 Task: Look for space in Jiangmen, China from 12th  August, 2023 to 15th August, 2023 for 3 adults in price range Rs.12000 to Rs.16000. Place can be entire place with 2 bedrooms having 3 beds and 1 bathroom. Property type can be house, flat, guest house. Booking option can be shelf check-in. Required host language is Chinese (Simplified).
Action: Mouse moved to (444, 209)
Screenshot: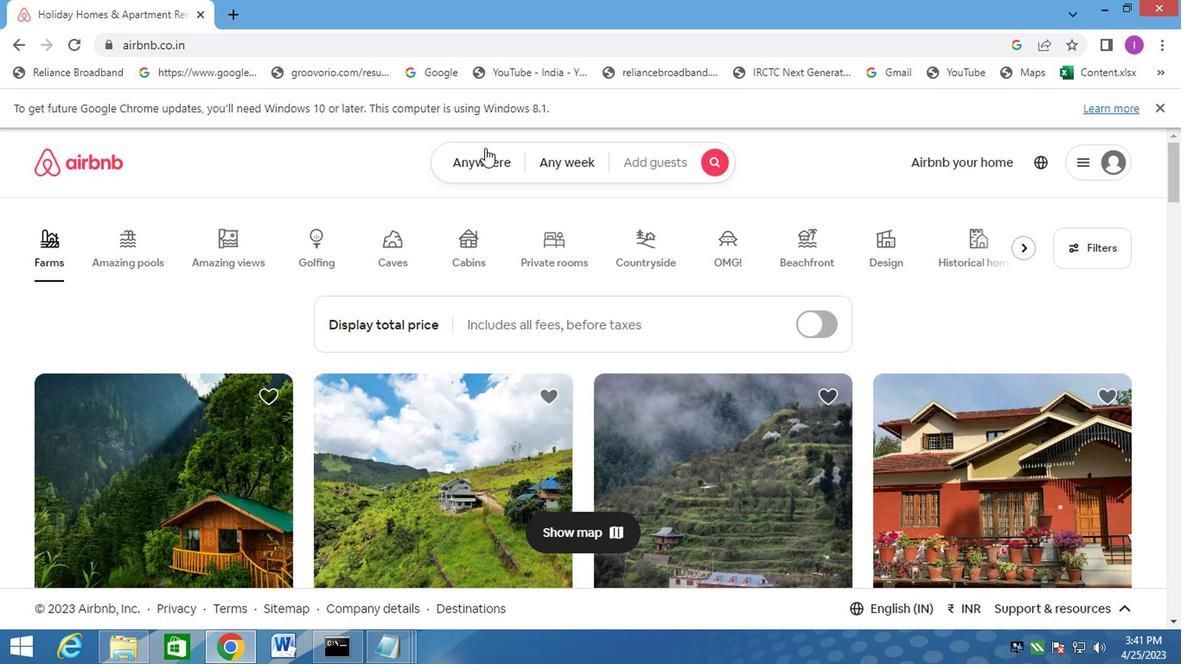 
Action: Mouse pressed left at (444, 209)
Screenshot: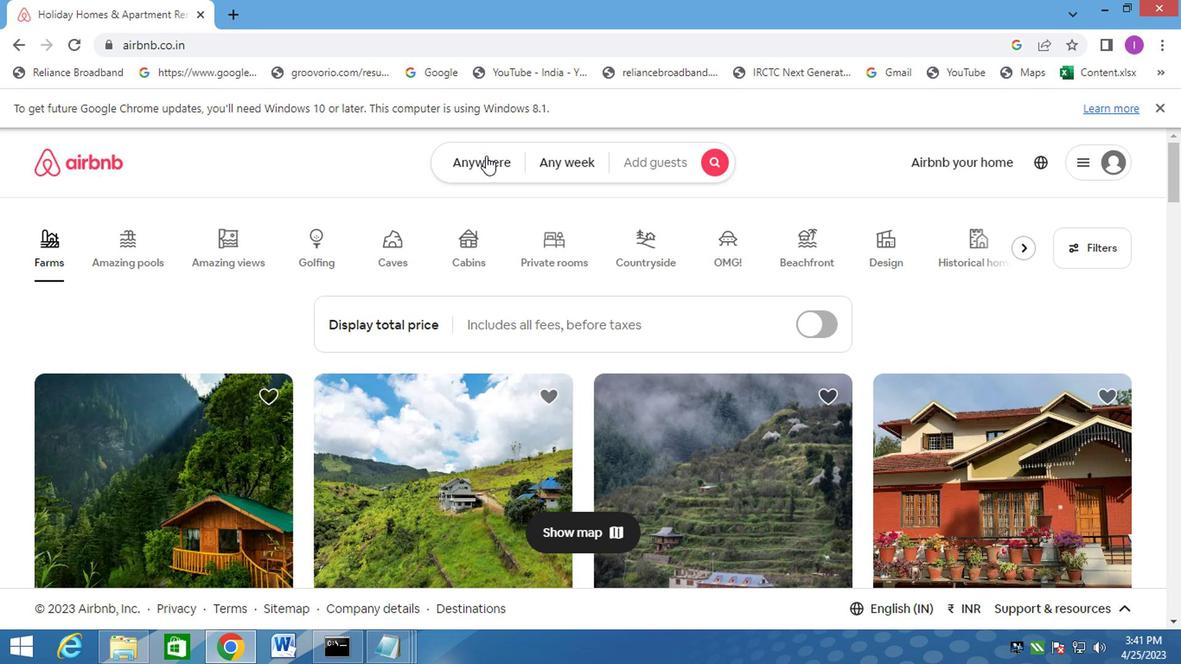 
Action: Mouse moved to (302, 259)
Screenshot: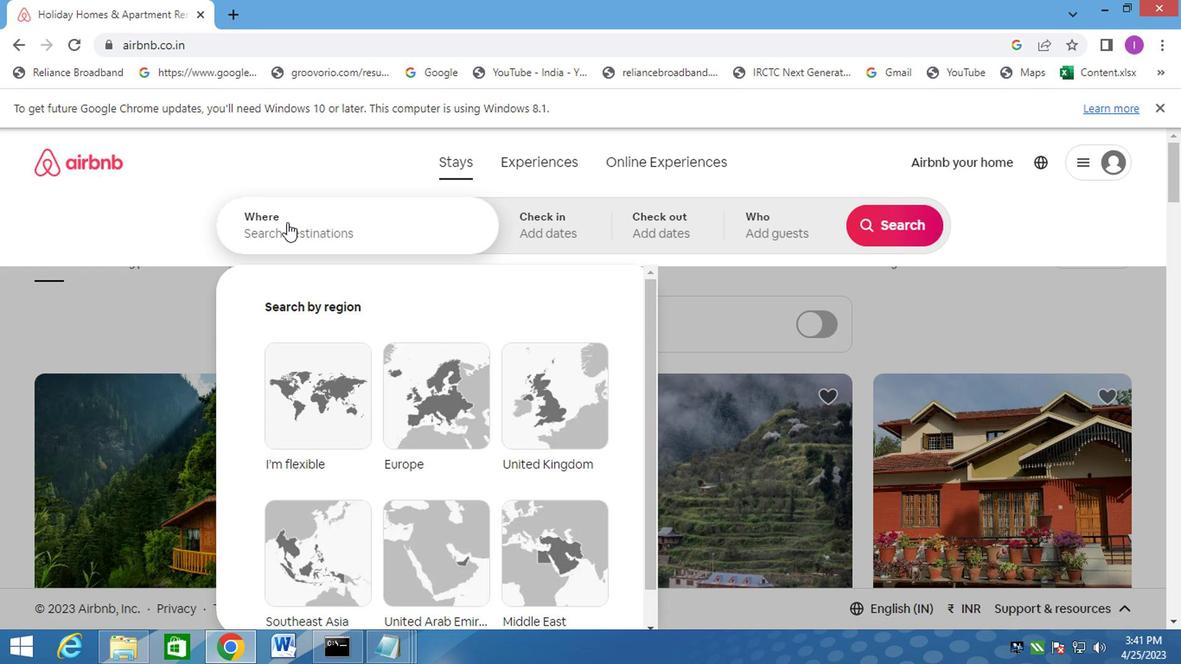 
Action: Mouse pressed left at (302, 259)
Screenshot: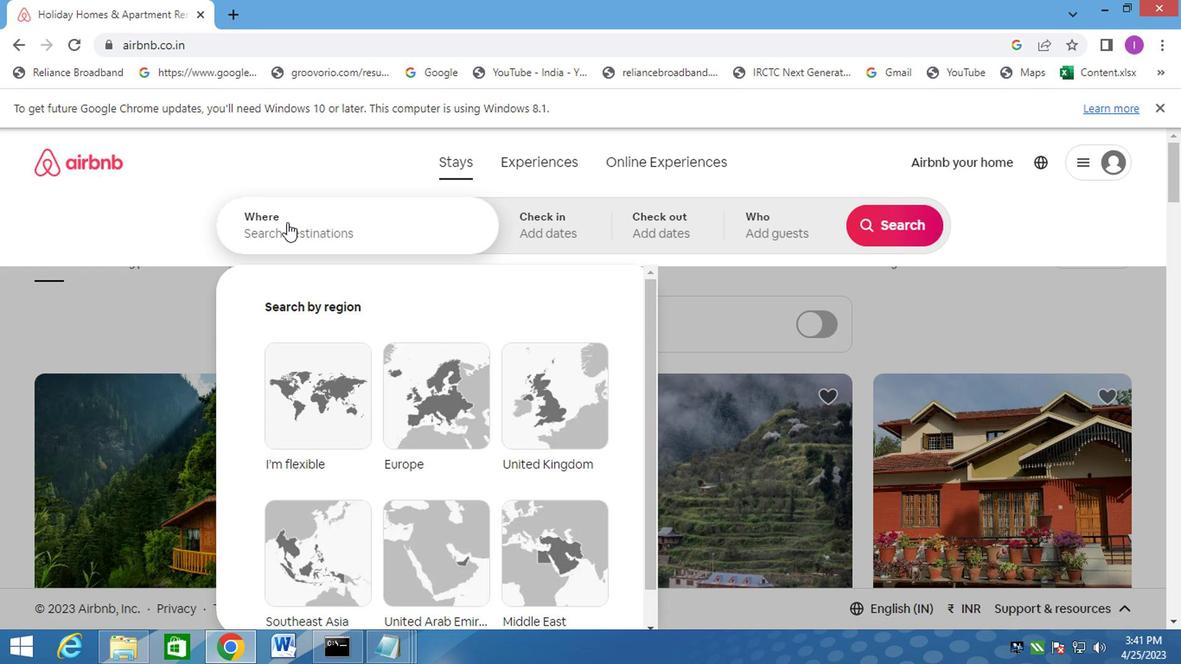 
Action: Mouse moved to (310, 268)
Screenshot: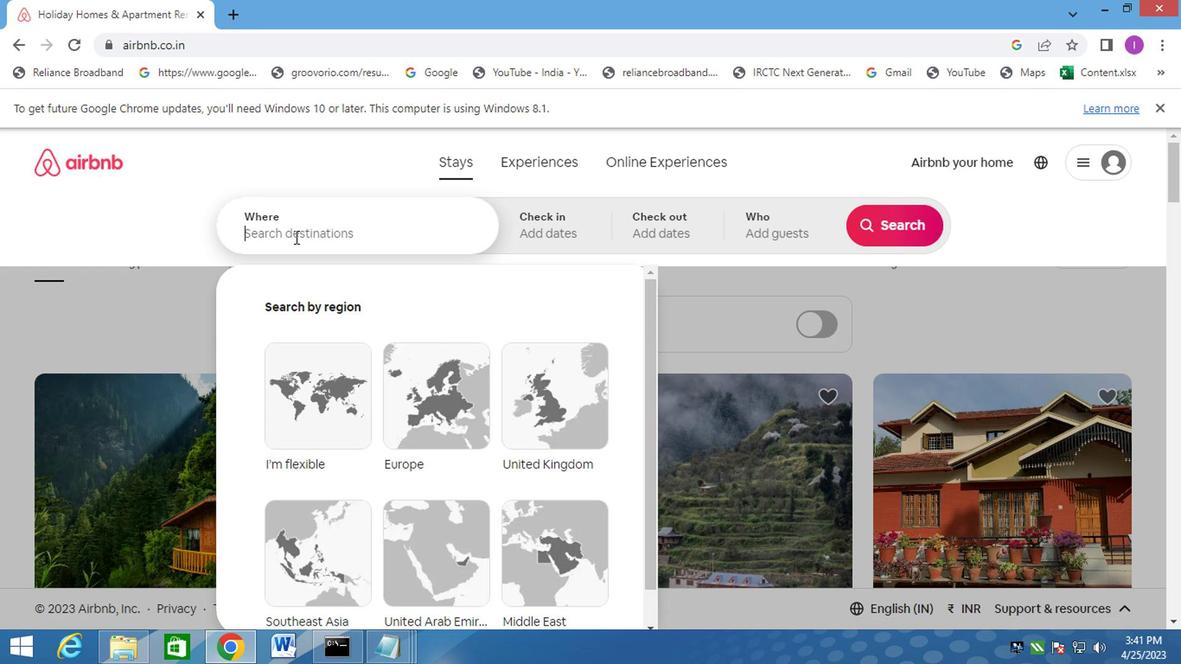
Action: Key pressed jiangmen,china
Screenshot: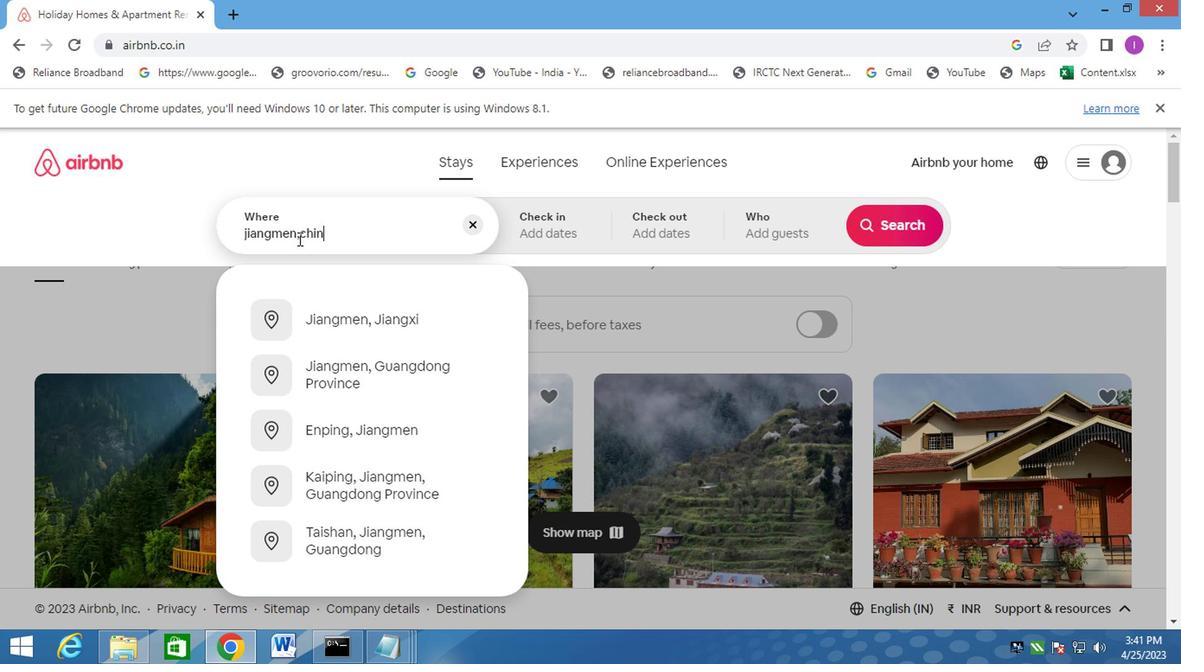 
Action: Mouse moved to (505, 261)
Screenshot: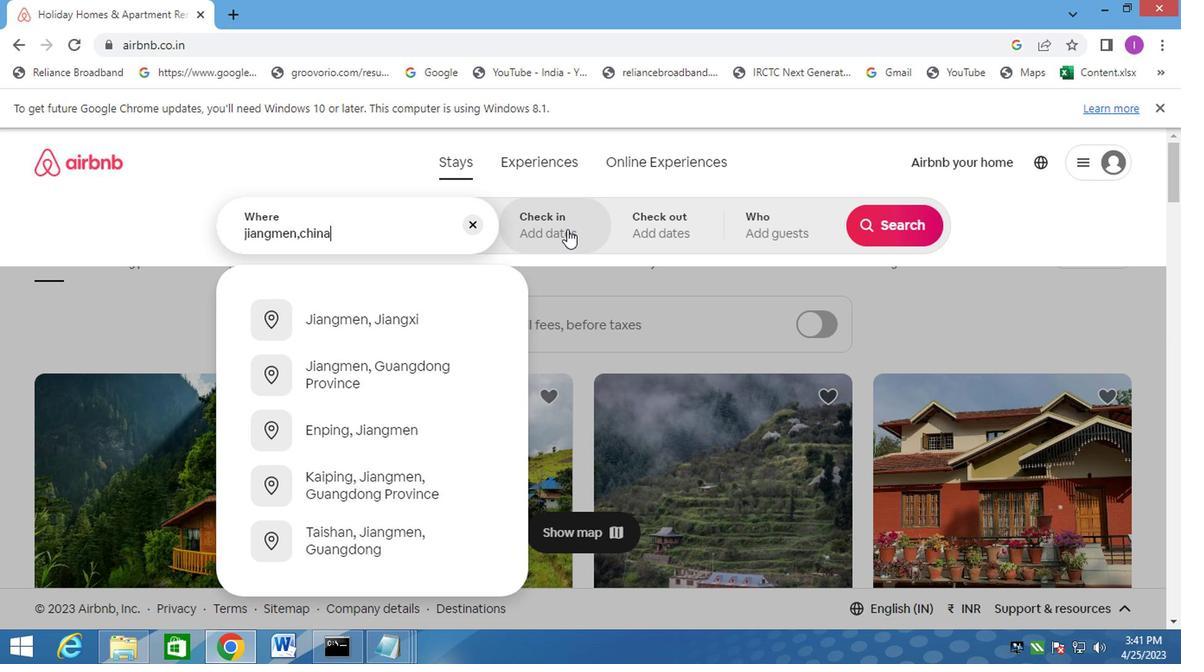 
Action: Mouse pressed left at (505, 261)
Screenshot: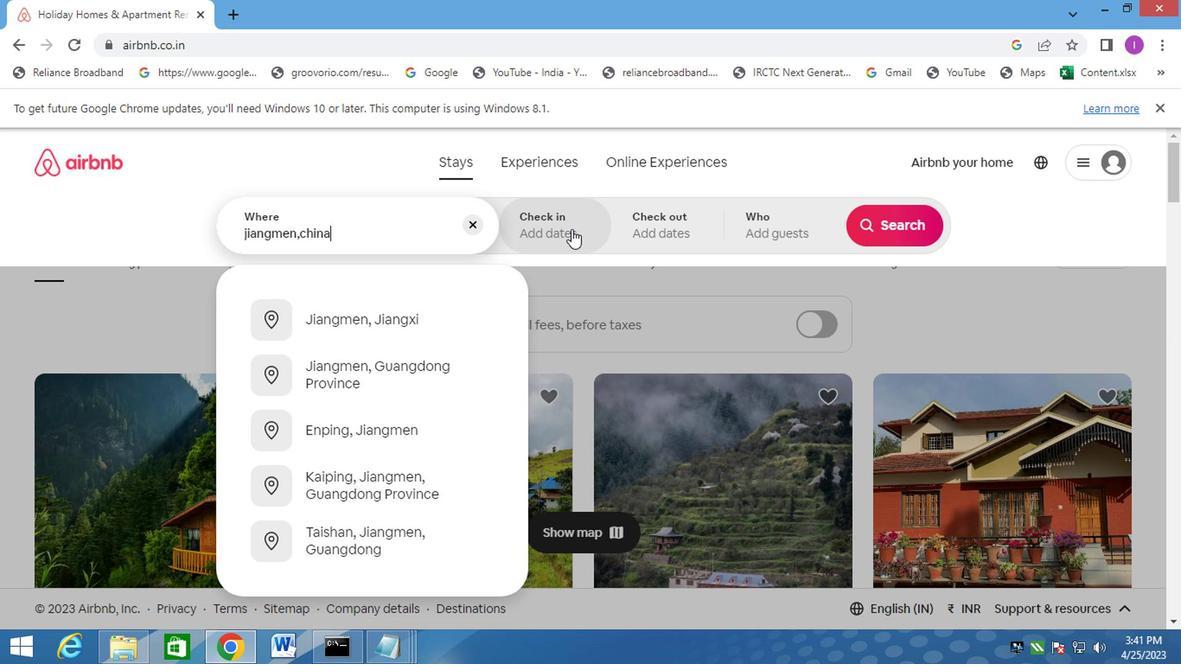 
Action: Mouse moved to (728, 351)
Screenshot: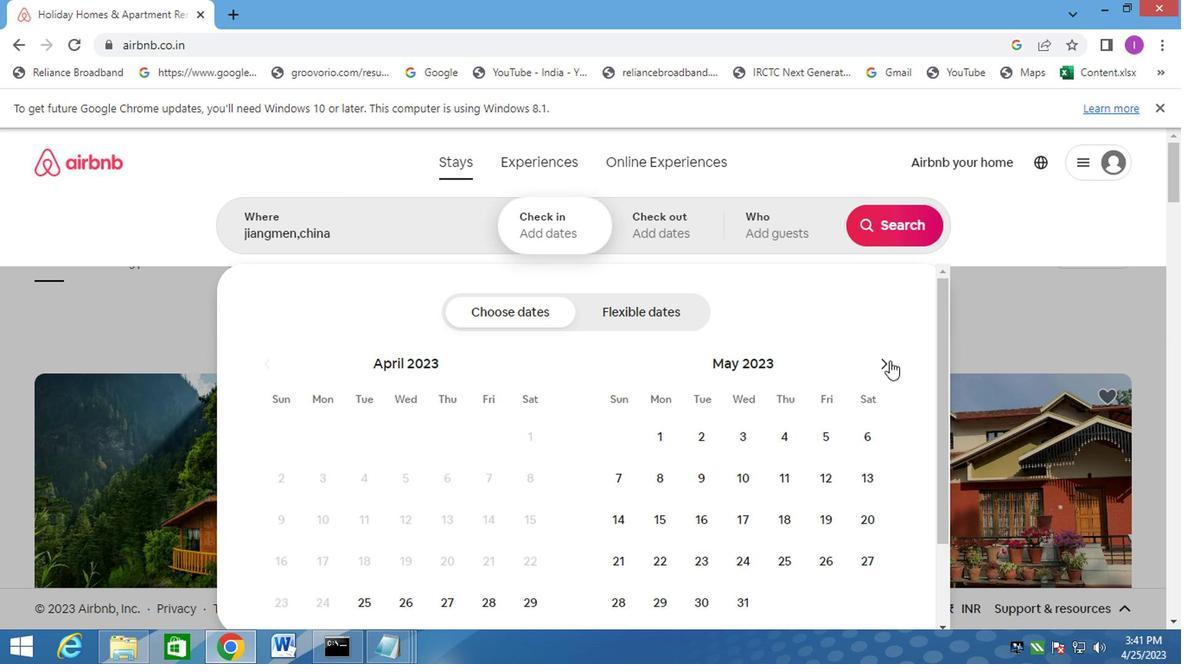
Action: Mouse pressed left at (728, 351)
Screenshot: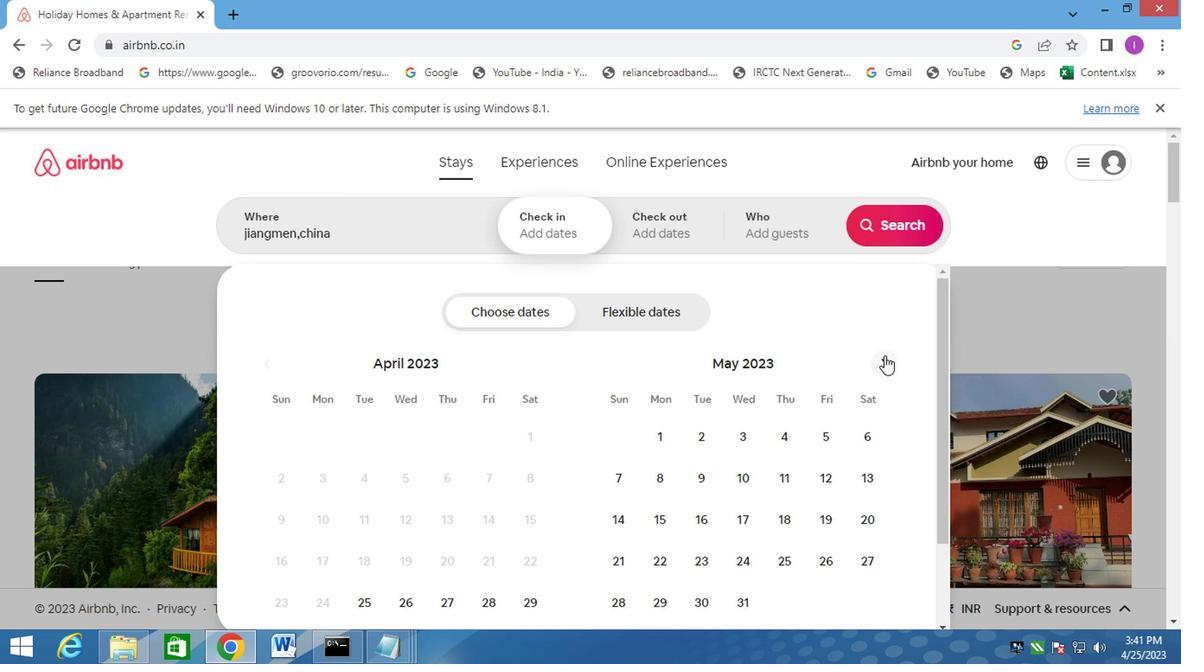 
Action: Mouse pressed left at (728, 351)
Screenshot: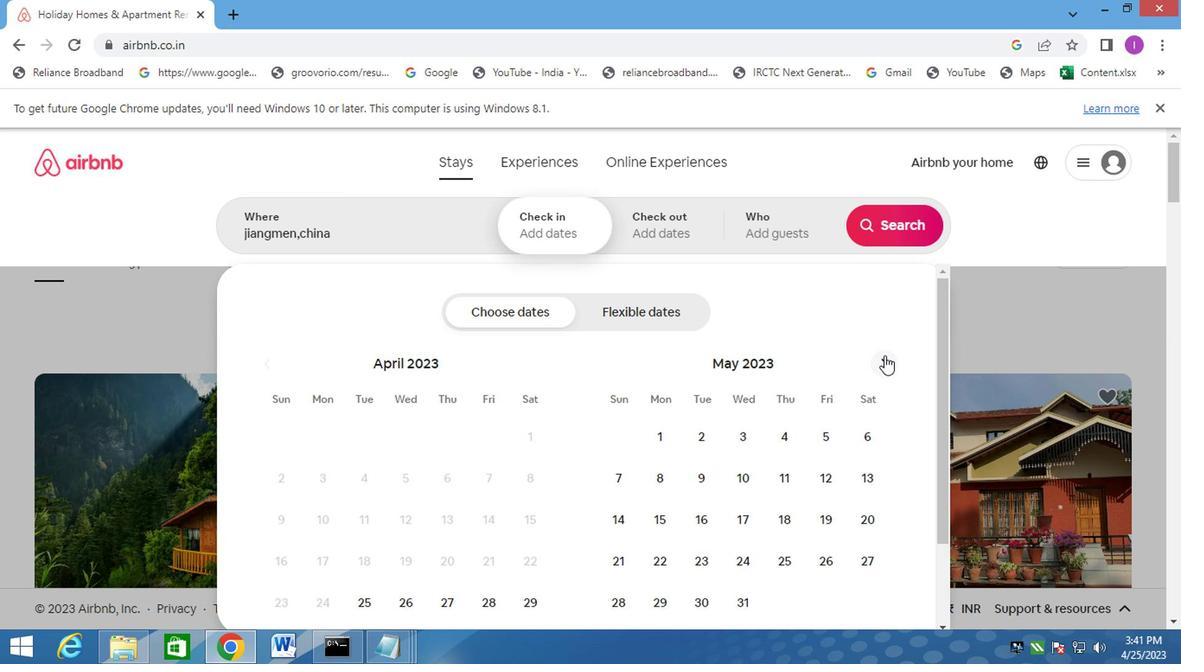 
Action: Mouse pressed left at (728, 351)
Screenshot: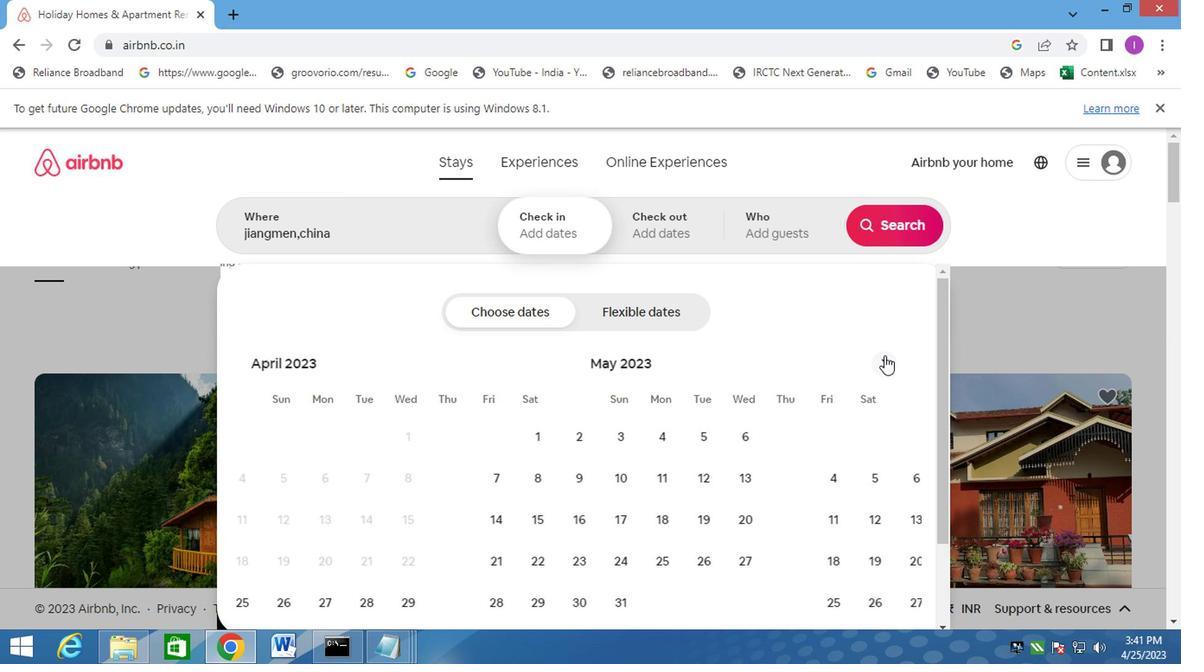 
Action: Mouse pressed left at (728, 351)
Screenshot: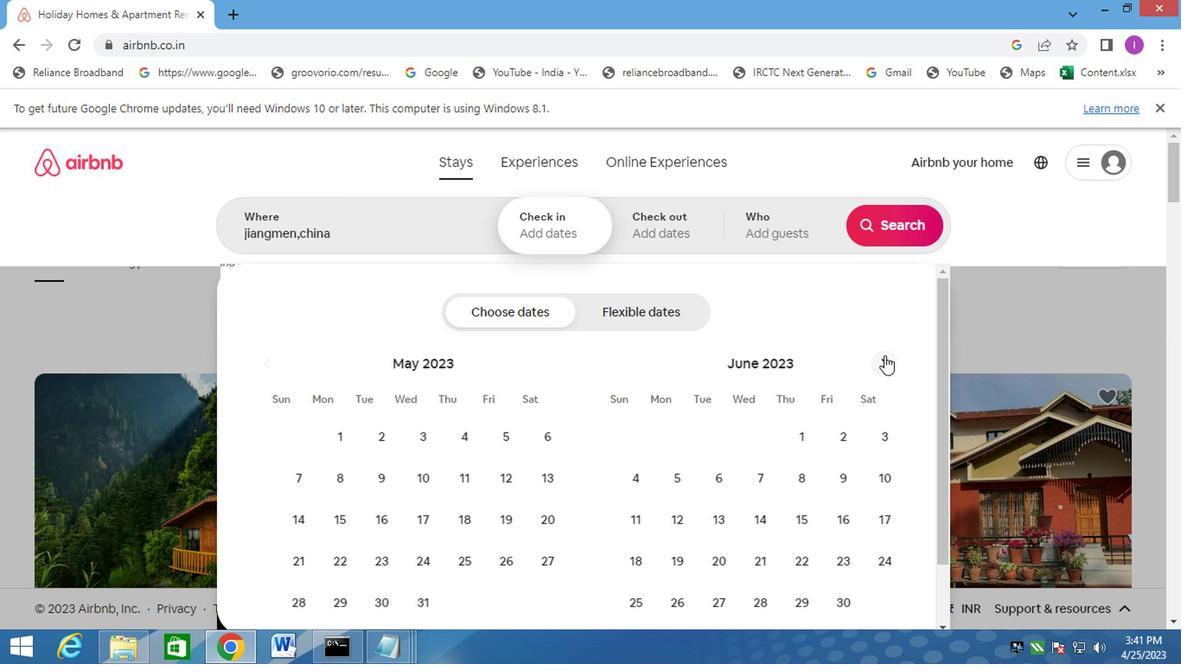 
Action: Mouse moved to (731, 360)
Screenshot: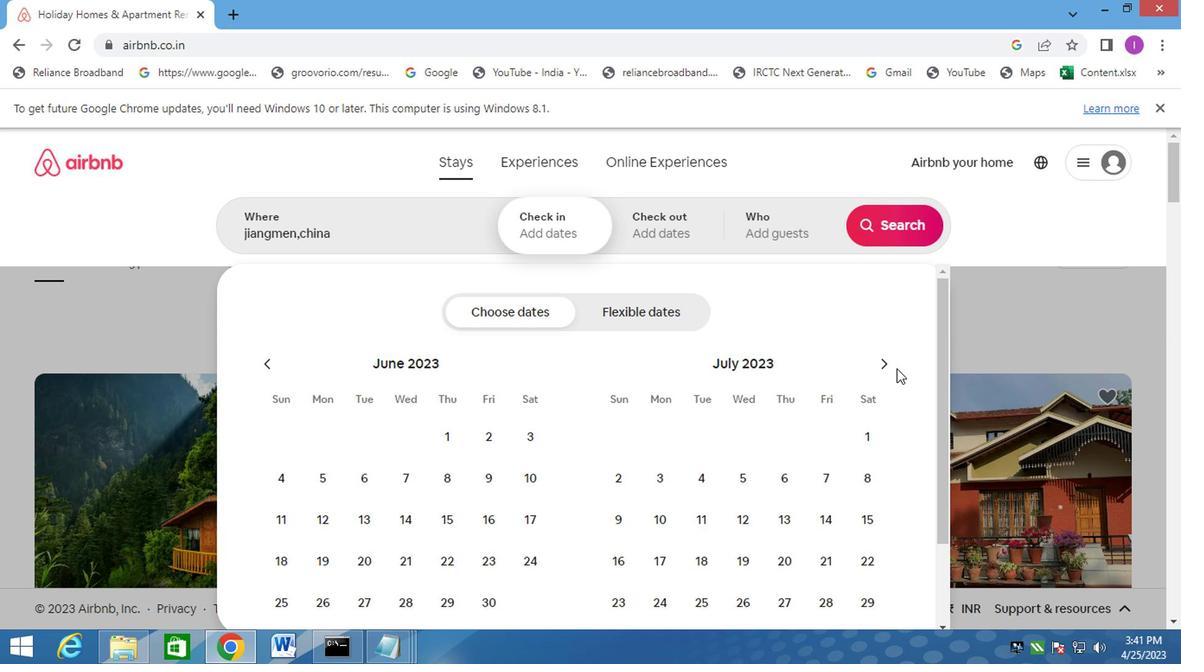 
Action: Mouse pressed left at (731, 360)
Screenshot: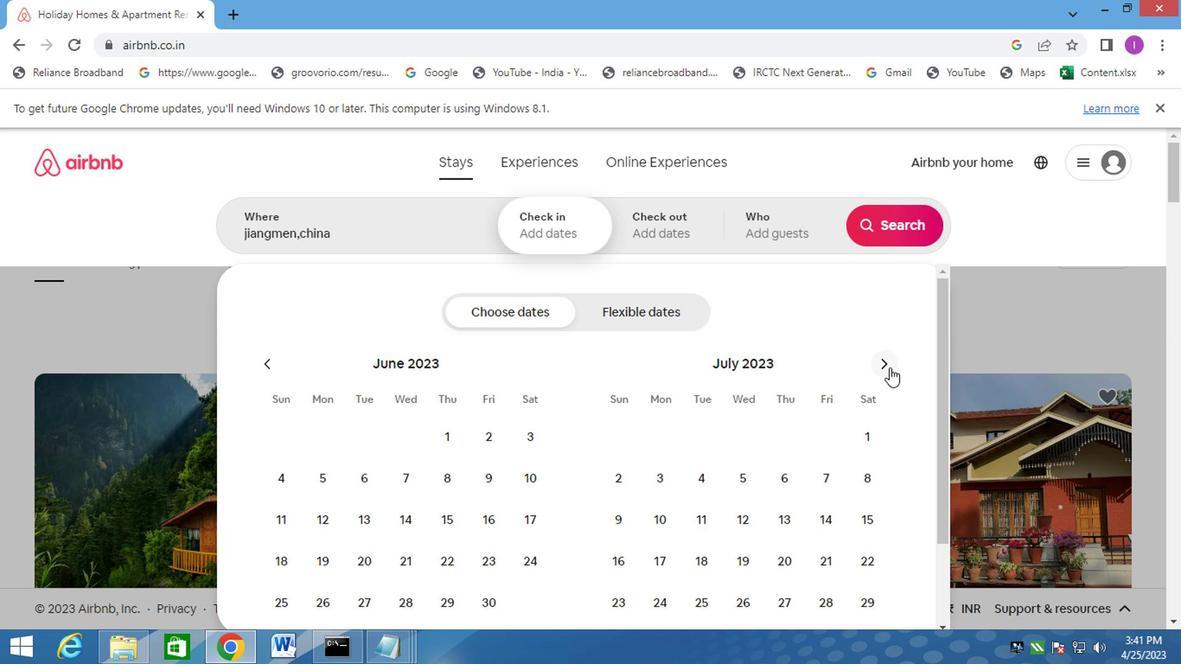 
Action: Mouse moved to (710, 436)
Screenshot: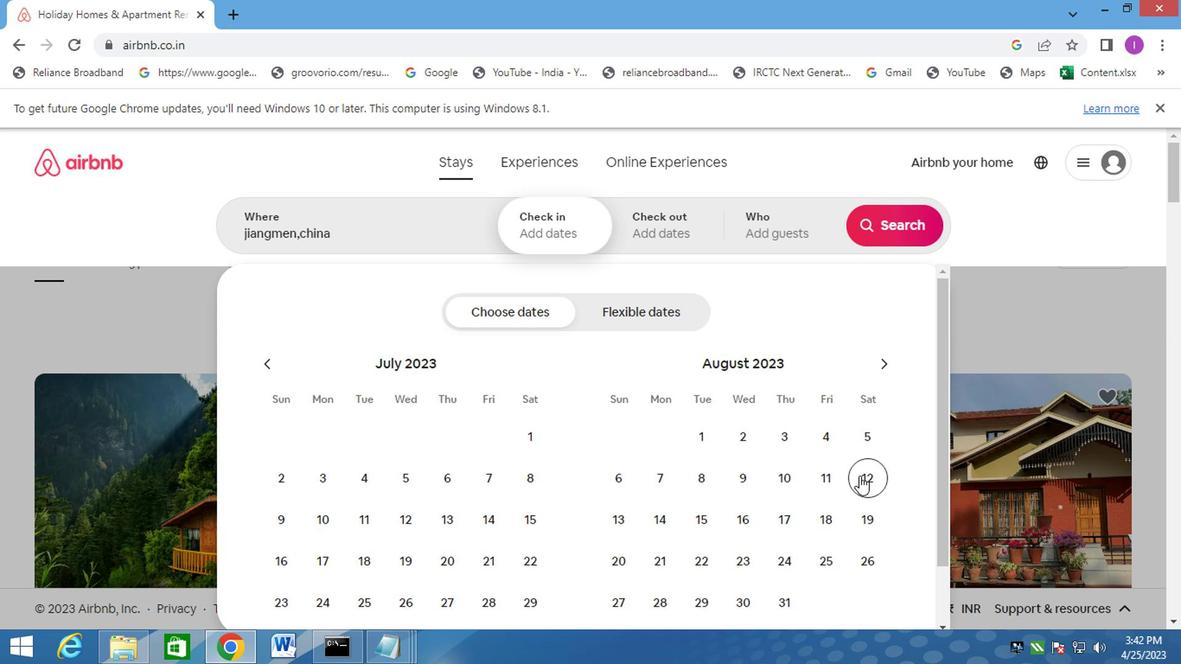 
Action: Mouse pressed left at (710, 436)
Screenshot: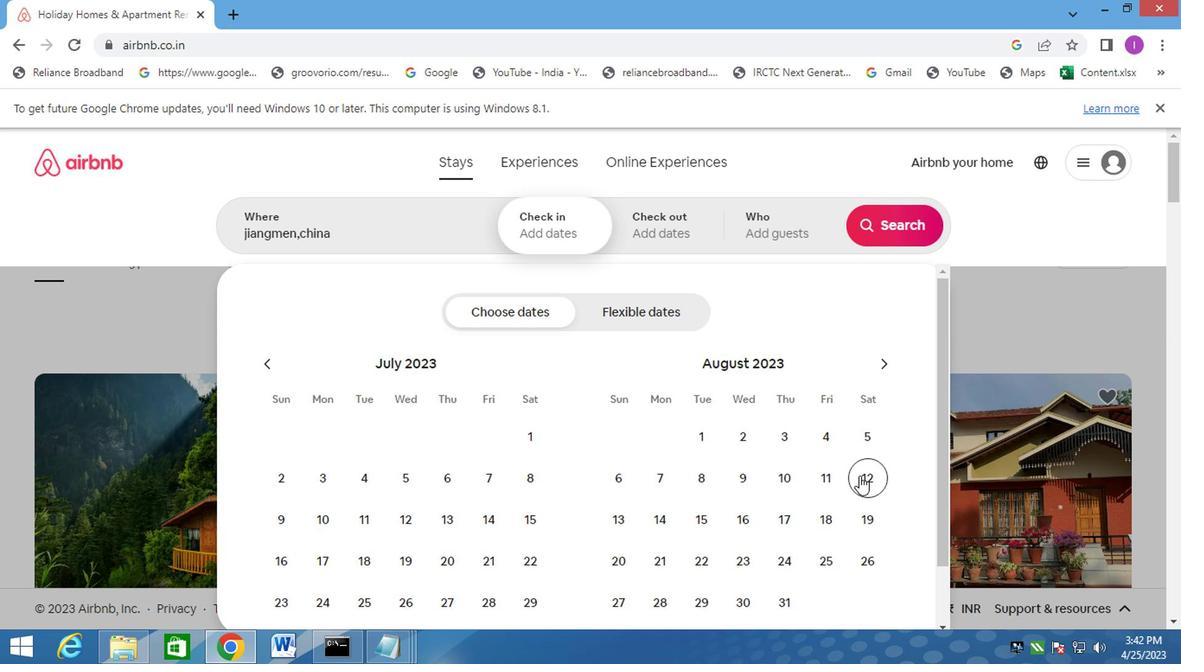 
Action: Mouse moved to (597, 467)
Screenshot: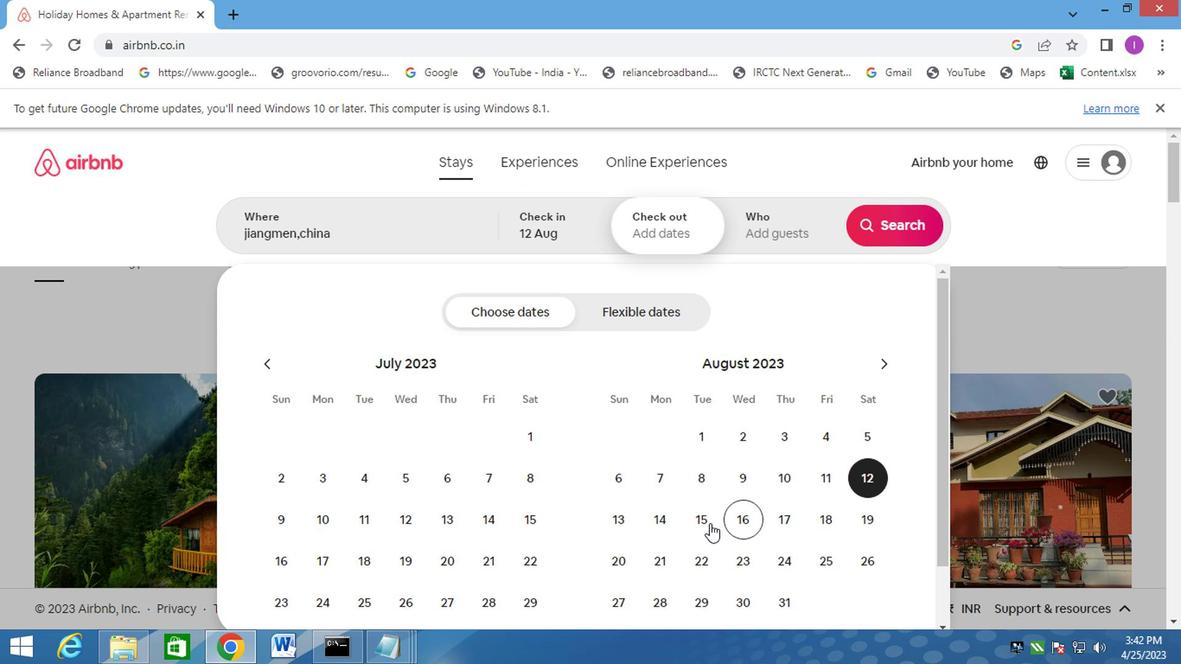 
Action: Mouse pressed left at (597, 467)
Screenshot: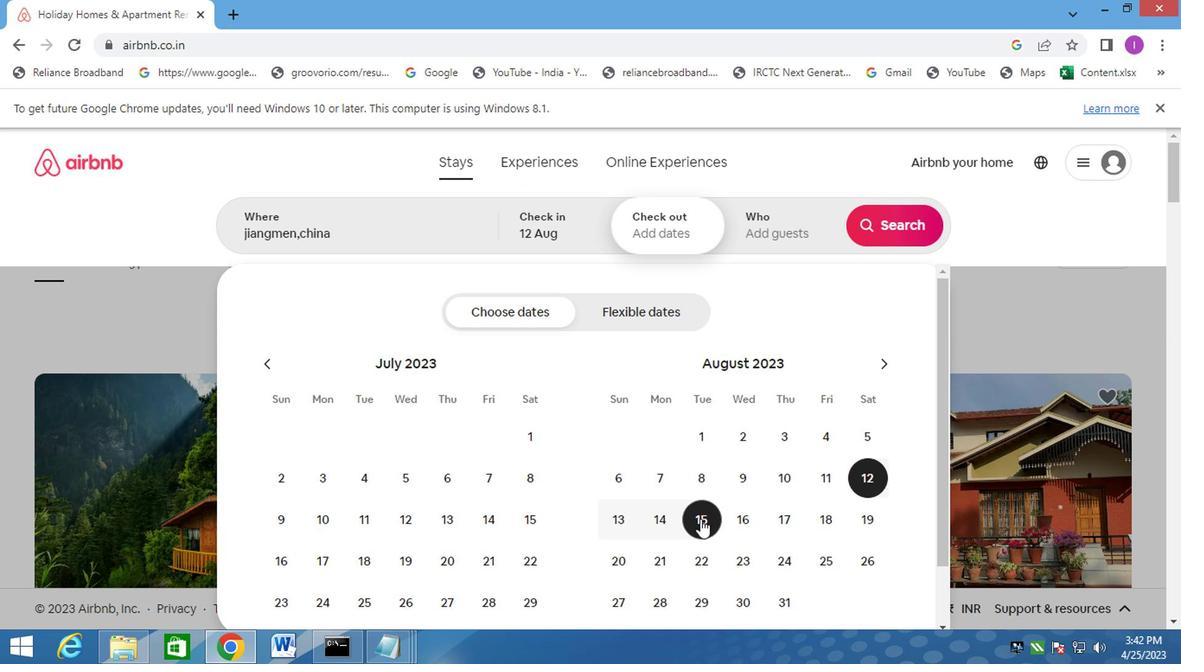 
Action: Mouse moved to (638, 263)
Screenshot: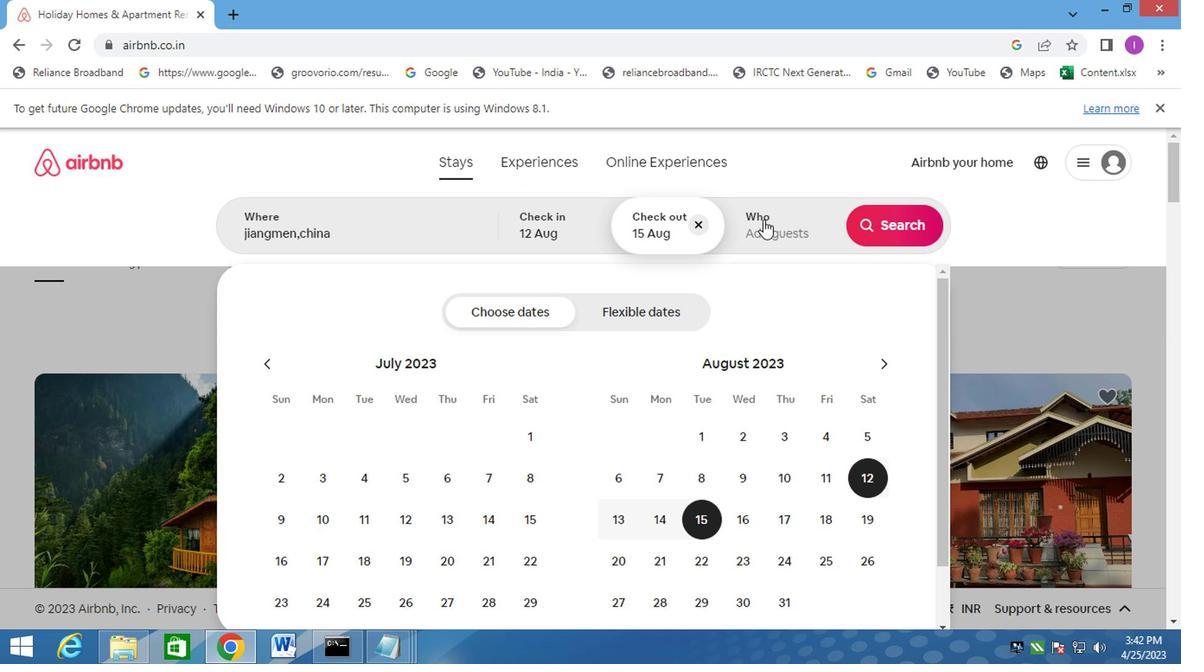 
Action: Mouse pressed left at (638, 263)
Screenshot: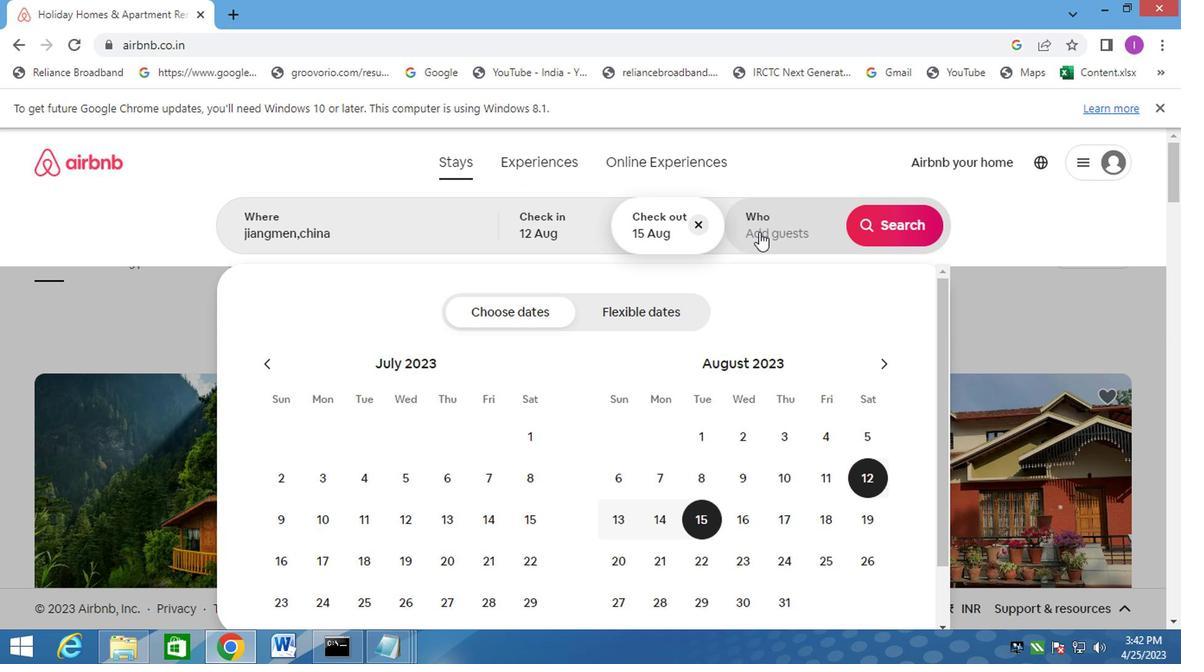 
Action: Mouse moved to (734, 324)
Screenshot: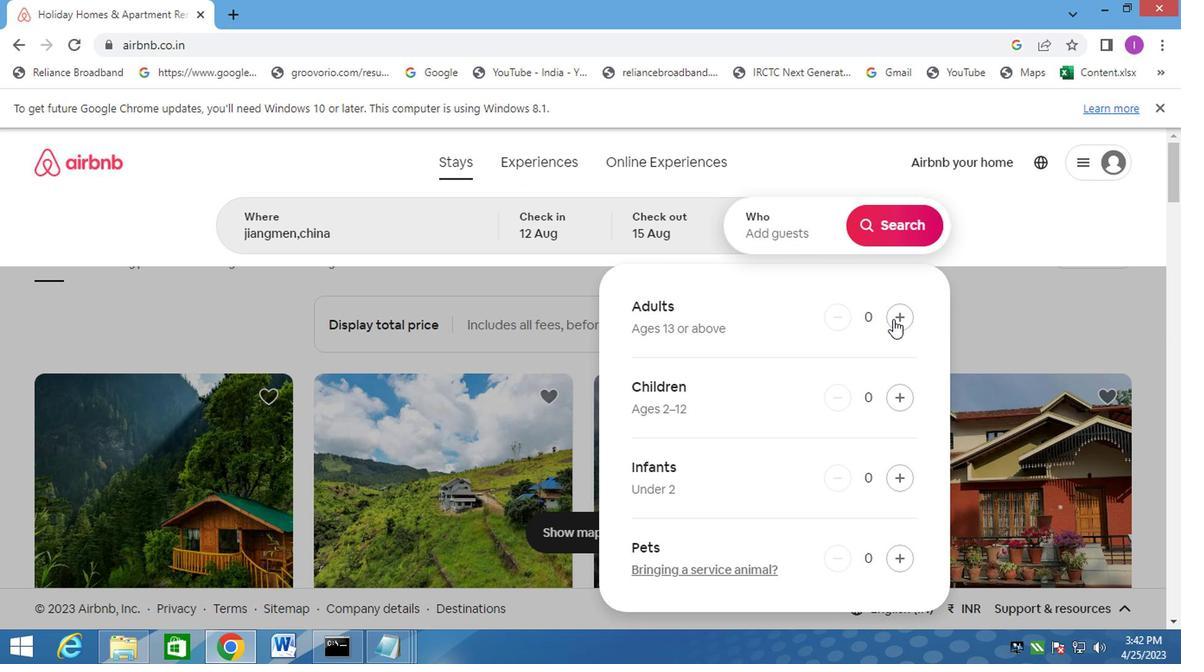 
Action: Mouse pressed left at (734, 324)
Screenshot: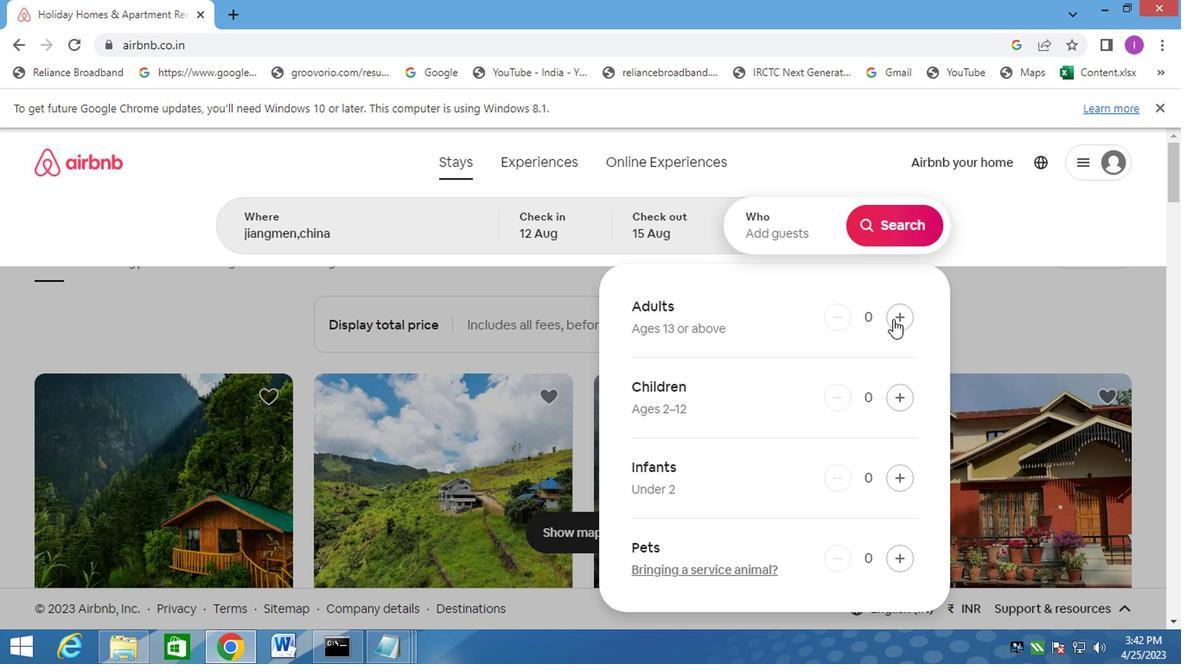 
Action: Mouse pressed left at (734, 324)
Screenshot: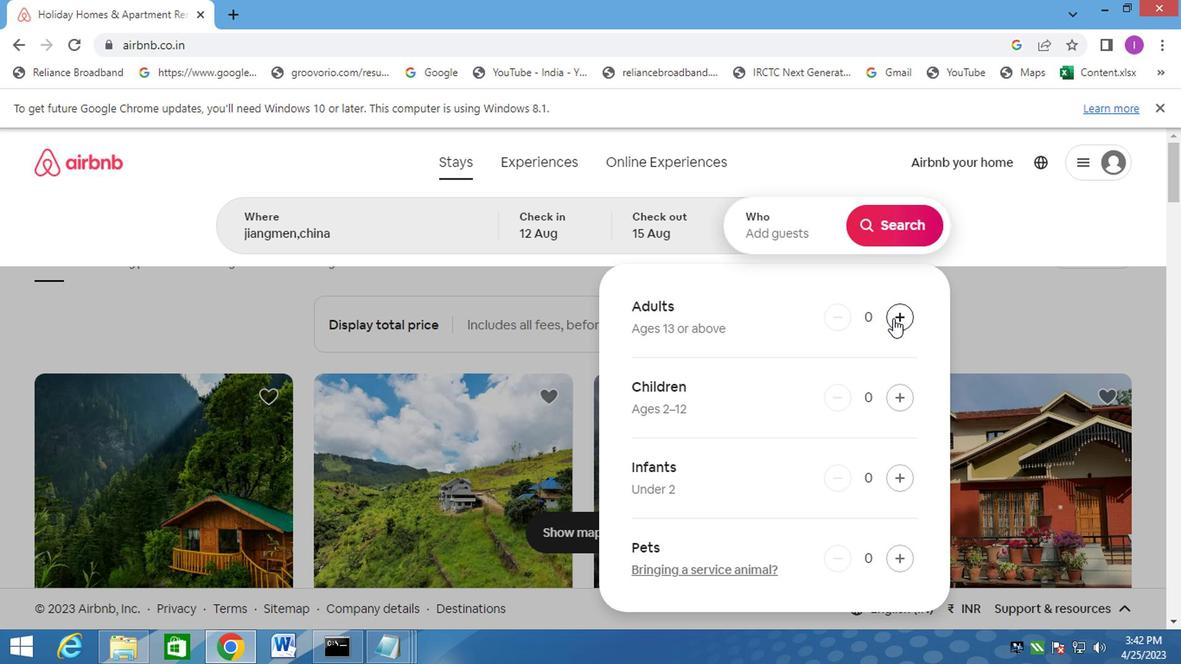 
Action: Mouse moved to (734, 324)
Screenshot: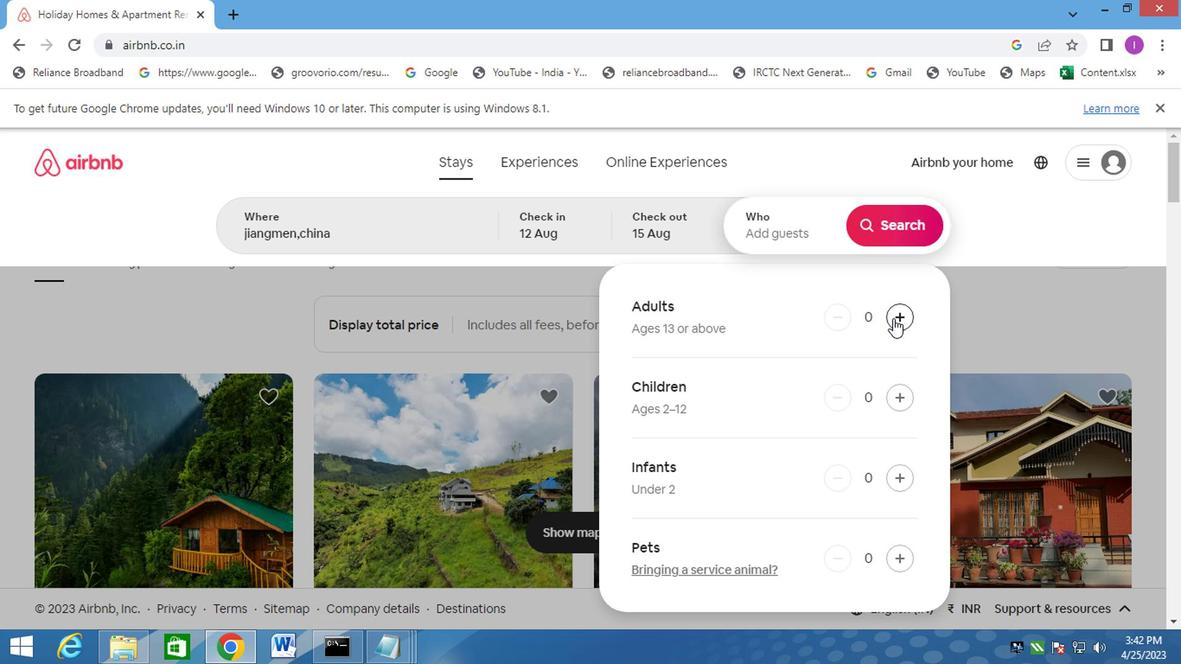 
Action: Mouse pressed left at (734, 324)
Screenshot: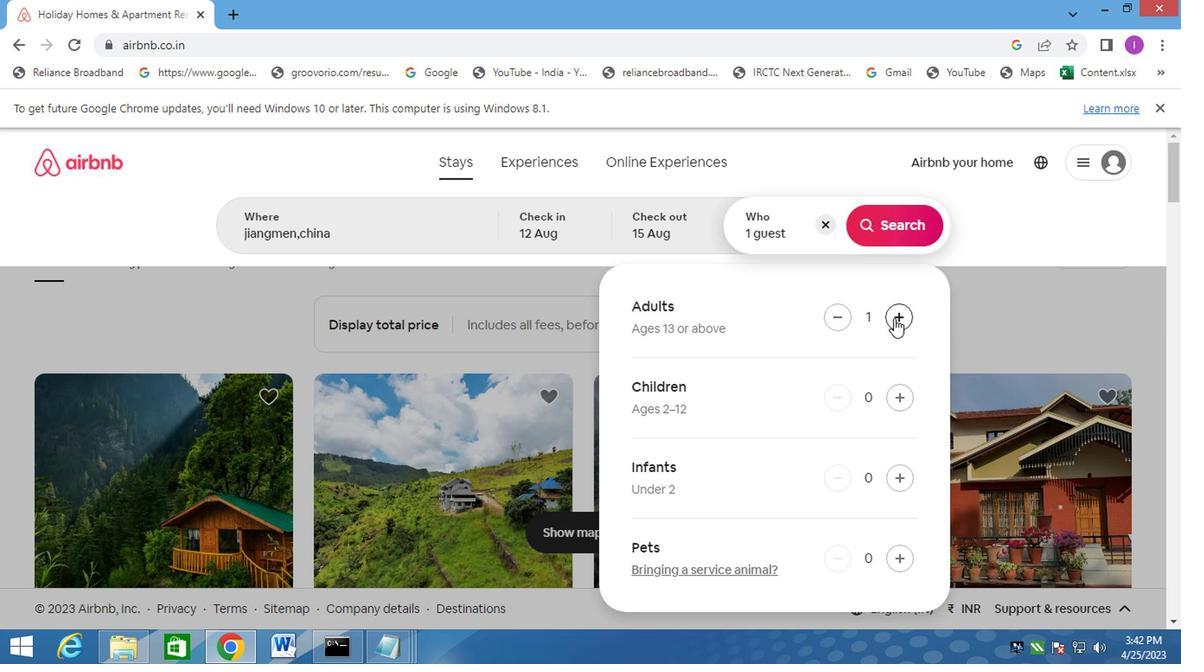 
Action: Mouse moved to (726, 264)
Screenshot: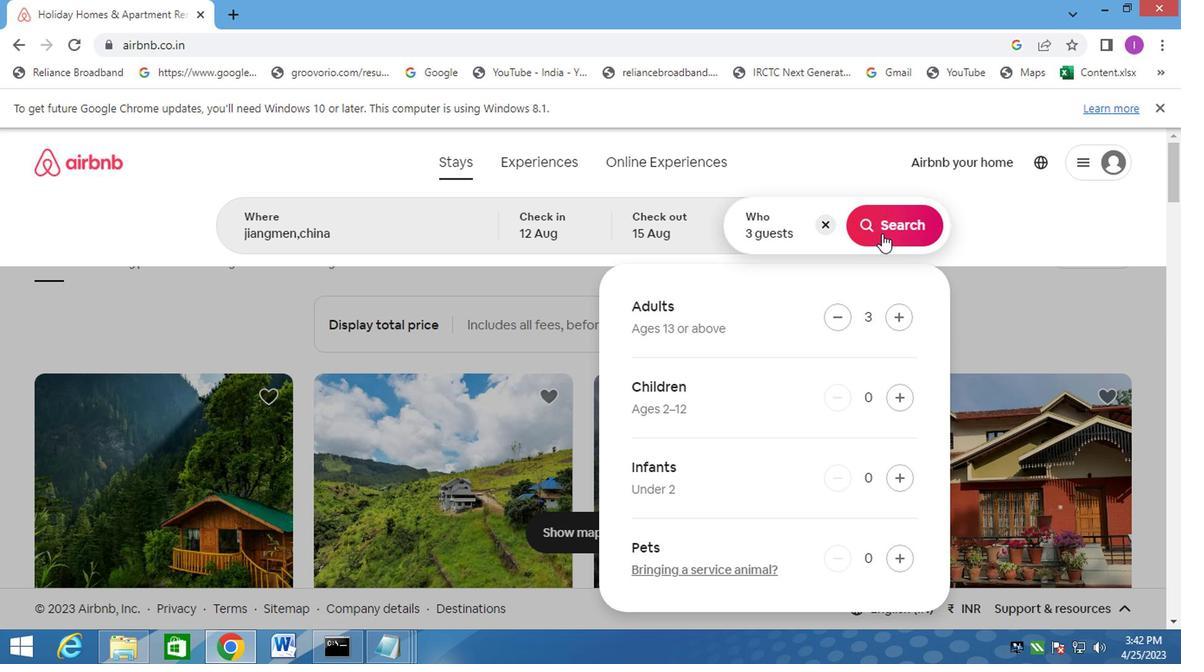 
Action: Mouse pressed left at (726, 264)
Screenshot: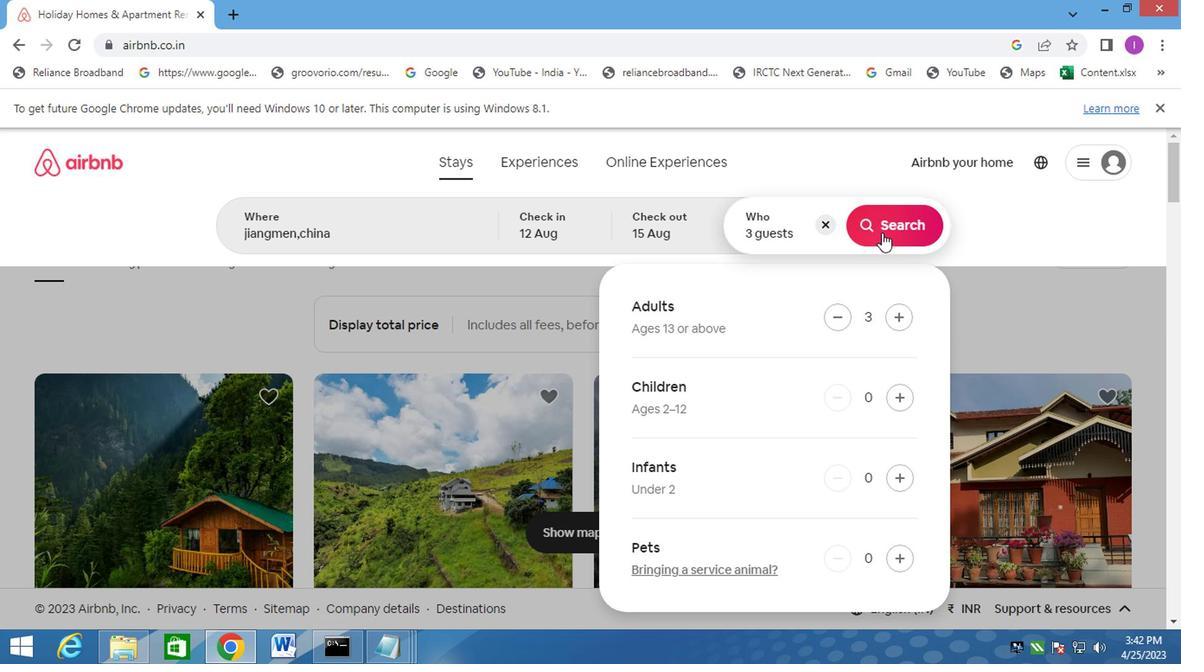 
Action: Mouse moved to (893, 264)
Screenshot: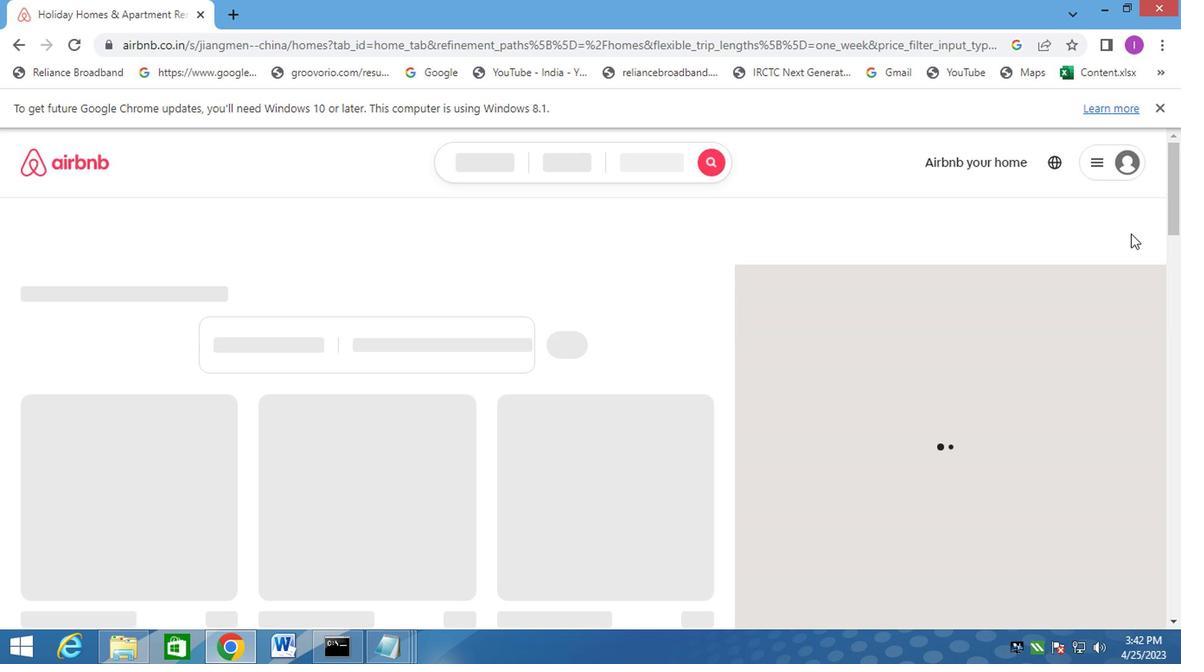 
Action: Mouse pressed left at (893, 264)
Screenshot: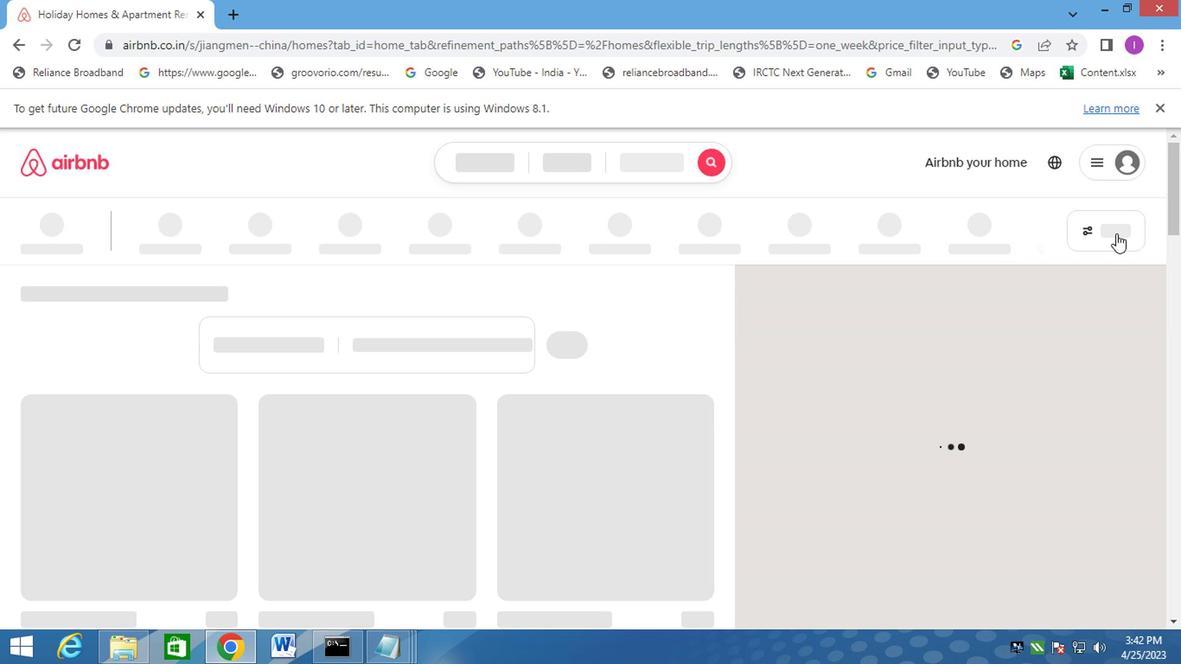 
Action: Mouse moved to (358, 337)
Screenshot: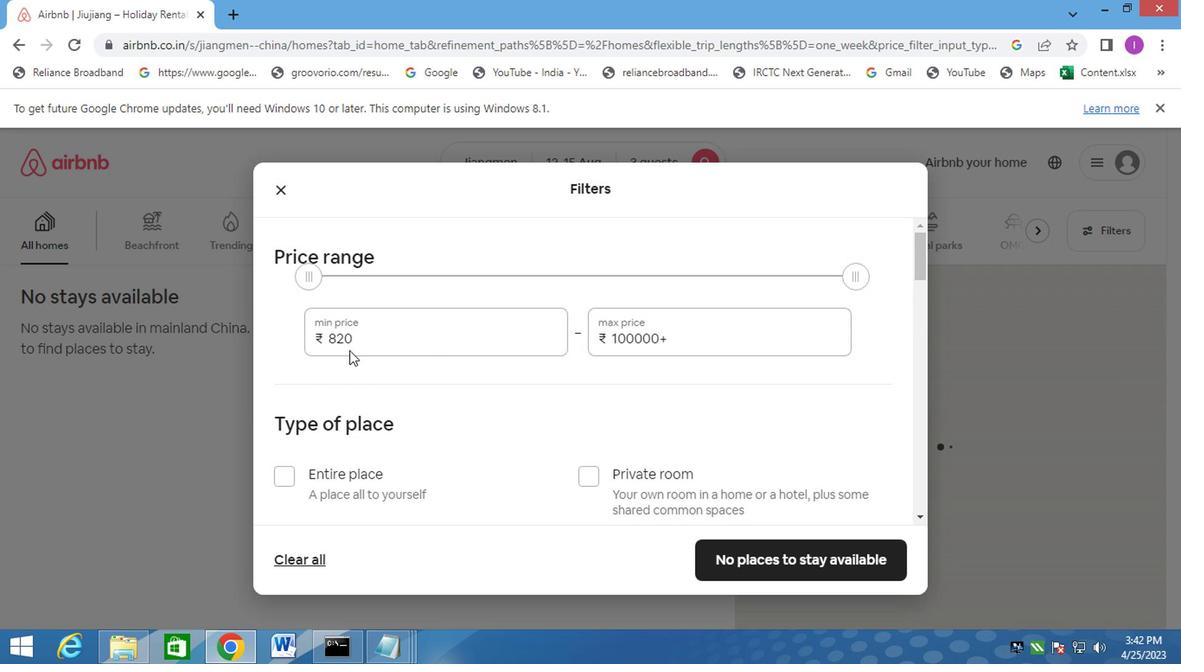 
Action: Mouse pressed left at (358, 337)
Screenshot: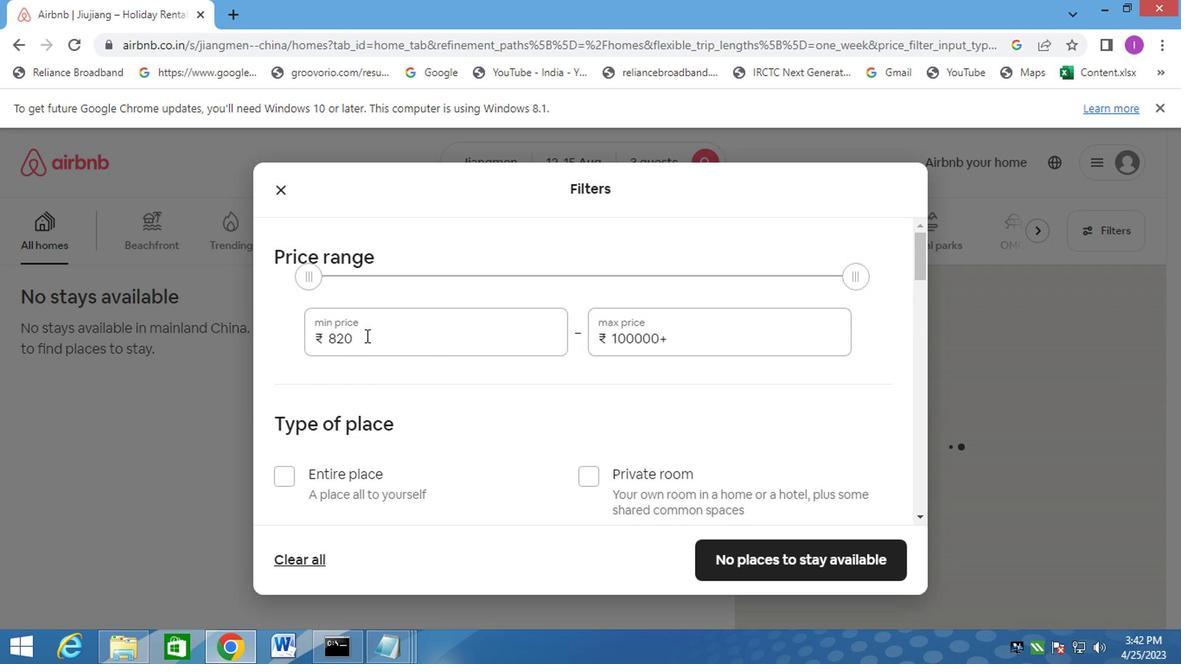 
Action: Mouse moved to (433, 363)
Screenshot: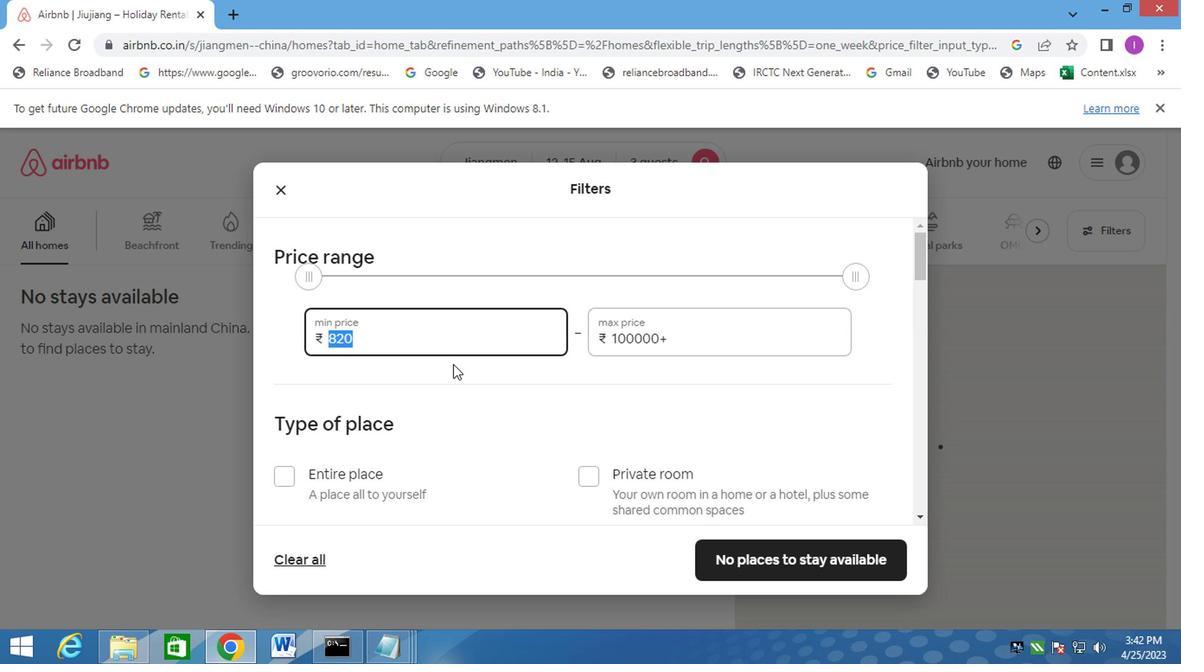 
Action: Key pressed 120000<Key.backspace>
Screenshot: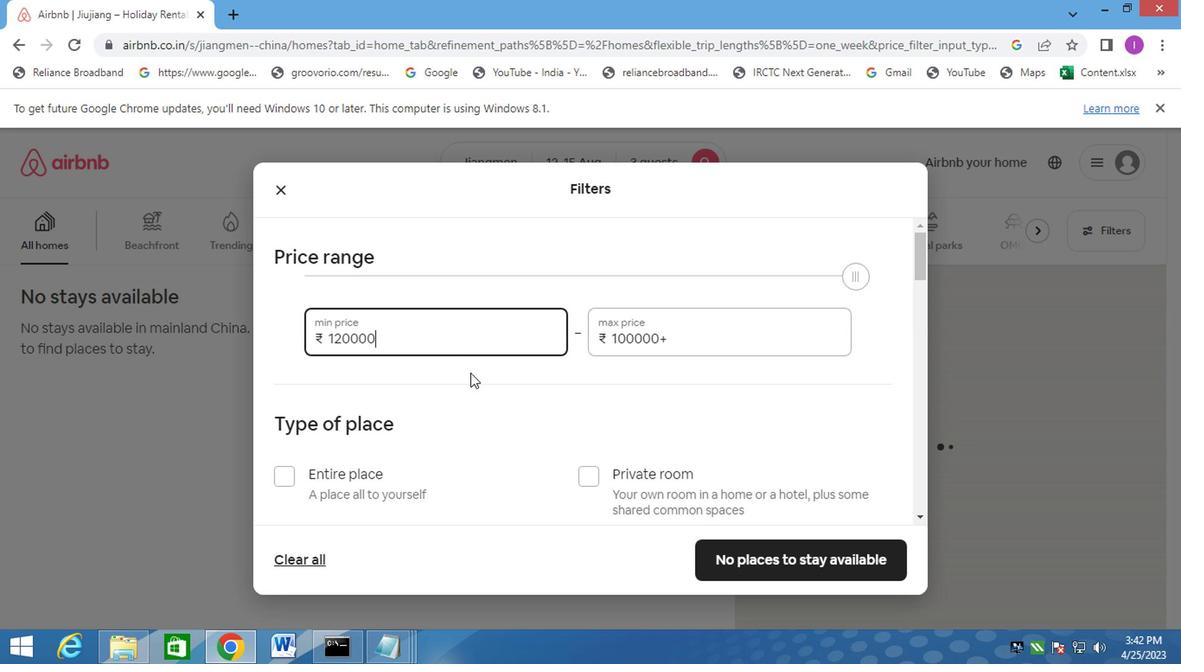 
Action: Mouse moved to (579, 336)
Screenshot: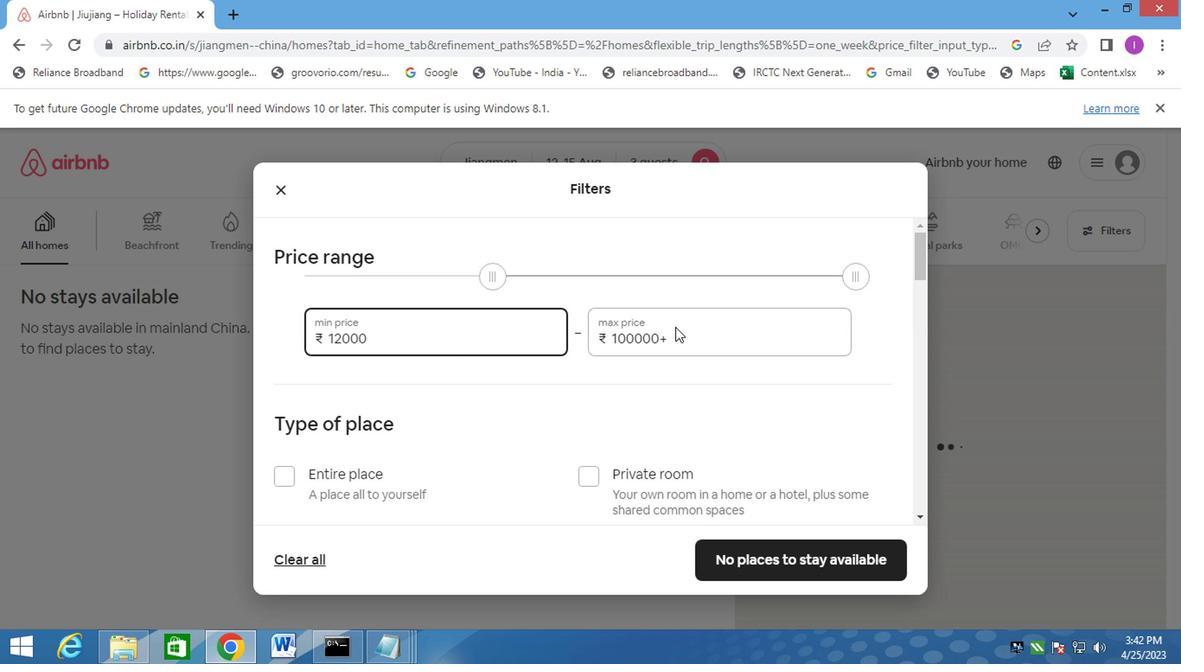
Action: Mouse pressed left at (579, 336)
Screenshot: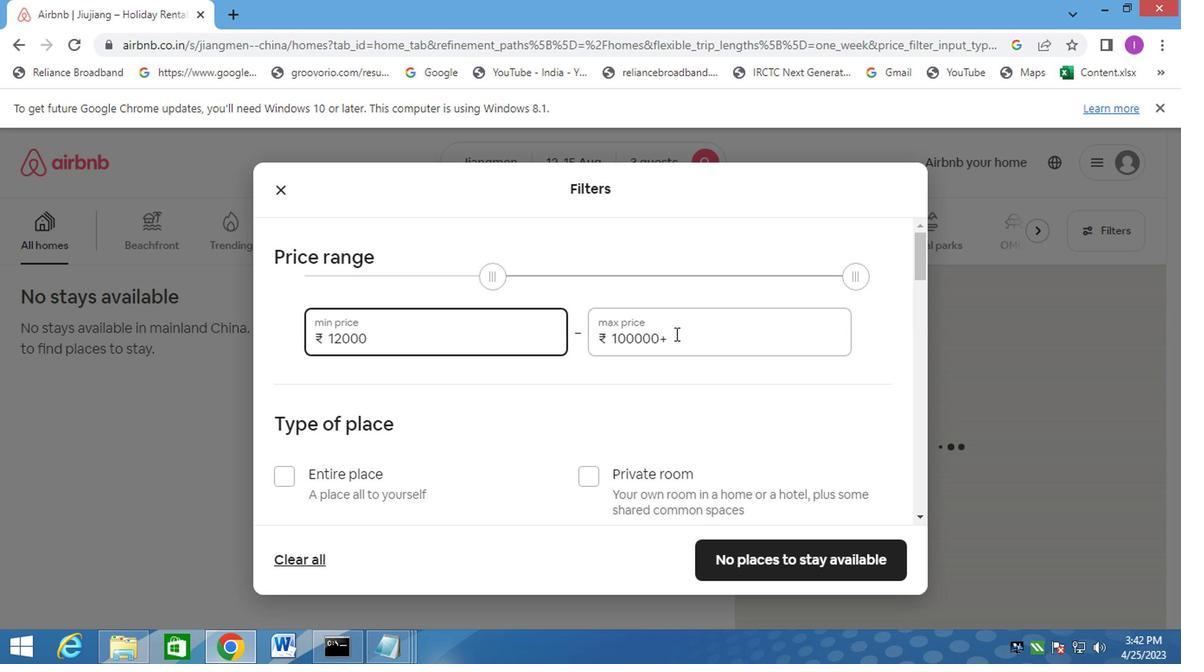 
Action: Mouse moved to (523, 340)
Screenshot: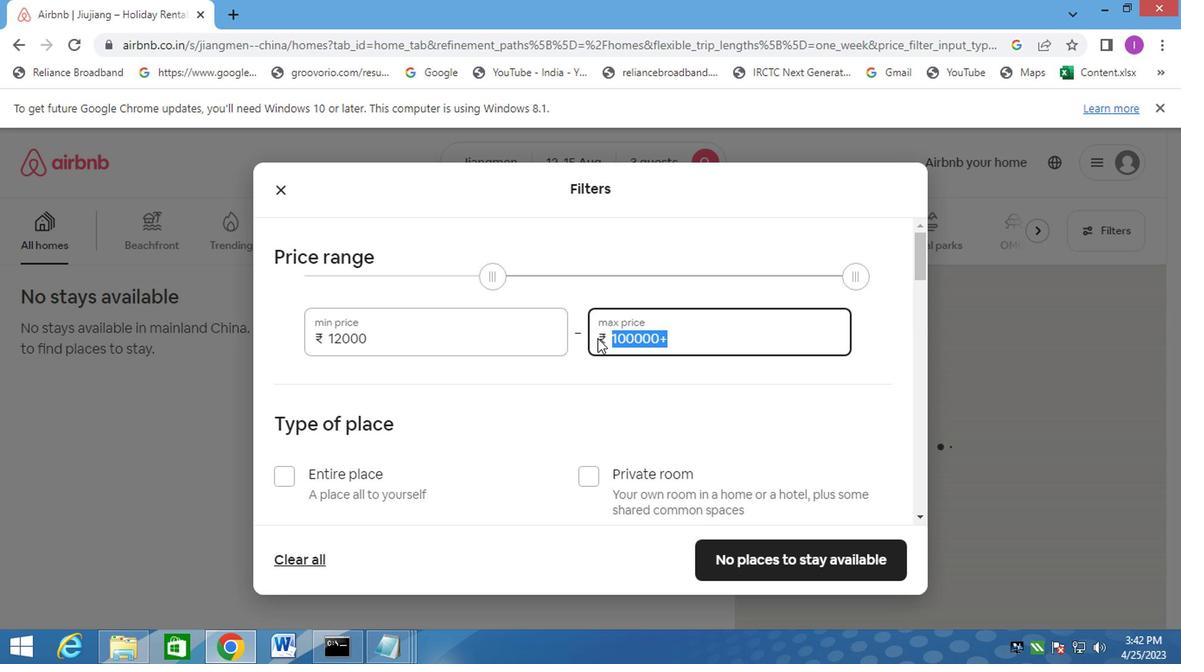 
Action: Key pressed 16000
Screenshot: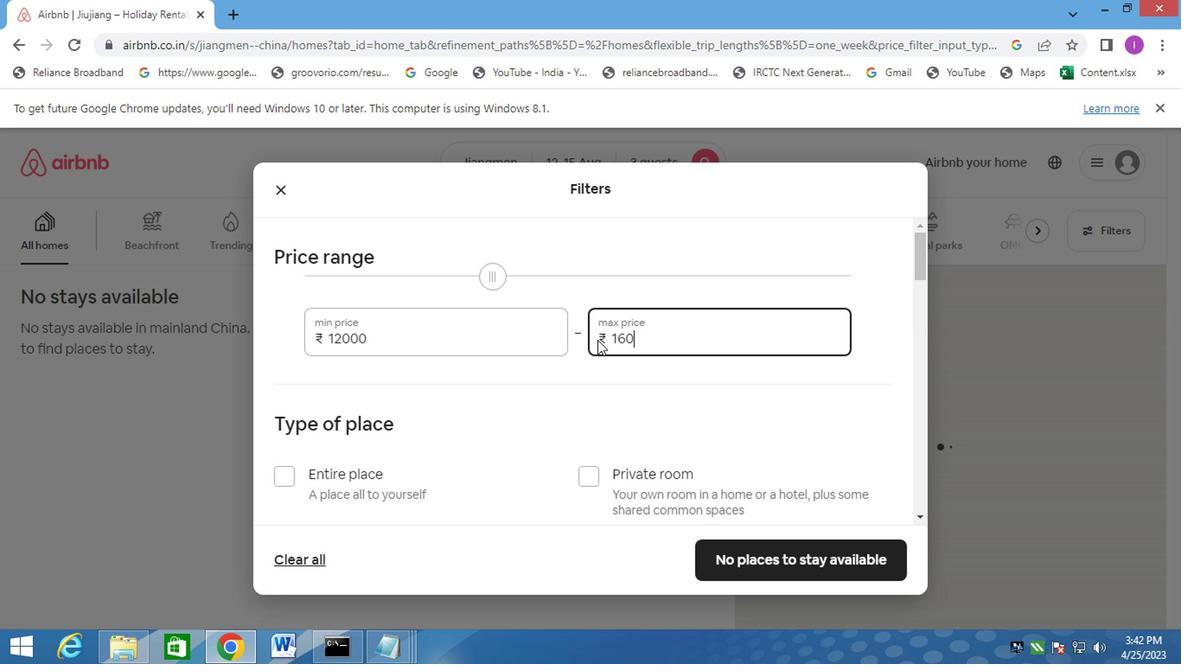 
Action: Mouse moved to (302, 435)
Screenshot: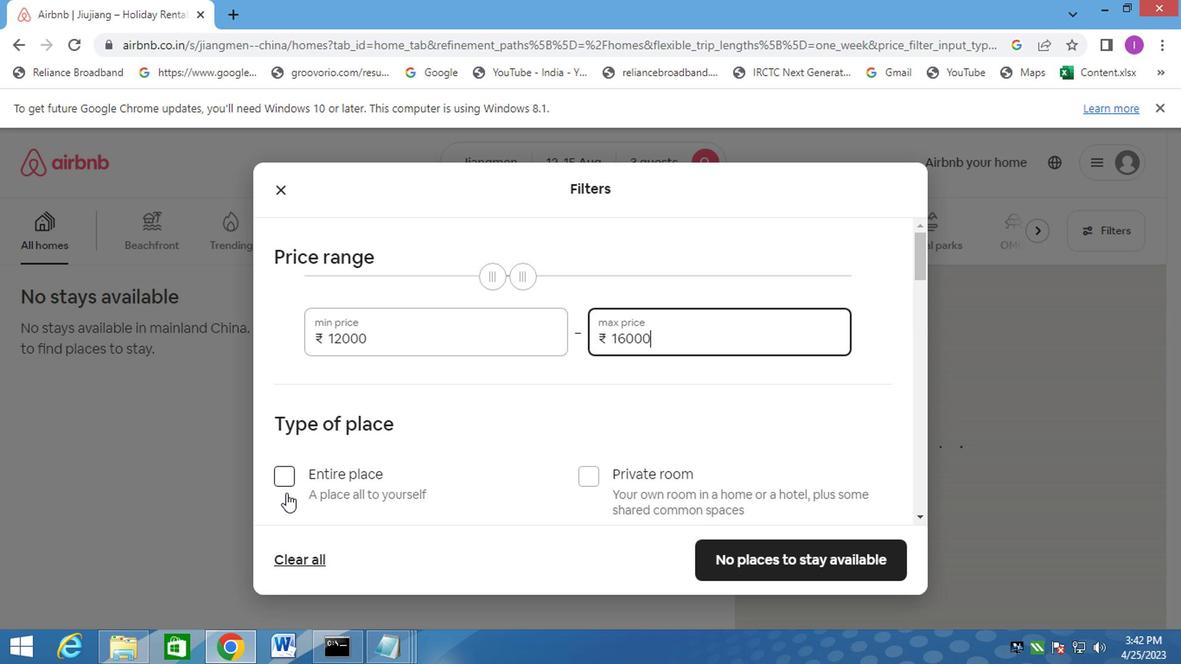 
Action: Mouse pressed left at (302, 435)
Screenshot: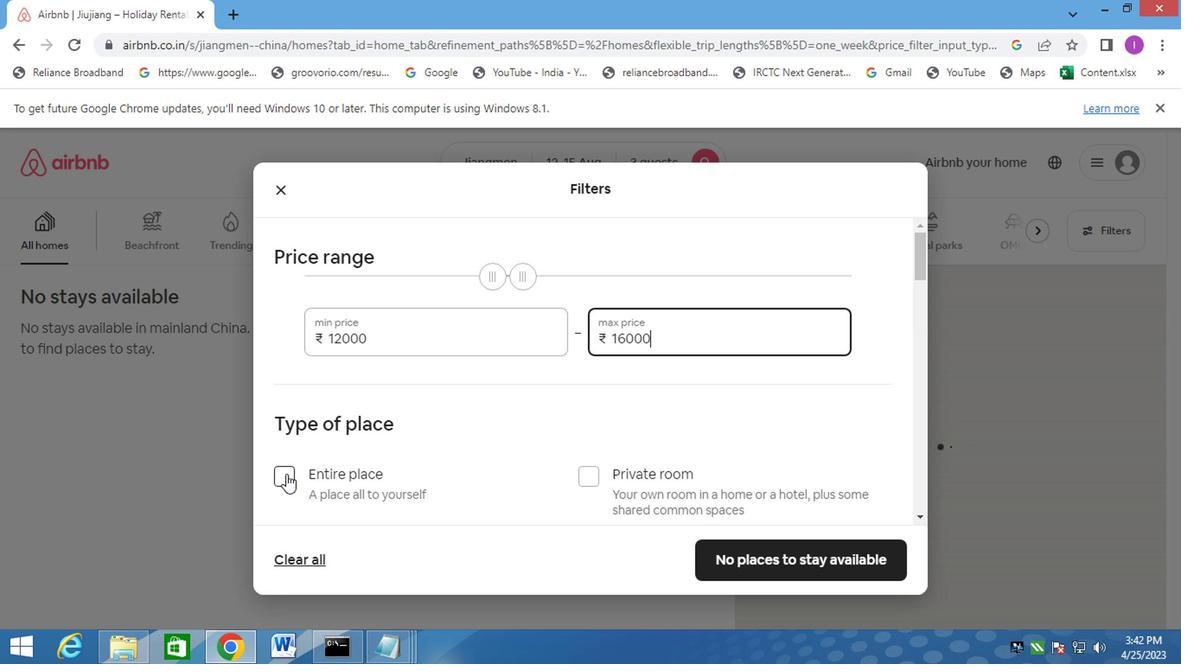 
Action: Mouse moved to (483, 454)
Screenshot: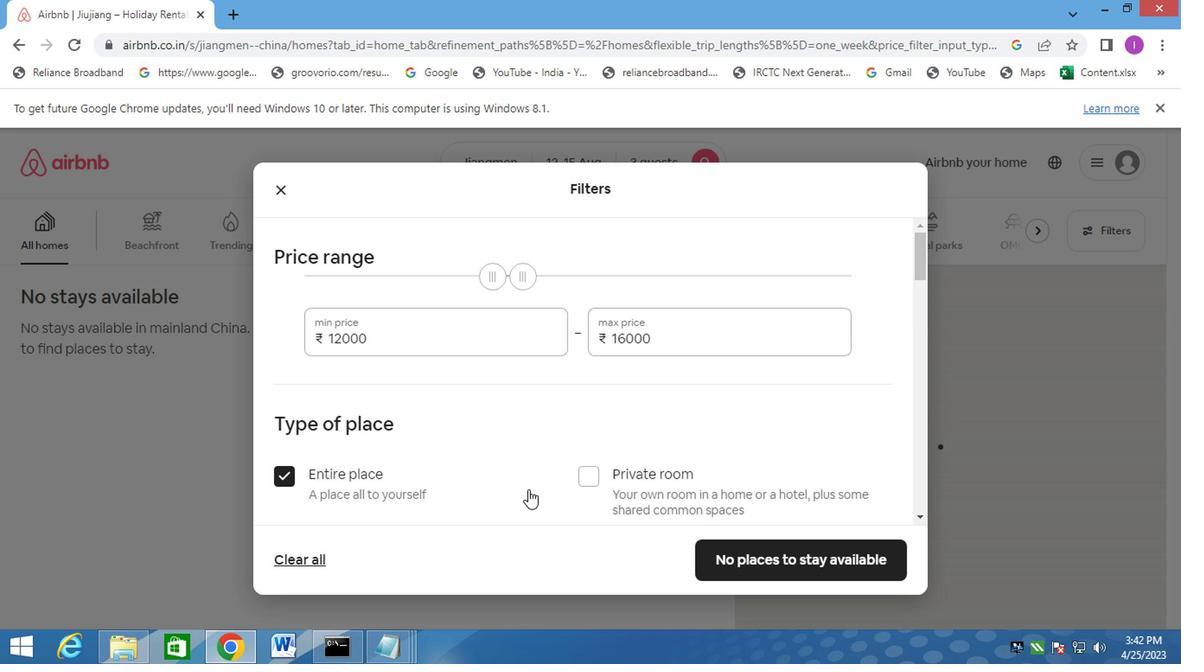 
Action: Mouse scrolled (483, 454) with delta (0, 0)
Screenshot: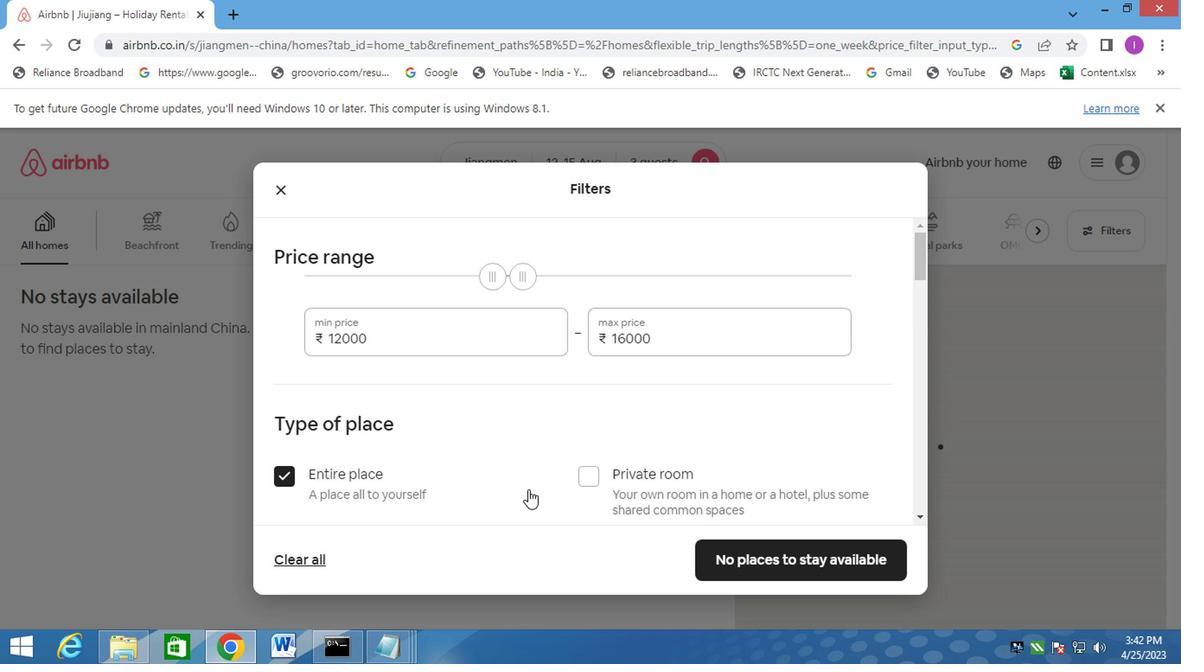 
Action: Mouse moved to (557, 419)
Screenshot: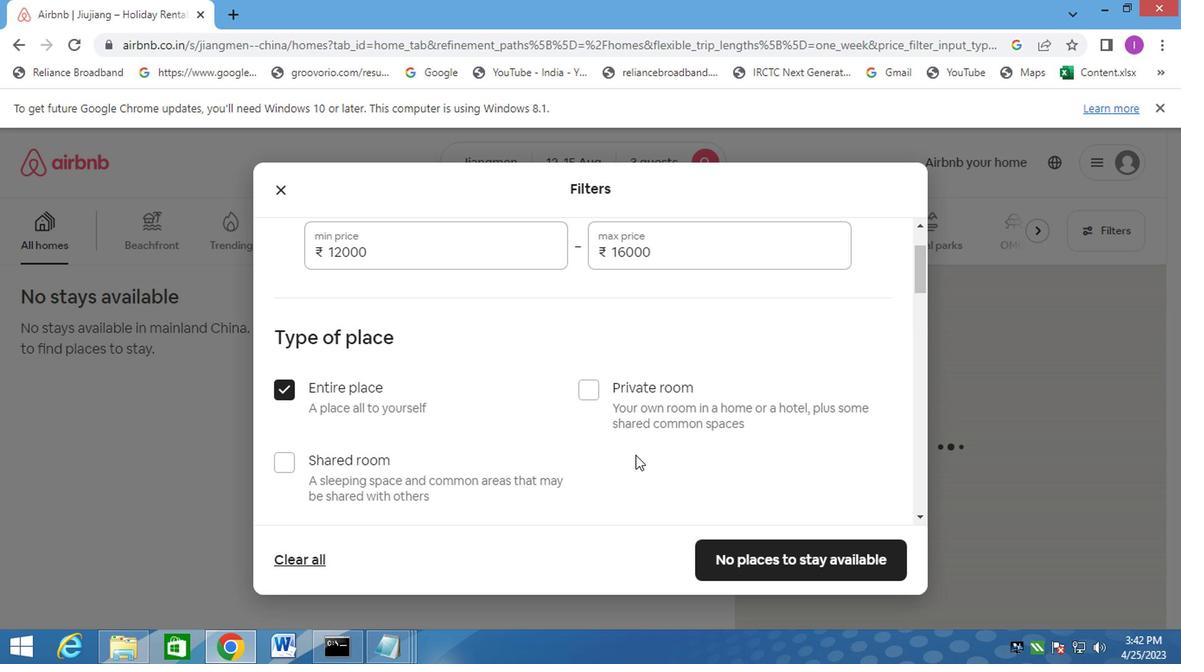
Action: Mouse scrolled (557, 419) with delta (0, 0)
Screenshot: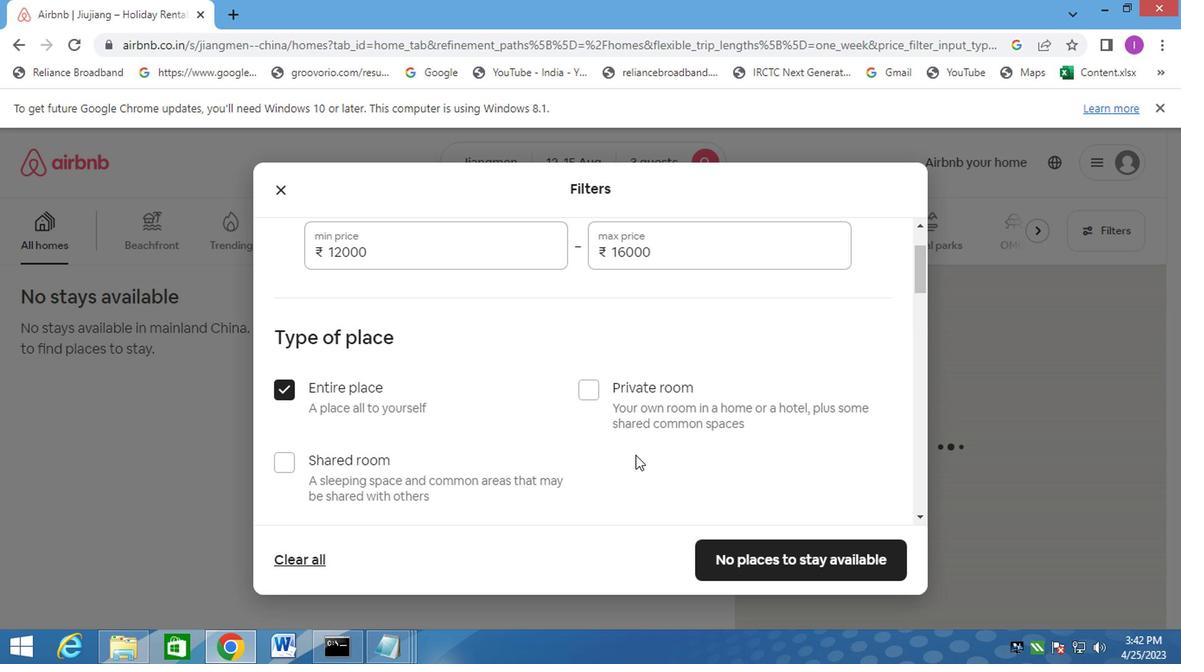 
Action: Mouse scrolled (557, 419) with delta (0, 0)
Screenshot: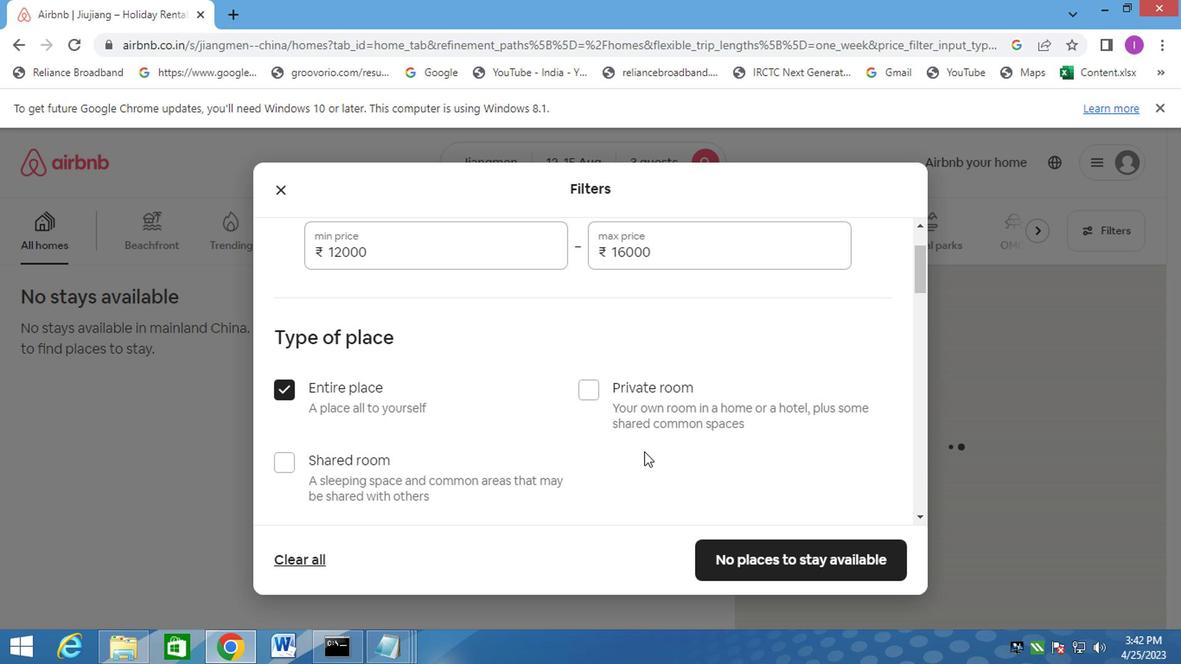 
Action: Mouse moved to (576, 407)
Screenshot: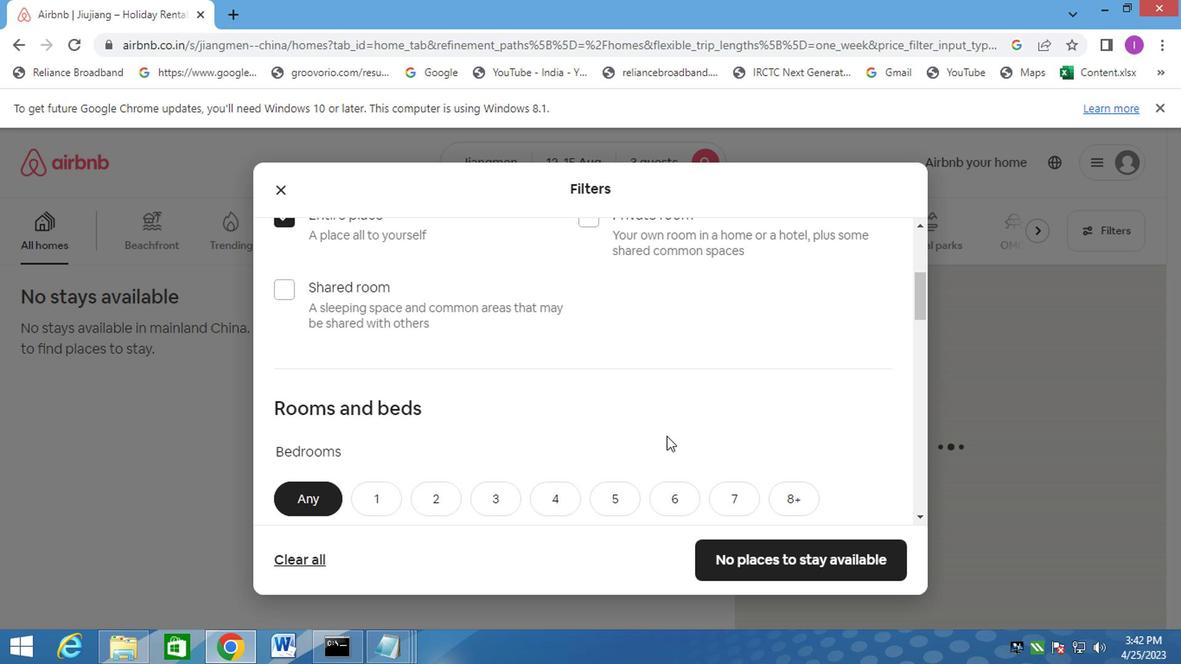 
Action: Mouse scrolled (576, 406) with delta (0, 0)
Screenshot: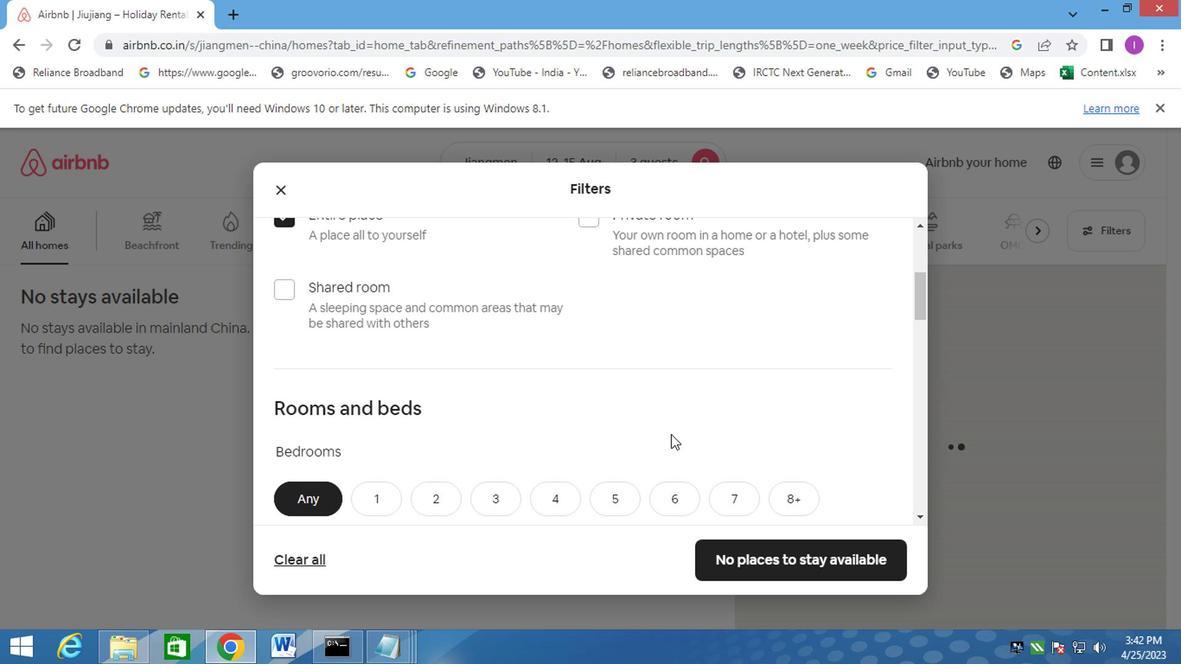 
Action: Mouse moved to (402, 387)
Screenshot: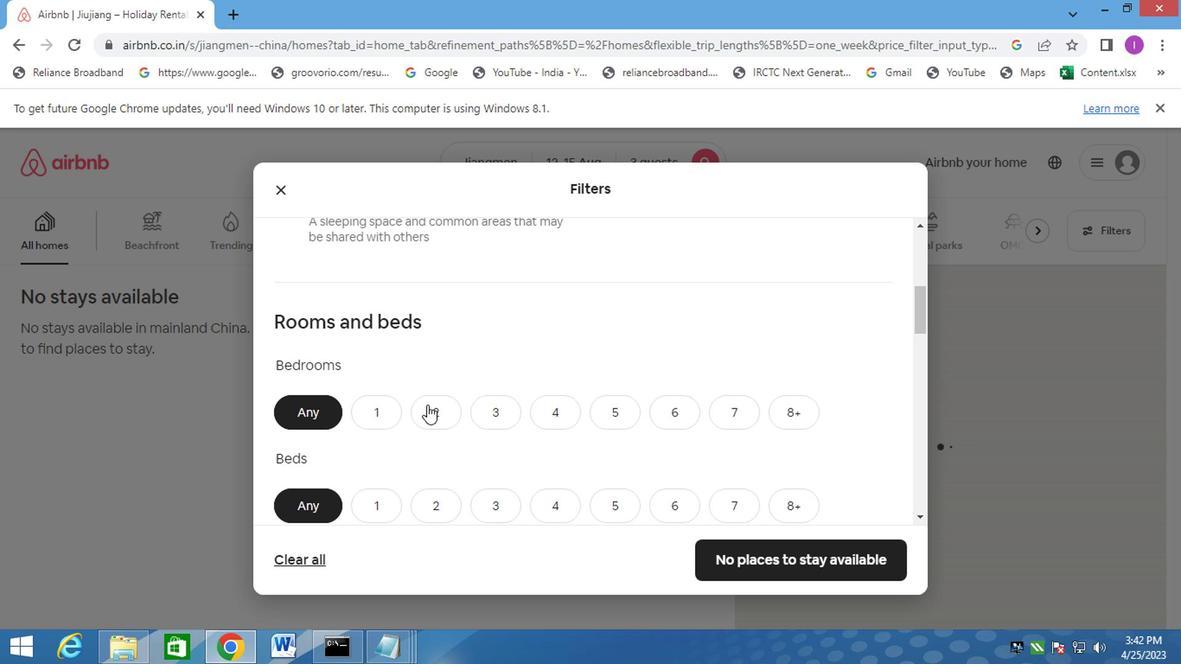 
Action: Mouse pressed left at (402, 387)
Screenshot: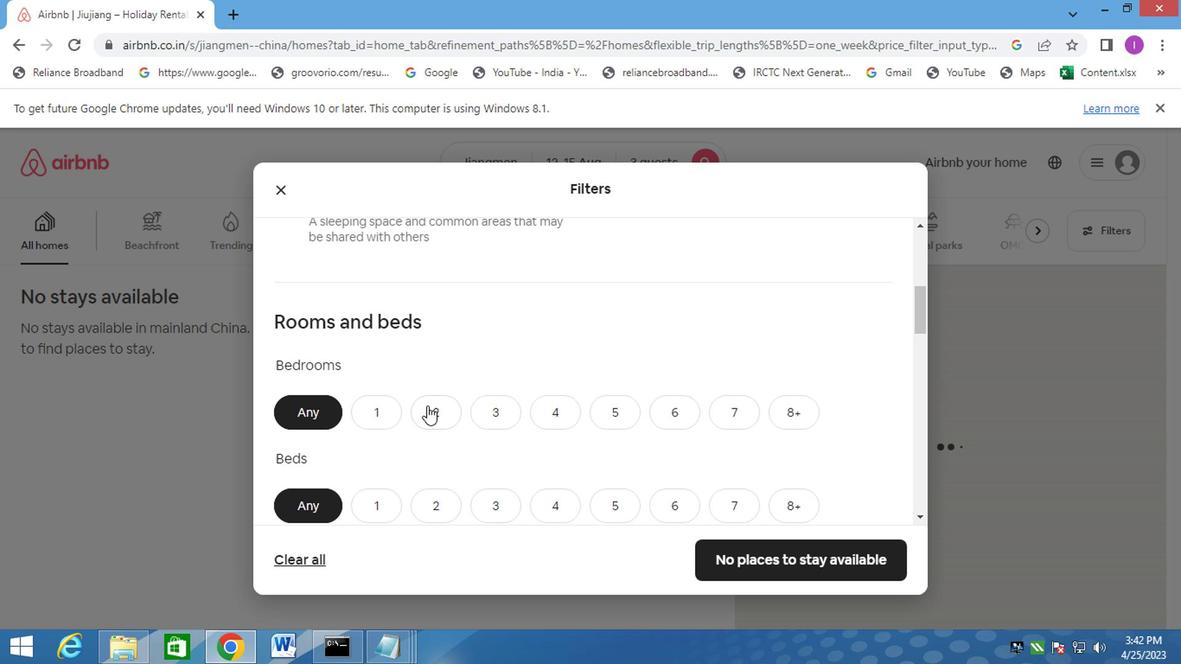 
Action: Mouse moved to (450, 457)
Screenshot: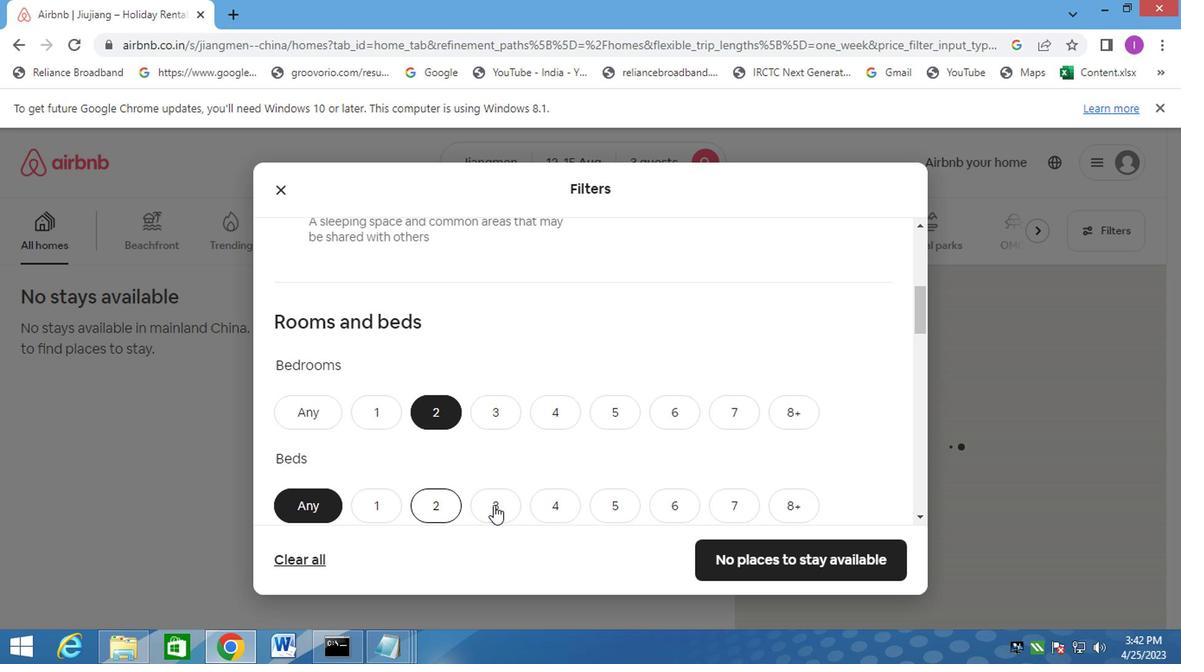 
Action: Mouse pressed left at (450, 457)
Screenshot: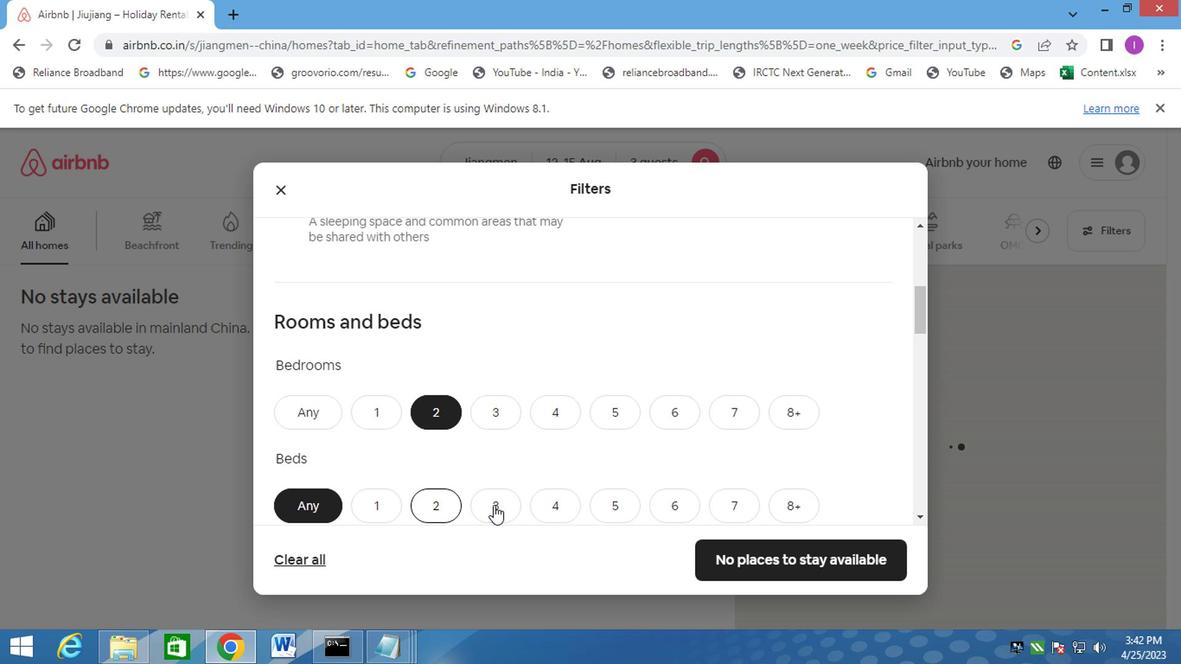 
Action: Mouse moved to (440, 425)
Screenshot: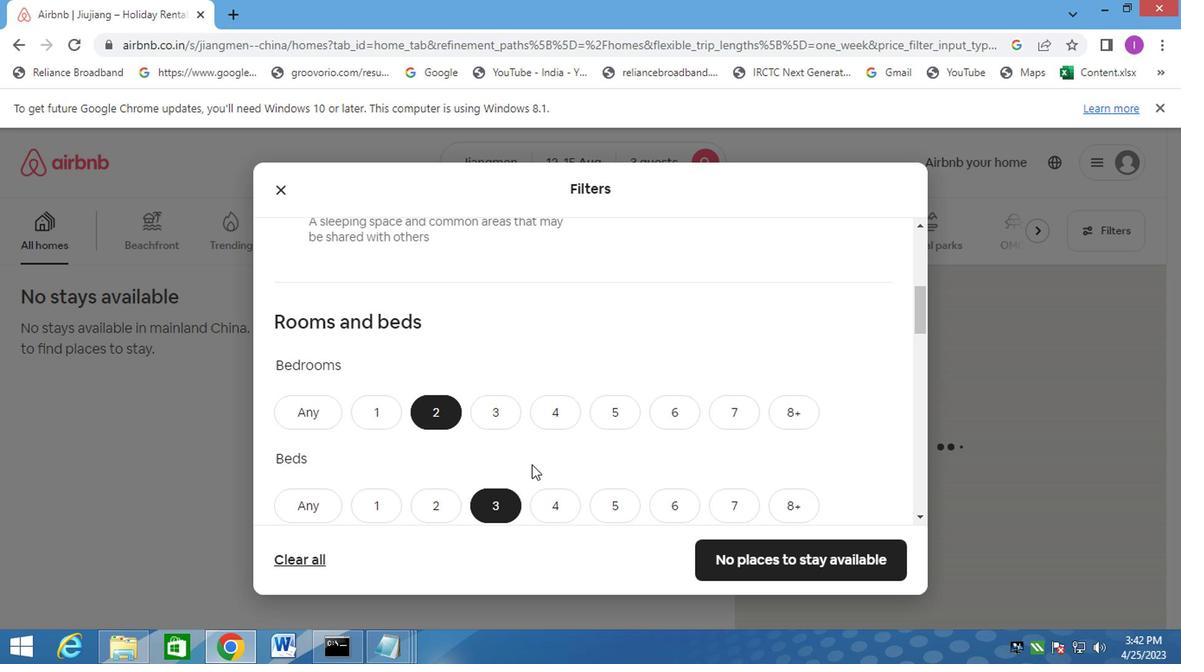 
Action: Mouse scrolled (477, 428) with delta (0, 0)
Screenshot: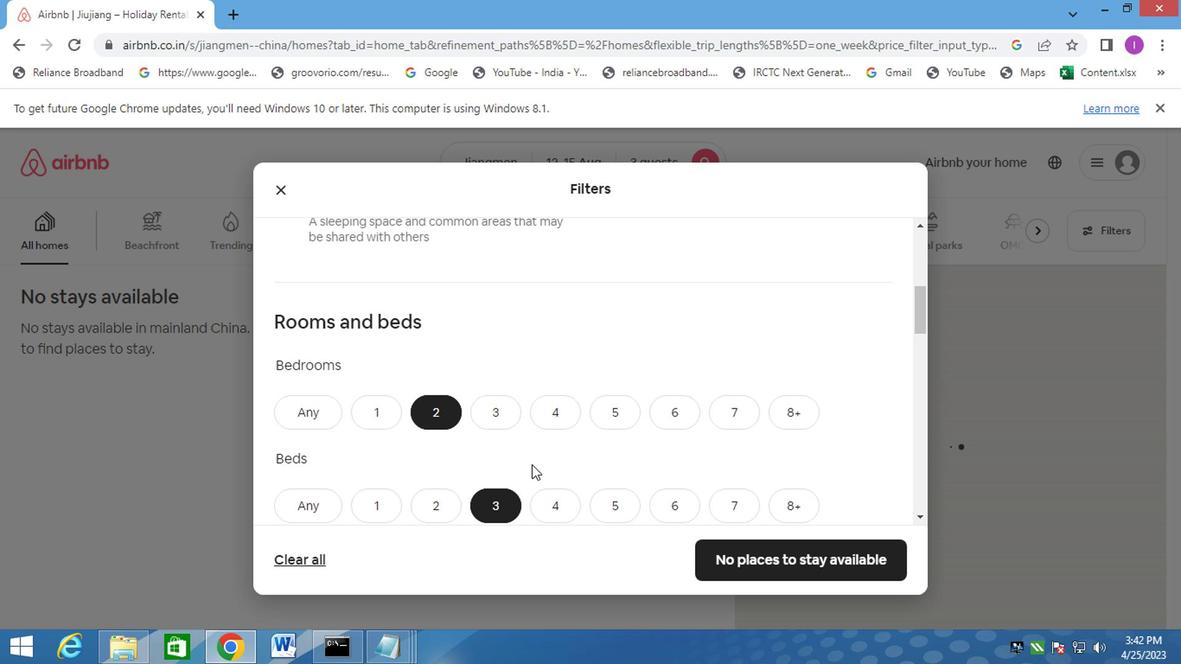
Action: Mouse scrolled (477, 428) with delta (0, 0)
Screenshot: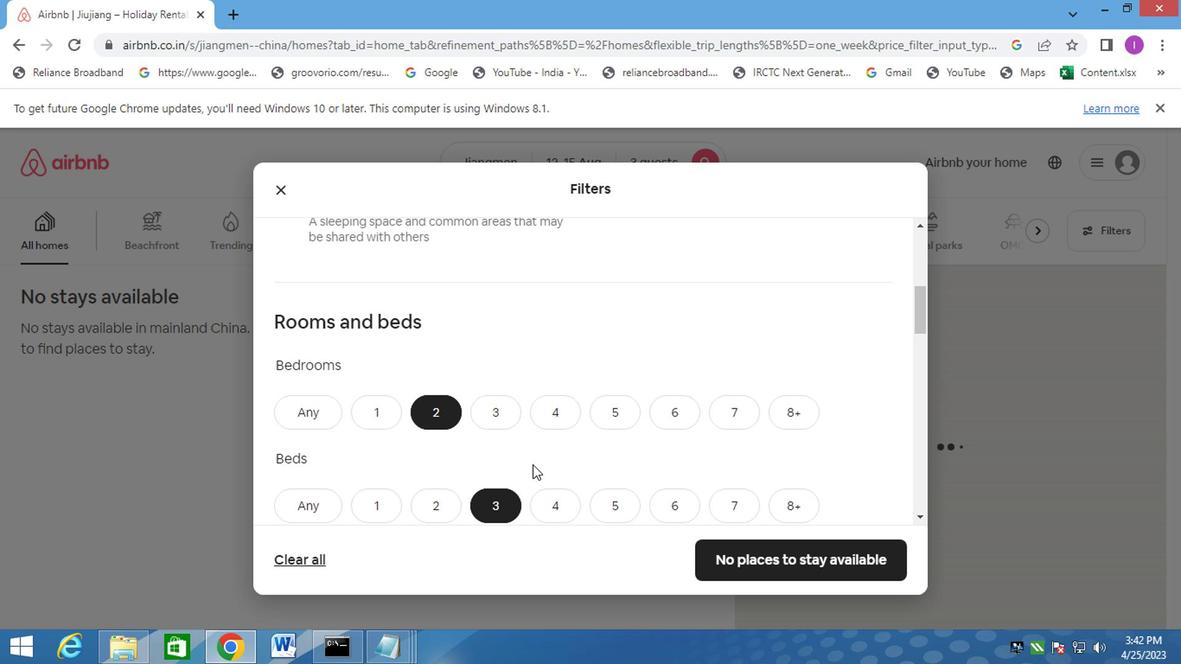 
Action: Mouse moved to (480, 359)
Screenshot: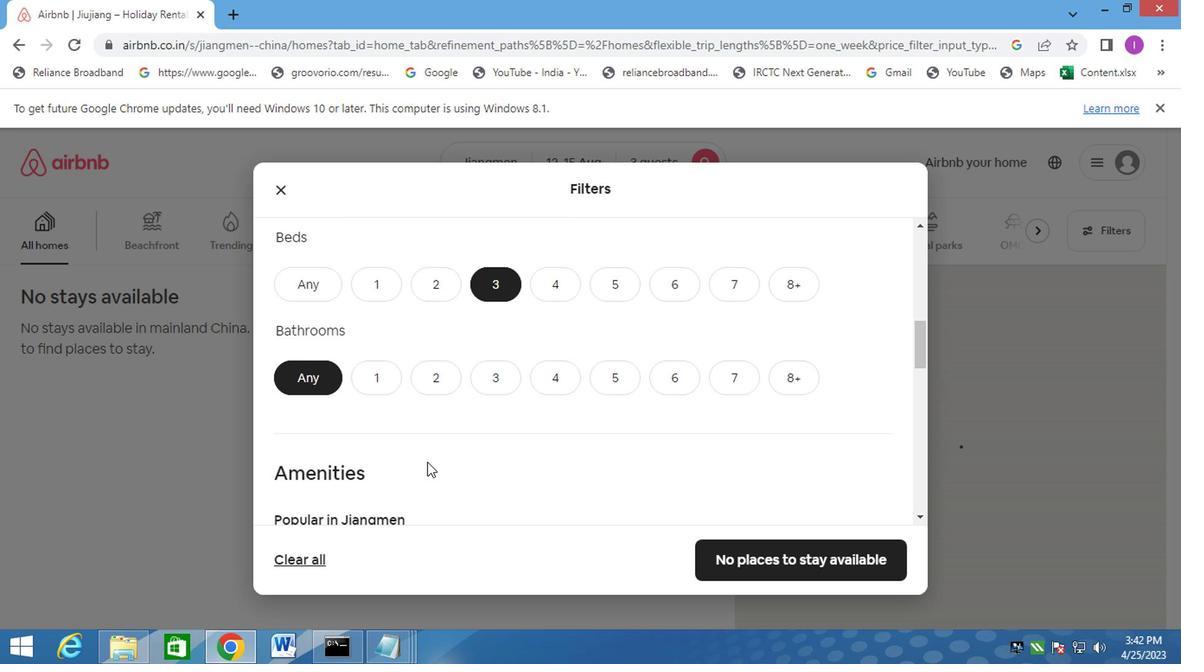 
Action: Mouse scrolled (479, 360) with delta (0, 0)
Screenshot: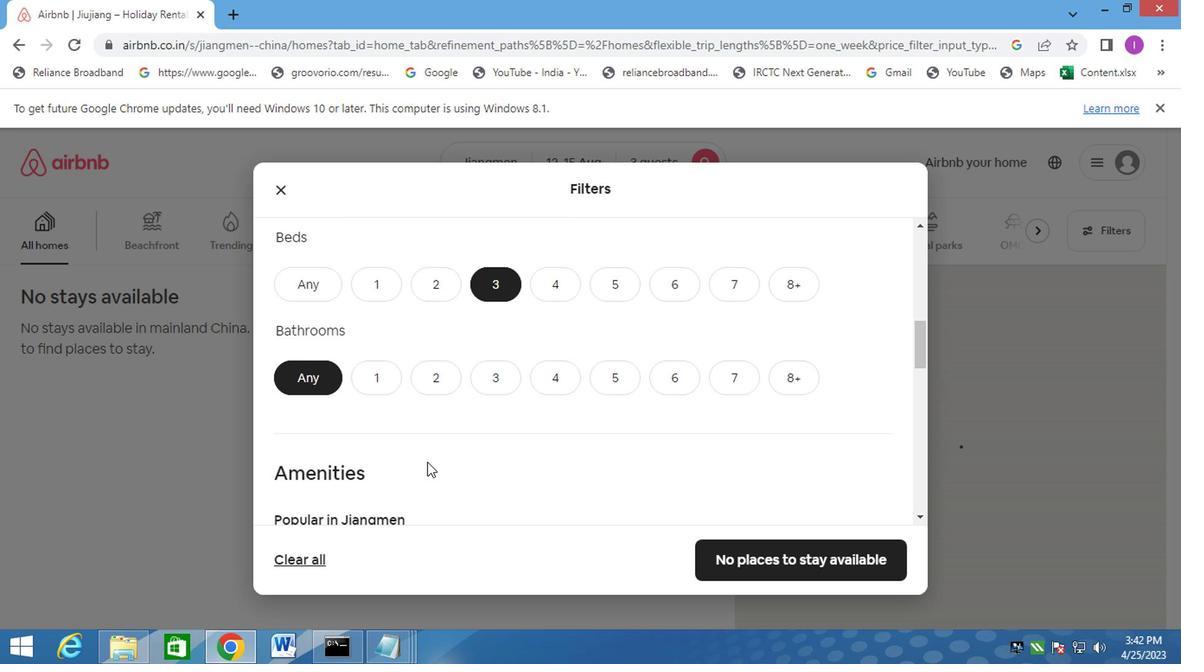 
Action: Mouse moved to (371, 286)
Screenshot: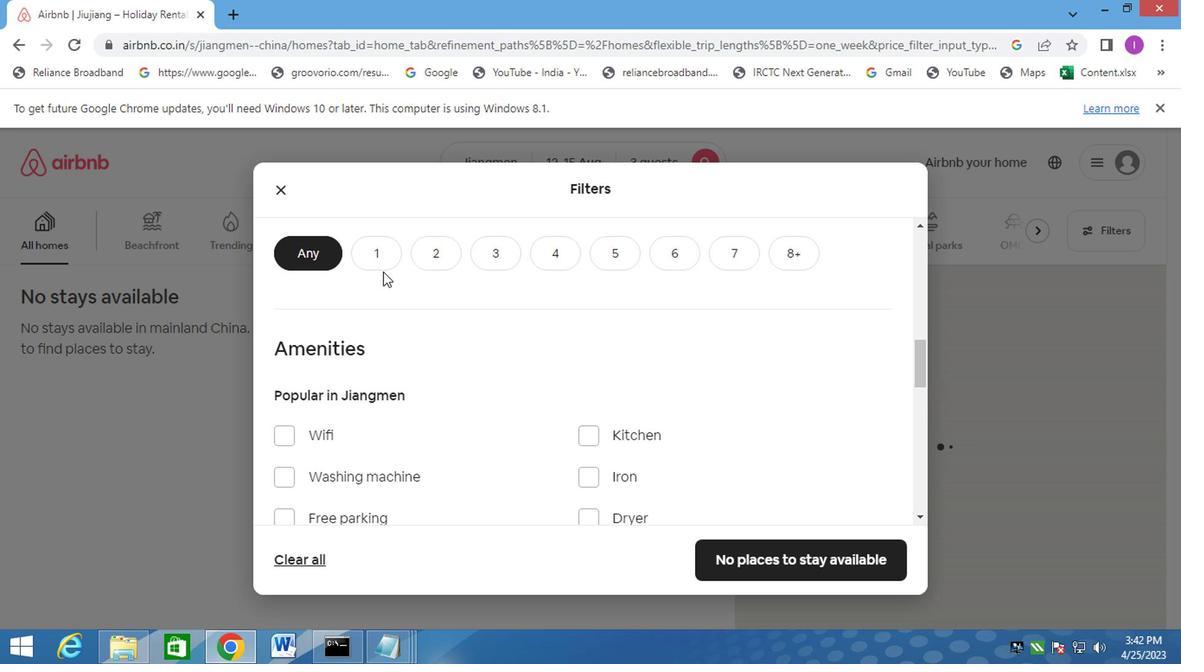 
Action: Mouse pressed left at (371, 286)
Screenshot: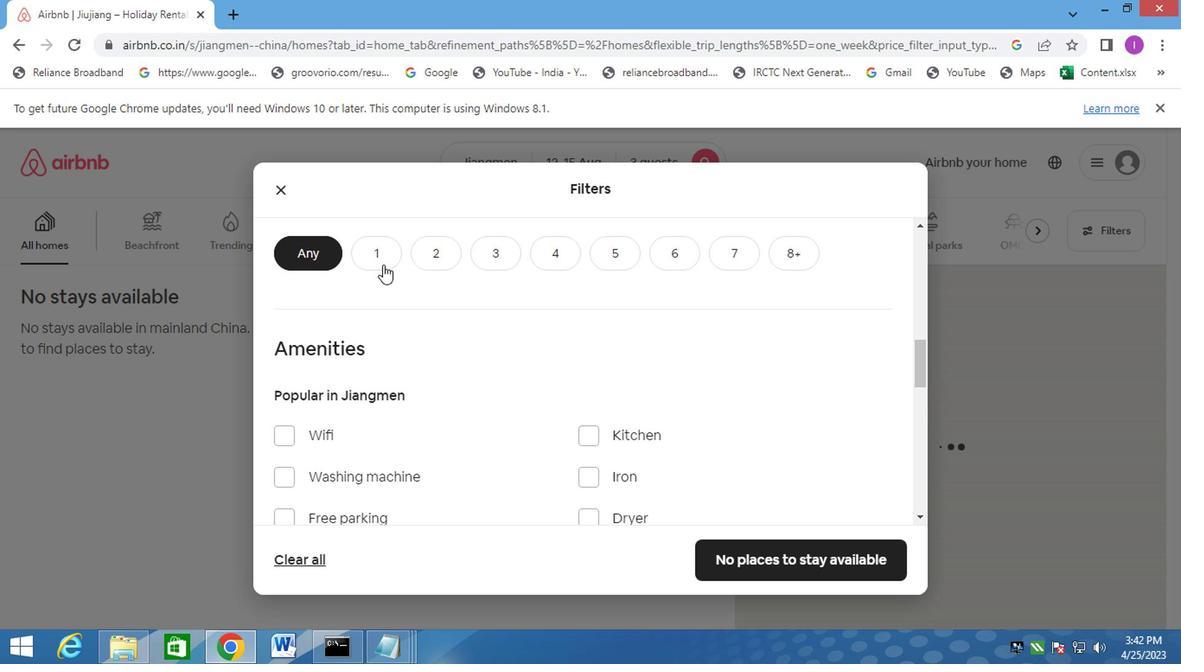 
Action: Mouse moved to (453, 386)
Screenshot: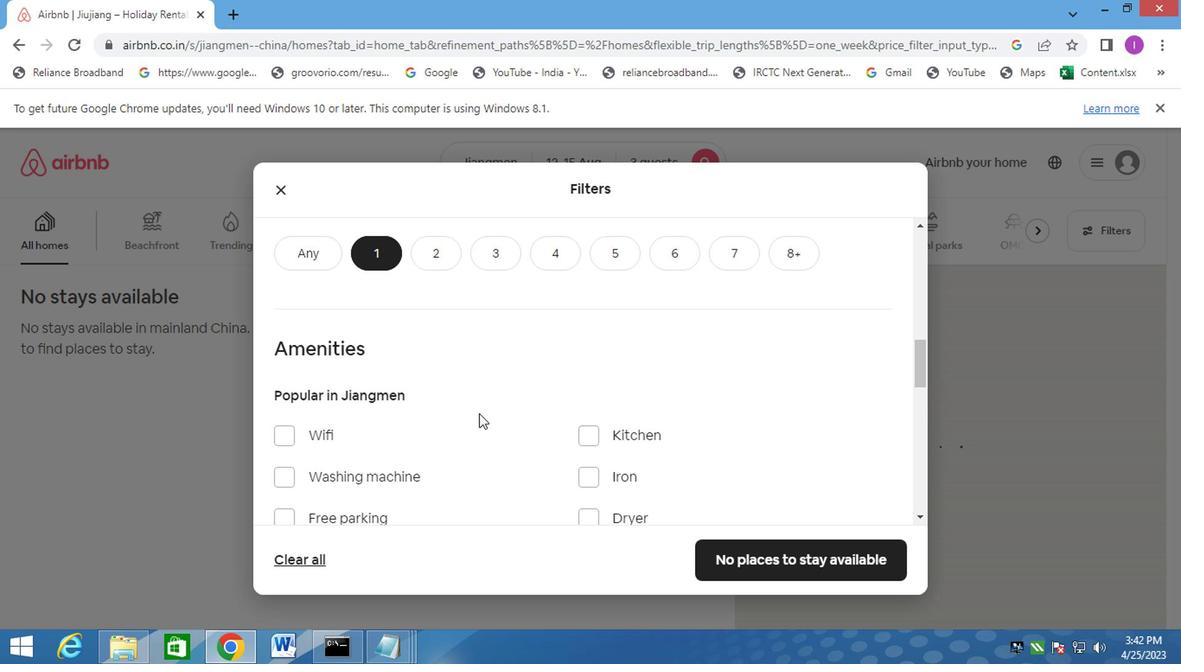 
Action: Mouse scrolled (453, 385) with delta (0, 0)
Screenshot: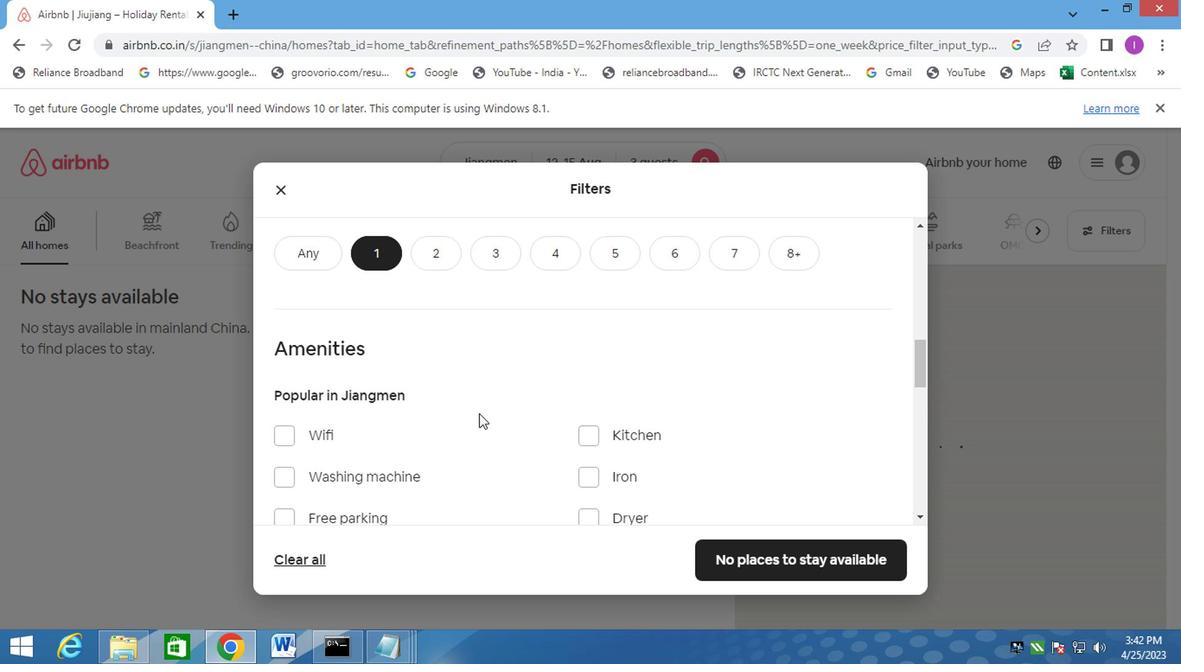 
Action: Mouse moved to (455, 386)
Screenshot: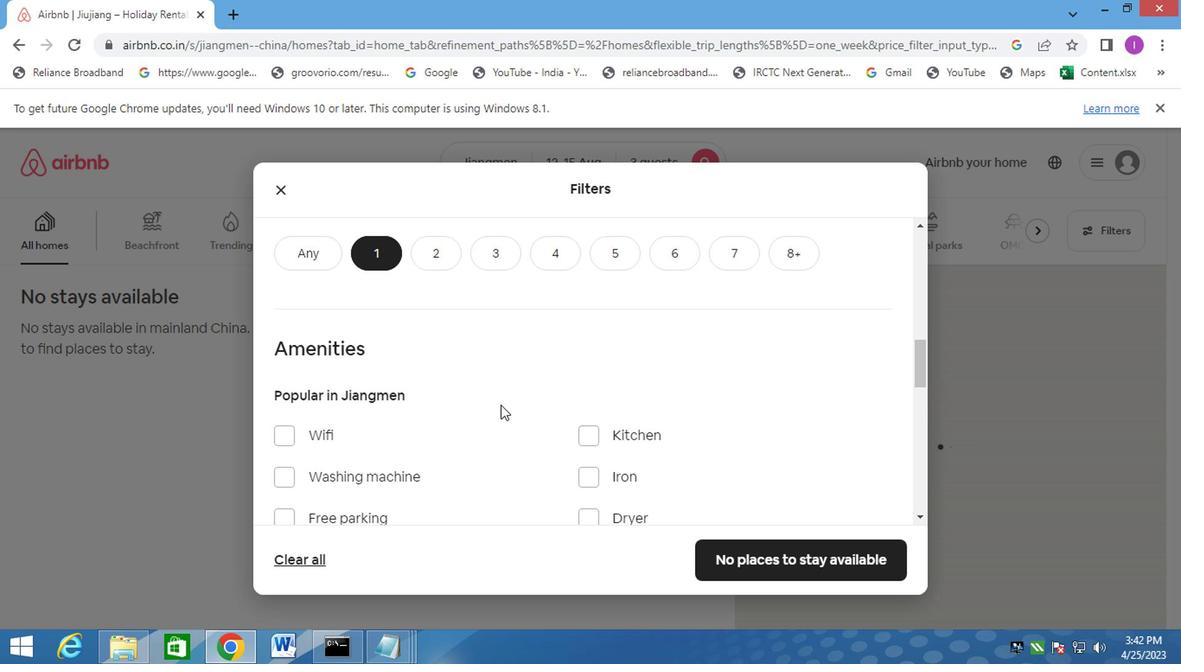
Action: Mouse scrolled (455, 385) with delta (0, 0)
Screenshot: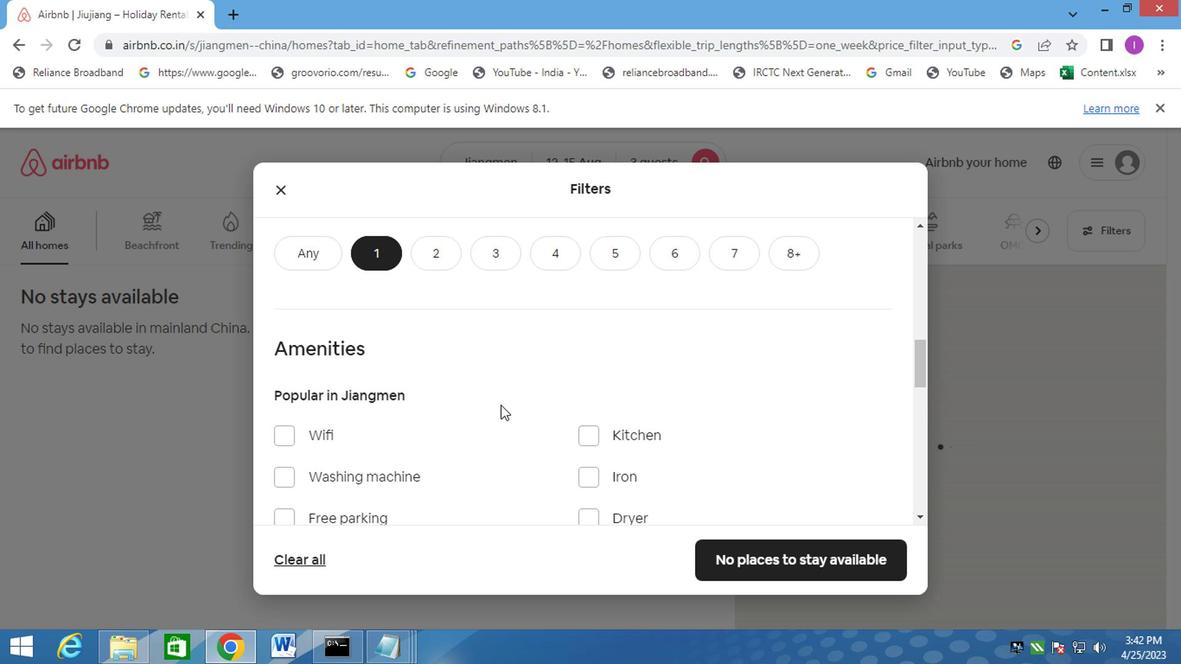 
Action: Mouse moved to (457, 385)
Screenshot: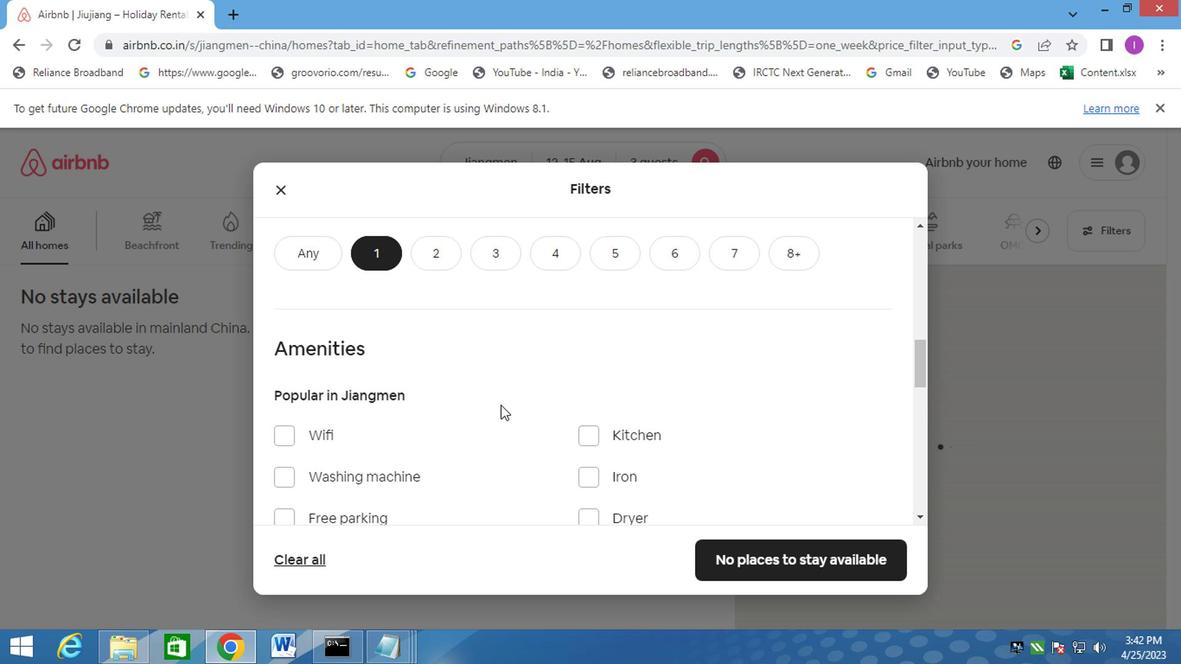 
Action: Mouse scrolled (457, 385) with delta (0, 0)
Screenshot: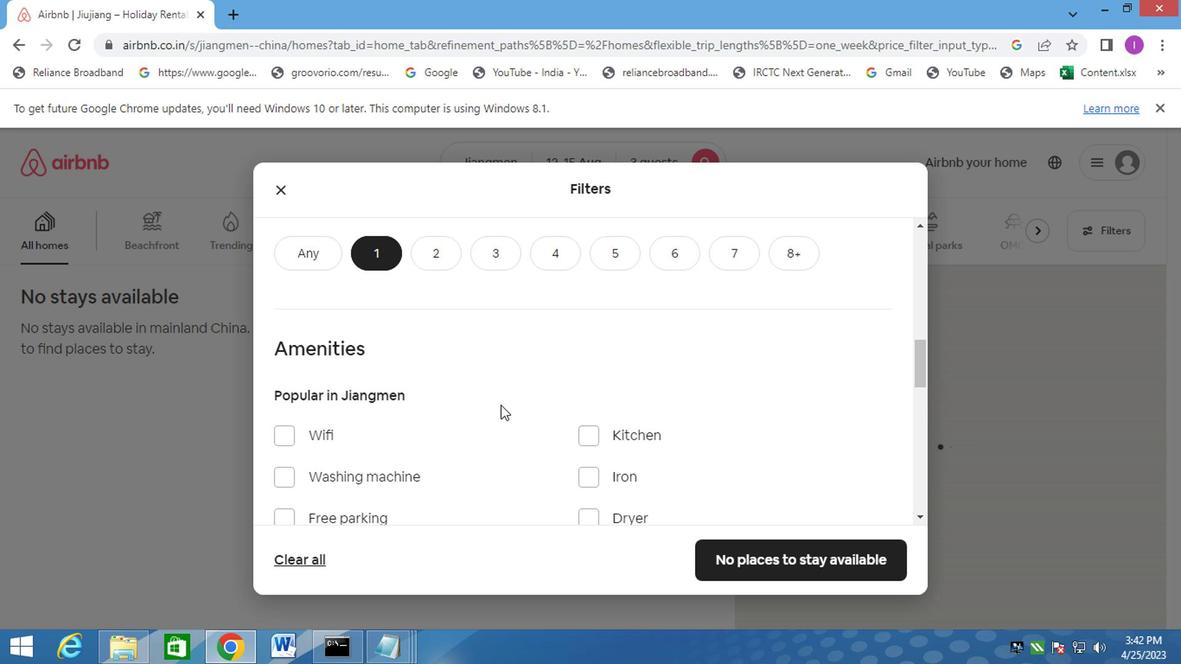 
Action: Mouse scrolled (457, 385) with delta (0, 0)
Screenshot: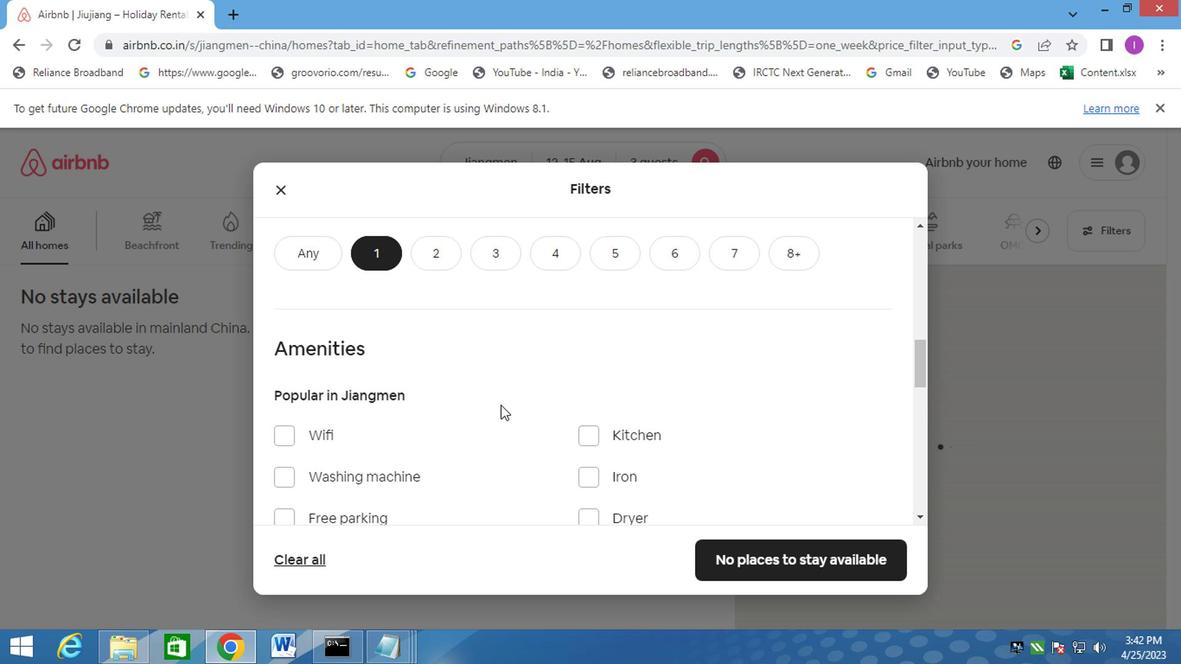 
Action: Mouse moved to (461, 384)
Screenshot: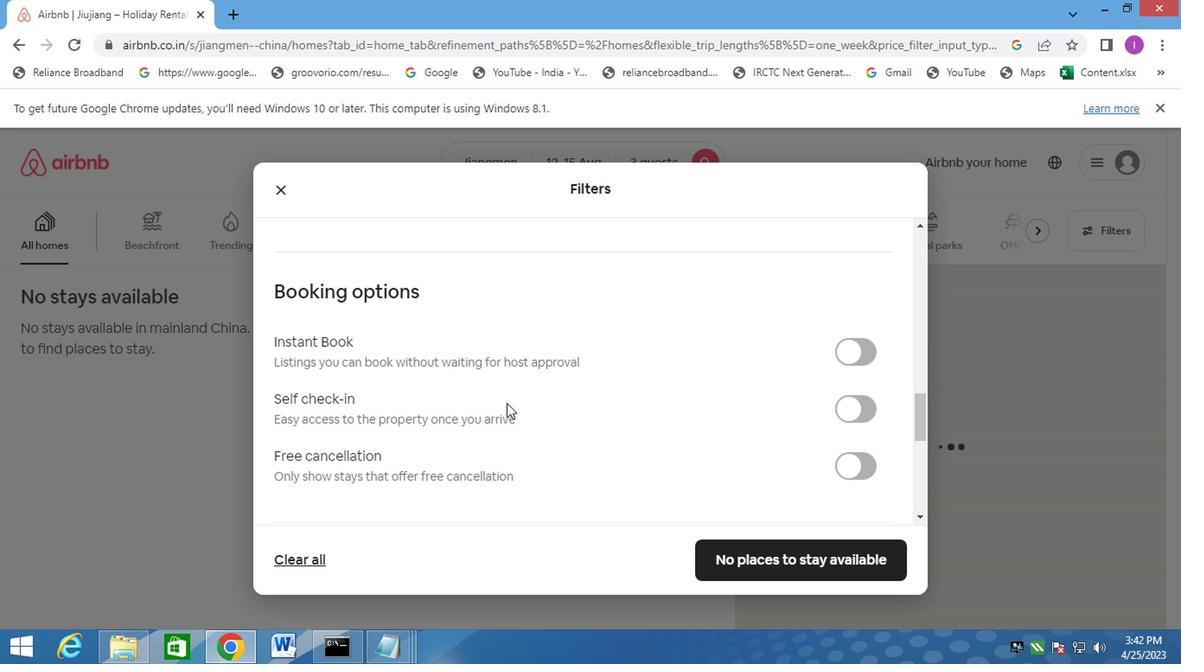 
Action: Mouse scrolled (461, 384) with delta (0, 0)
Screenshot: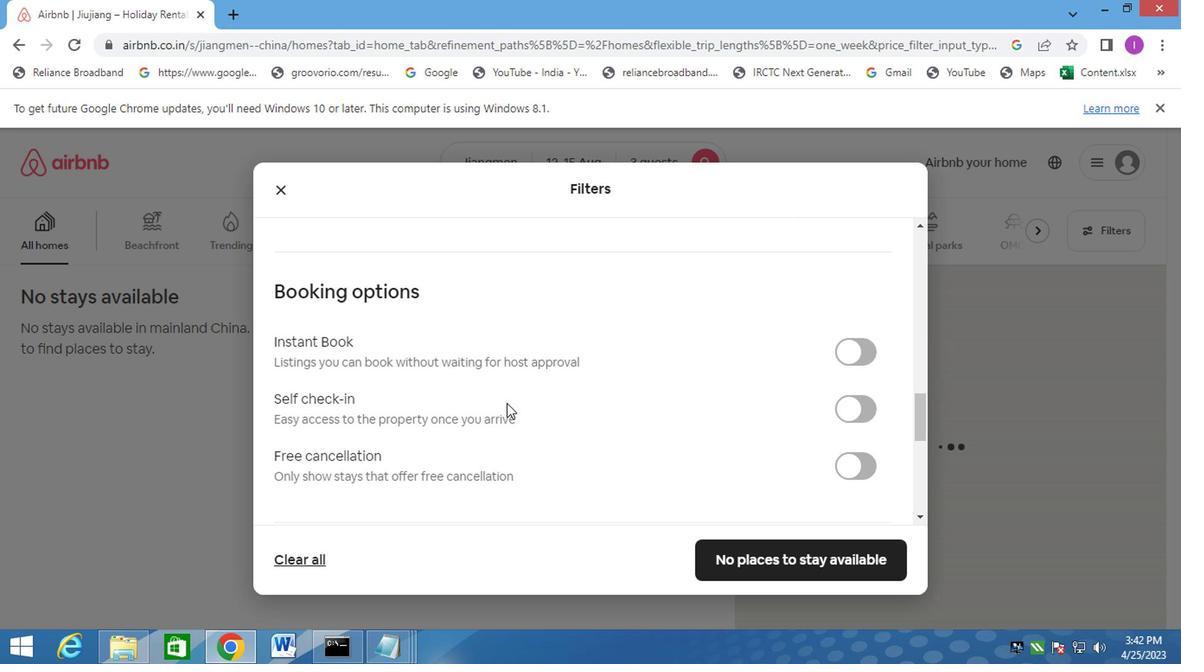 
Action: Mouse moved to (462, 385)
Screenshot: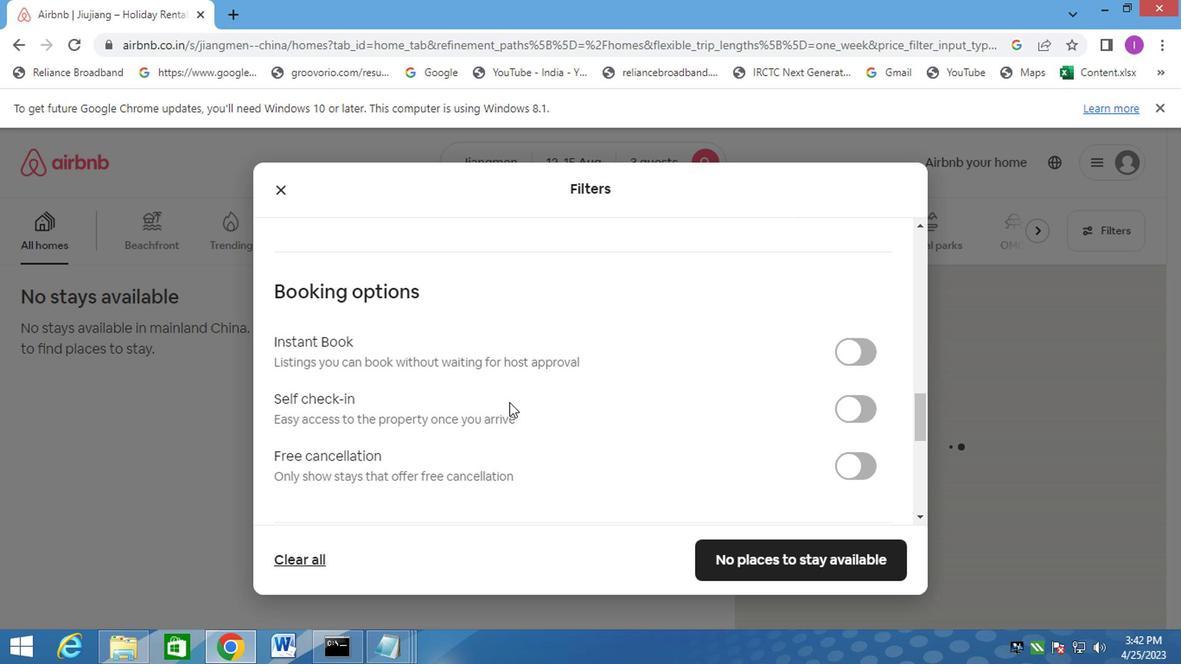 
Action: Mouse scrolled (462, 384) with delta (0, 0)
Screenshot: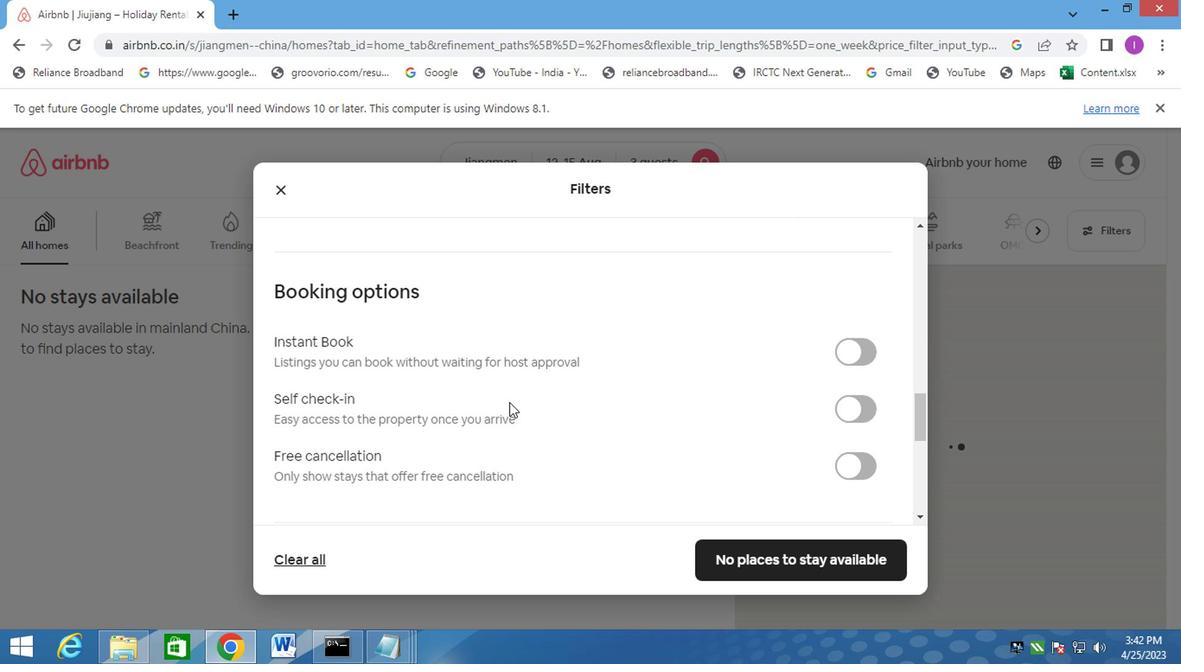 
Action: Mouse moved to (495, 397)
Screenshot: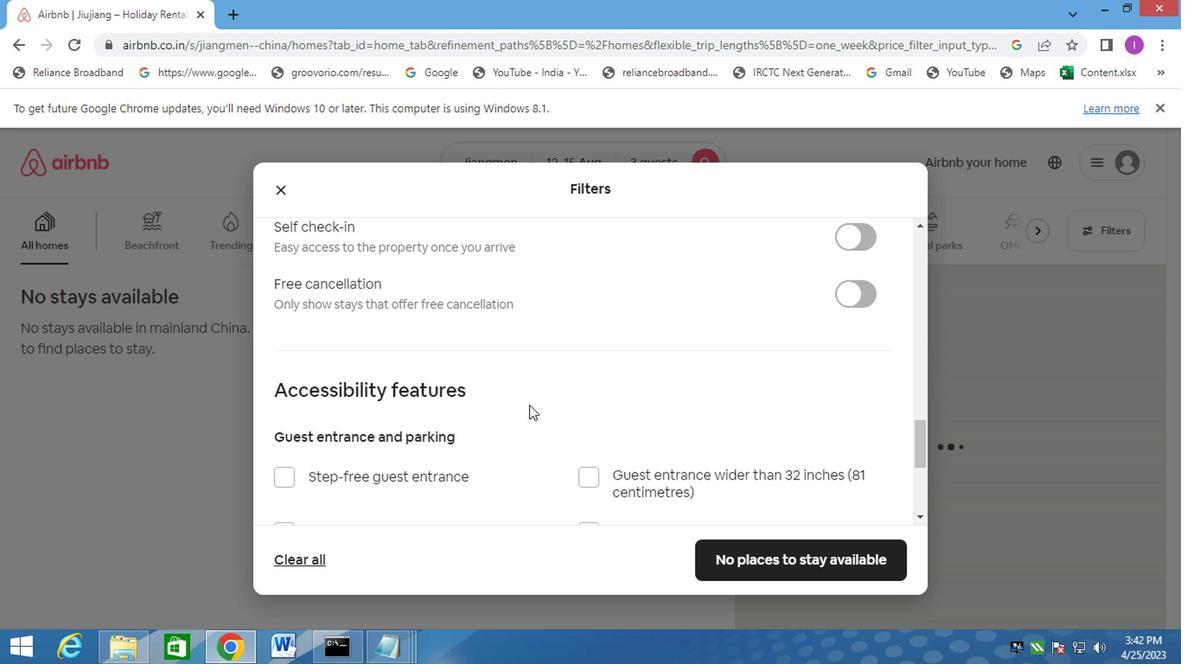 
Action: Mouse scrolled (495, 396) with delta (0, 0)
Screenshot: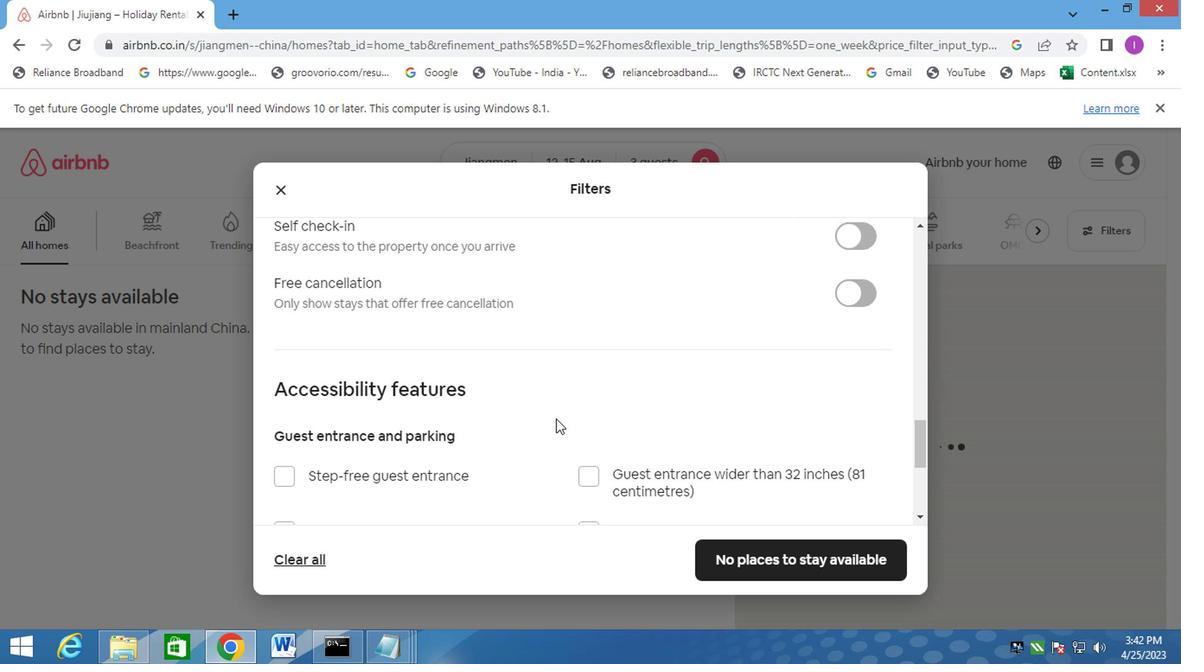
Action: Mouse moved to (514, 398)
Screenshot: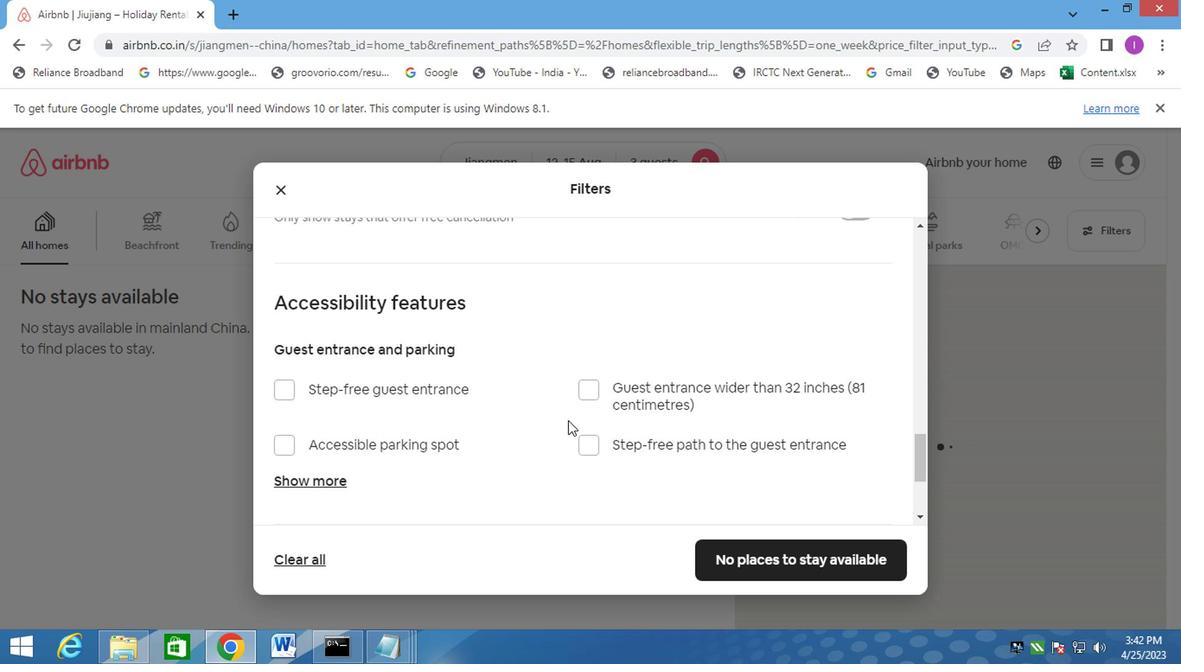 
Action: Mouse scrolled (514, 397) with delta (0, 0)
Screenshot: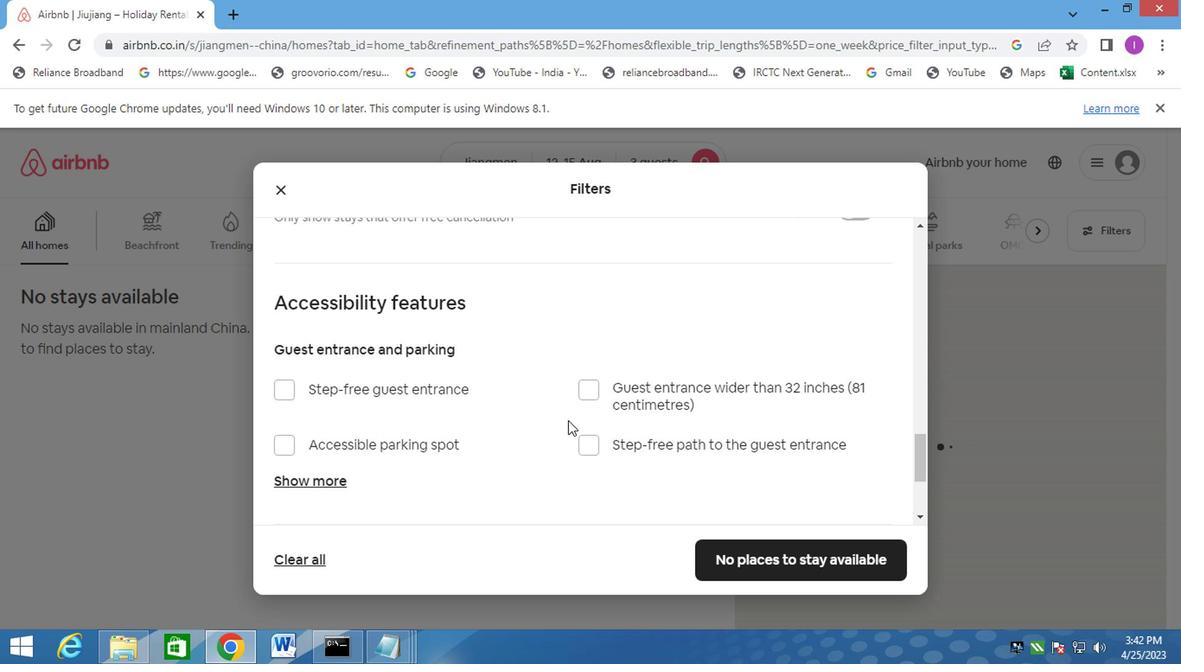 
Action: Mouse moved to (529, 399)
Screenshot: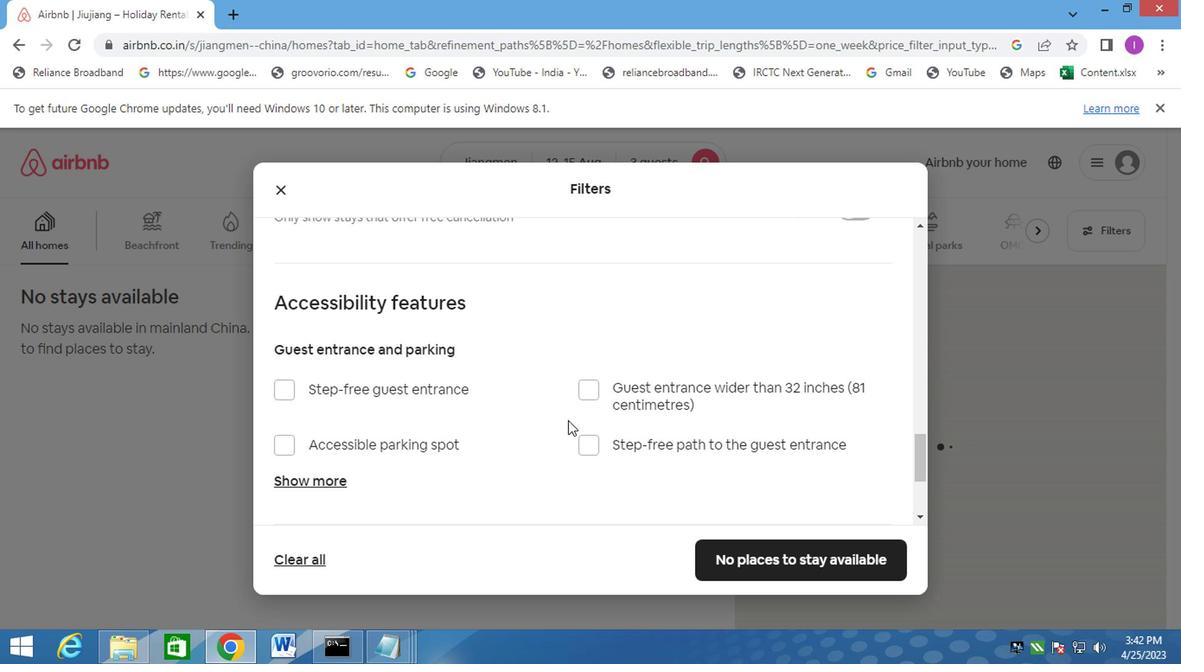
Action: Mouse scrolled (529, 398) with delta (0, 0)
Screenshot: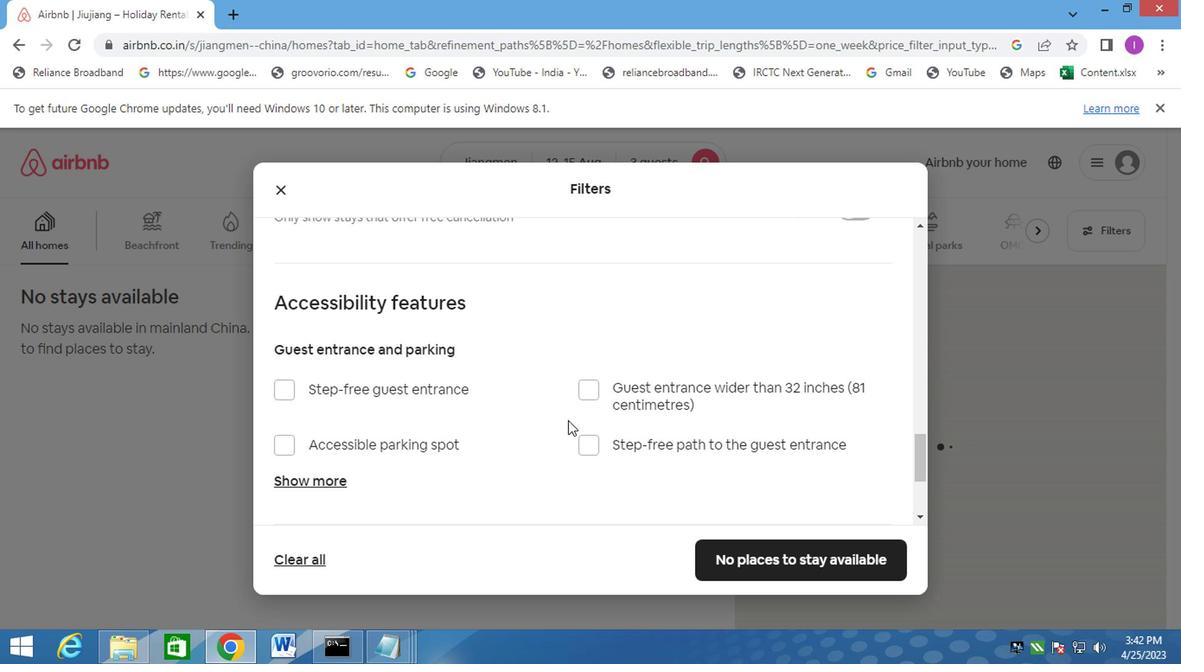 
Action: Mouse moved to (530, 399)
Screenshot: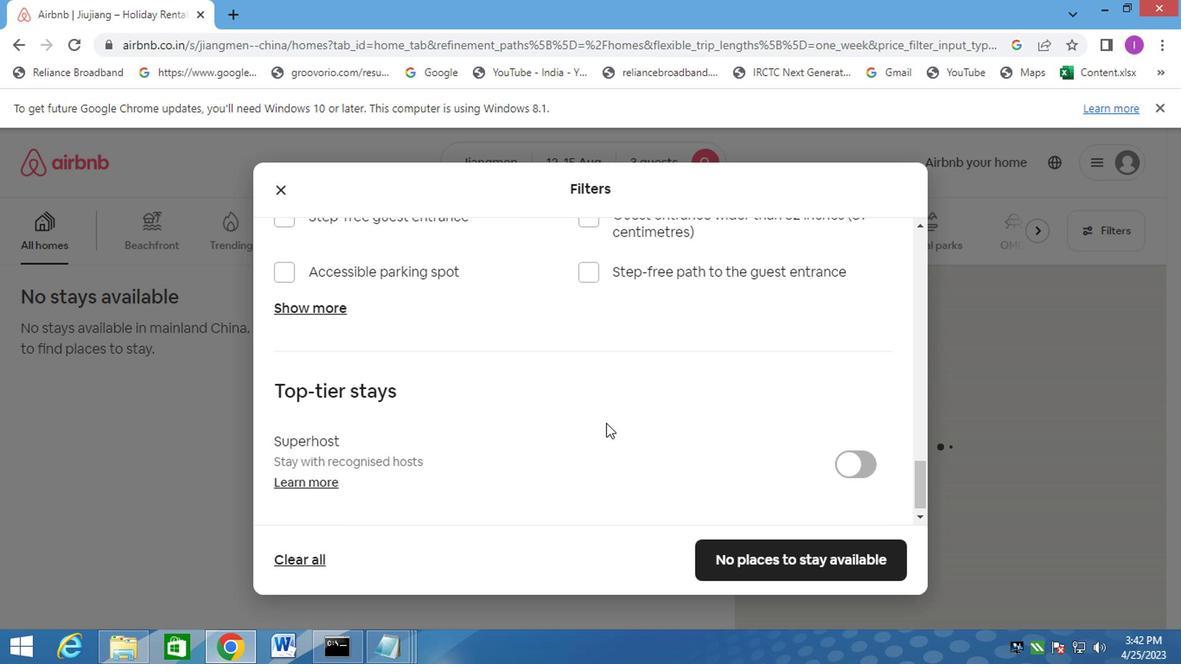 
Action: Mouse scrolled (530, 400) with delta (0, 0)
Screenshot: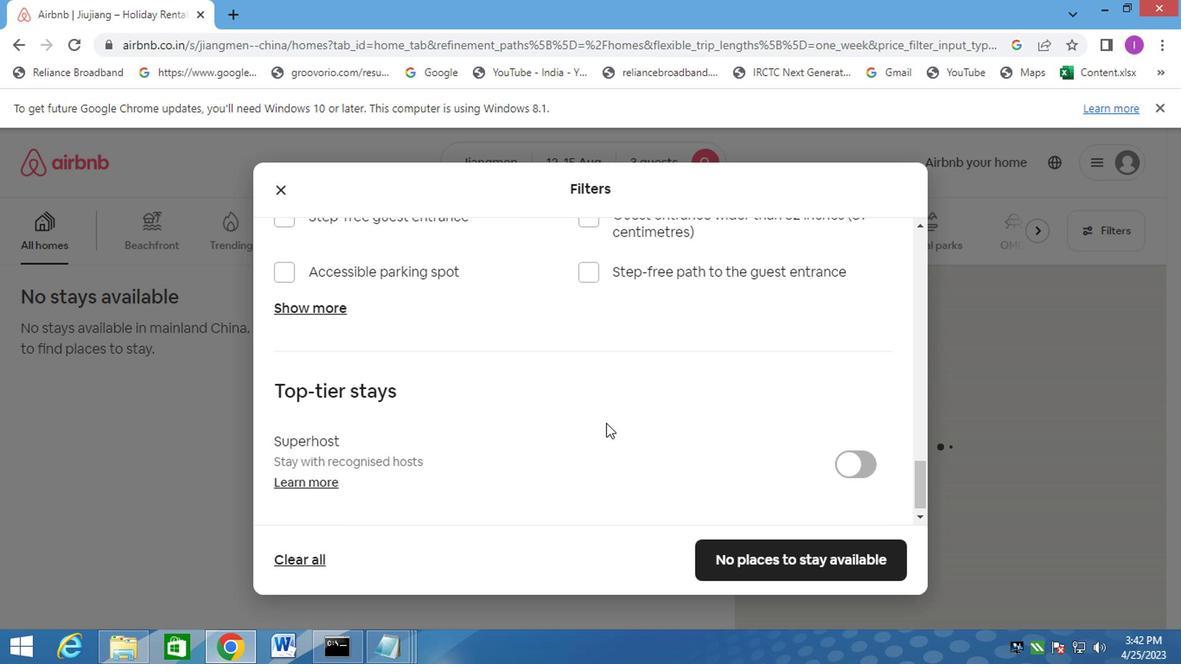 
Action: Mouse moved to (530, 397)
Screenshot: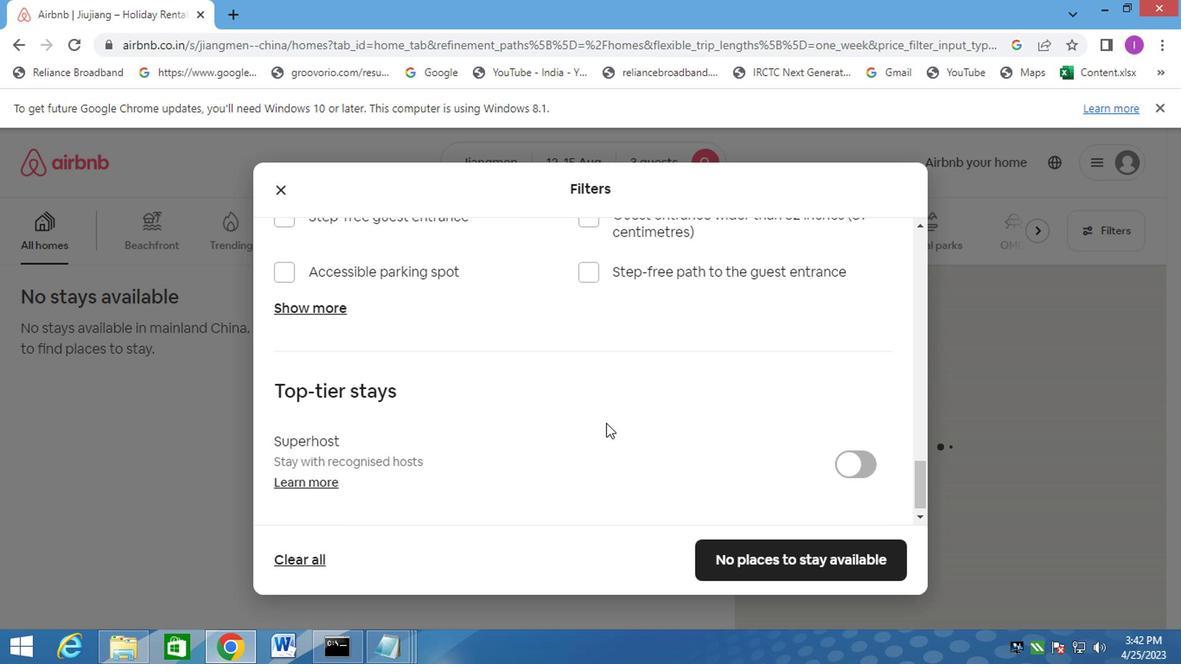 
Action: Mouse scrolled (530, 397) with delta (0, 0)
Screenshot: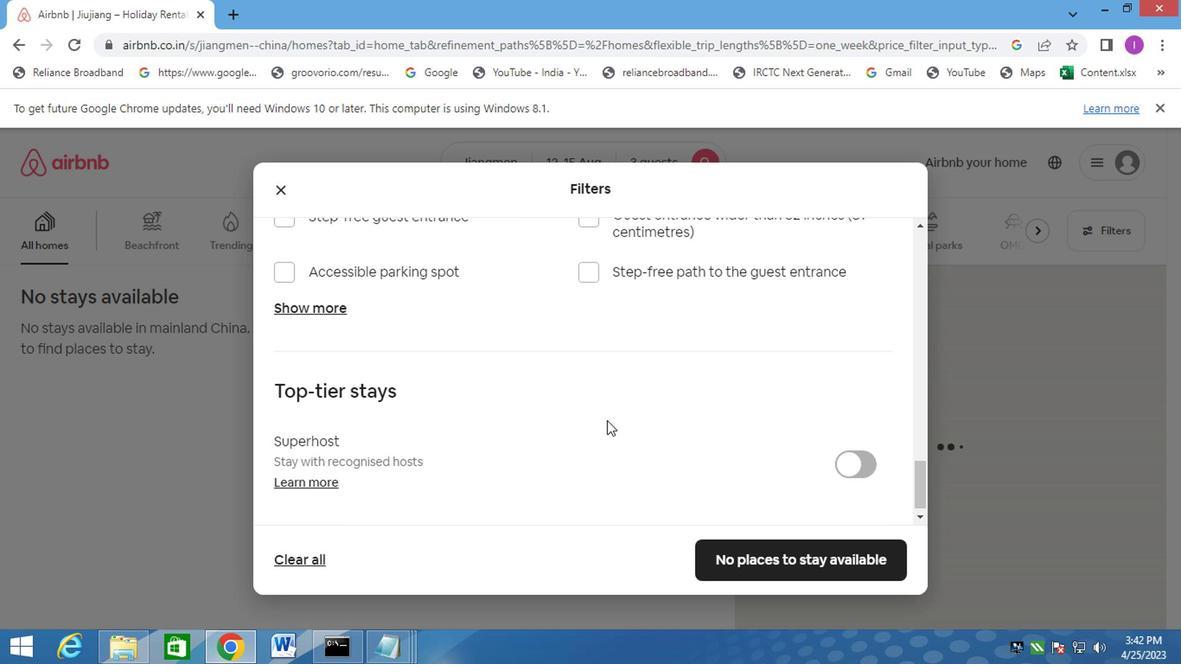 
Action: Mouse moved to (530, 387)
Screenshot: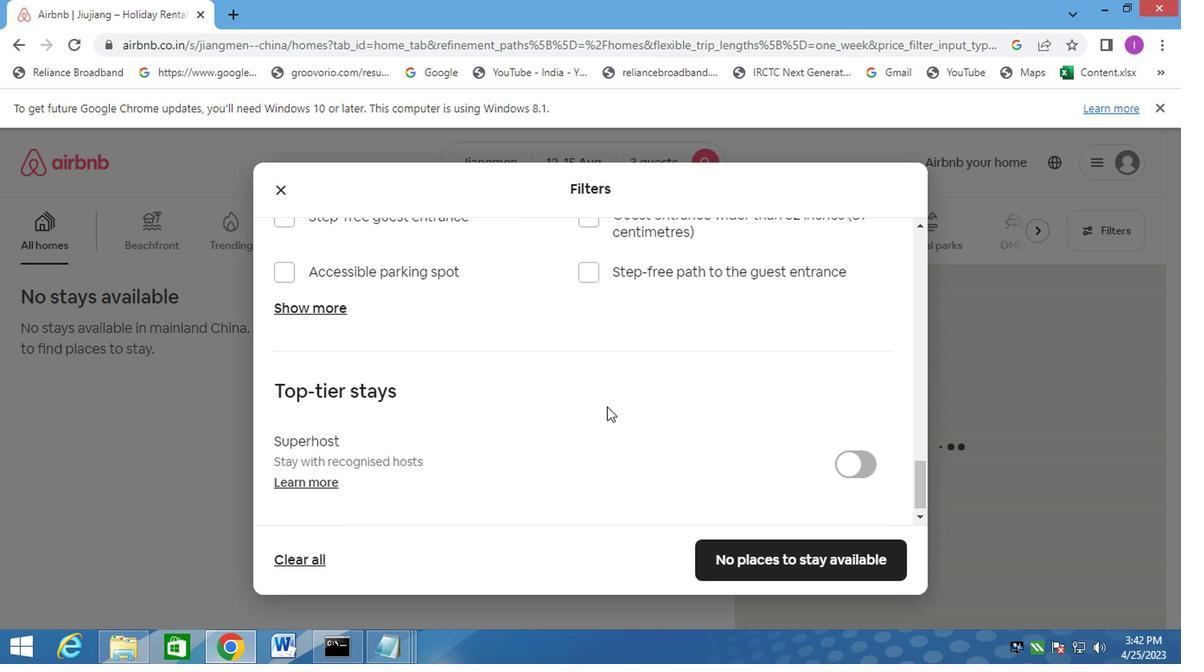 
Action: Mouse scrolled (530, 387) with delta (0, 0)
Screenshot: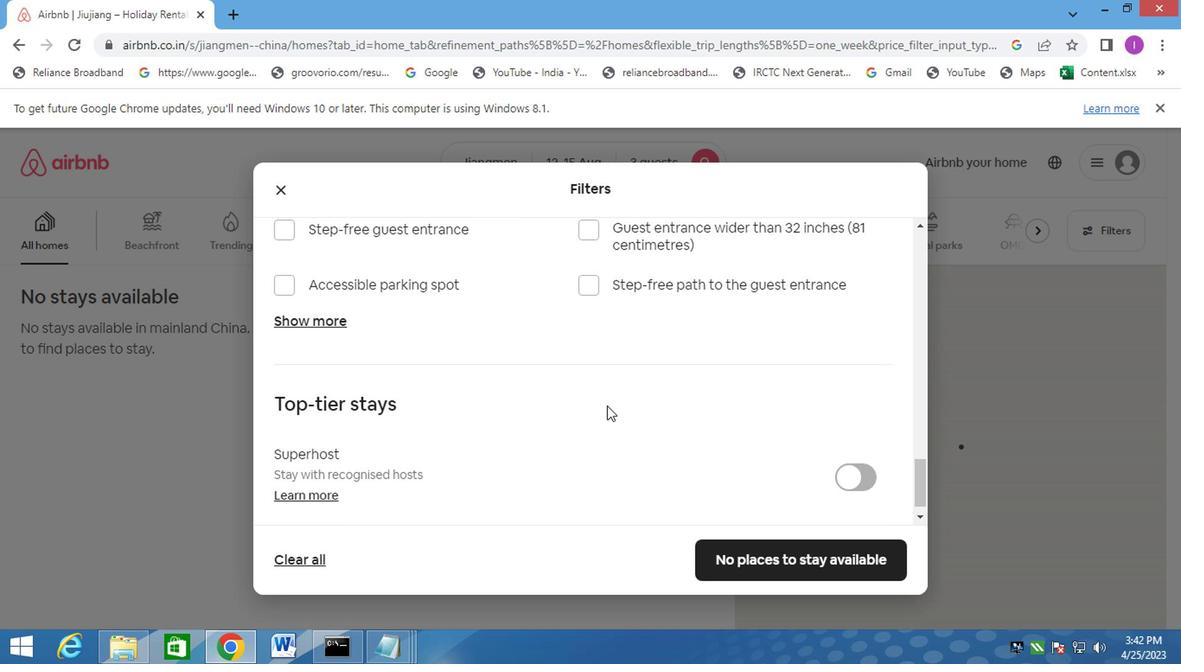 
Action: Mouse moved to (530, 386)
Screenshot: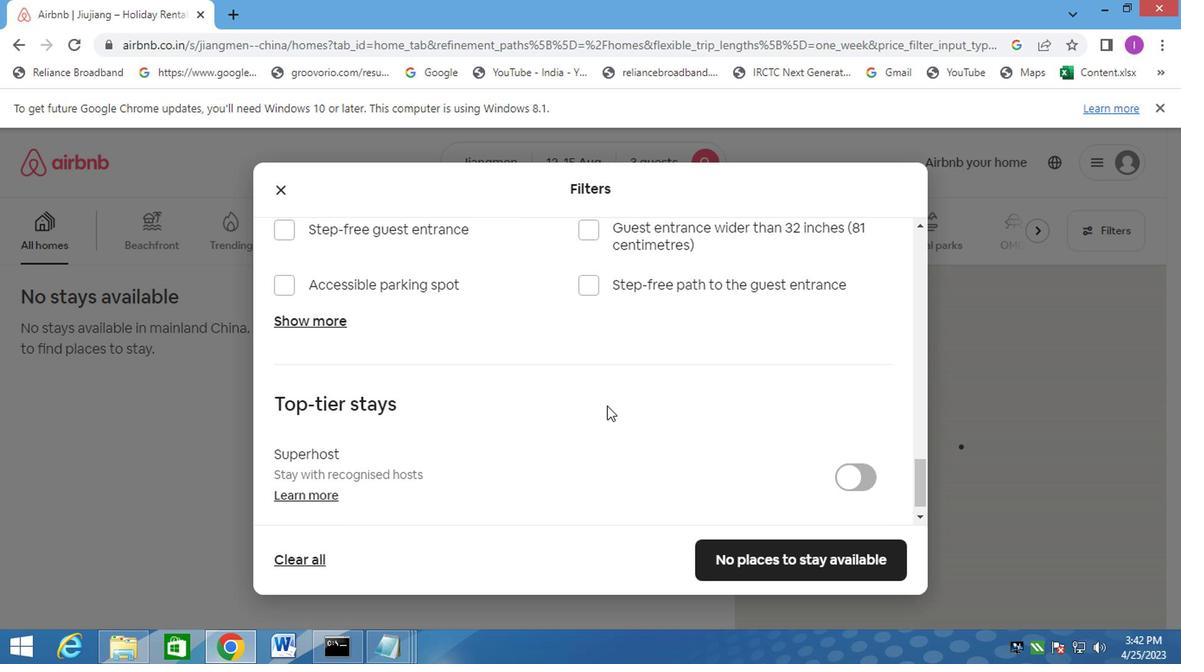
Action: Mouse scrolled (530, 387) with delta (0, 0)
Screenshot: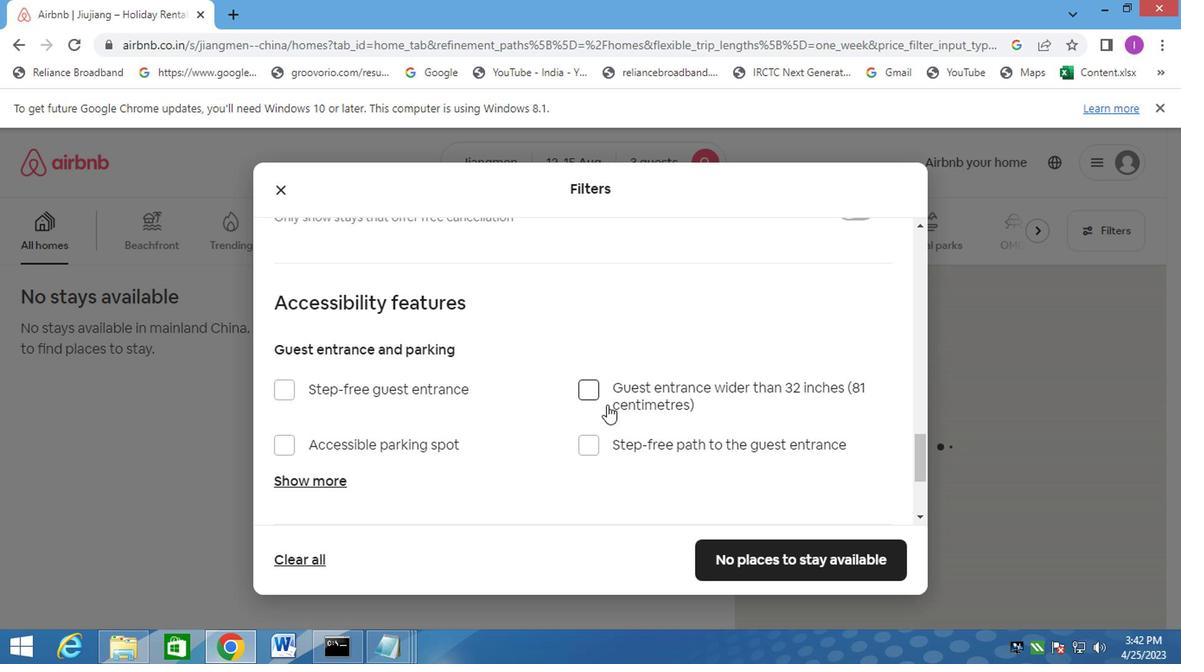 
Action: Mouse scrolled (530, 387) with delta (0, 0)
Screenshot: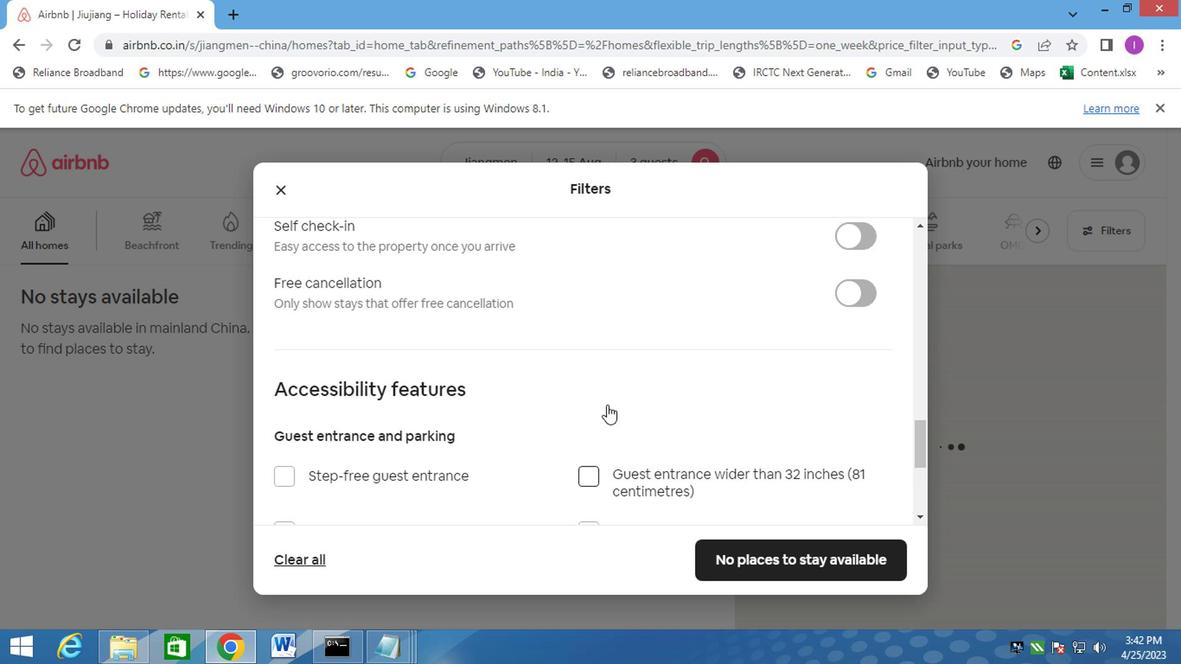 
Action: Mouse moved to (714, 386)
Screenshot: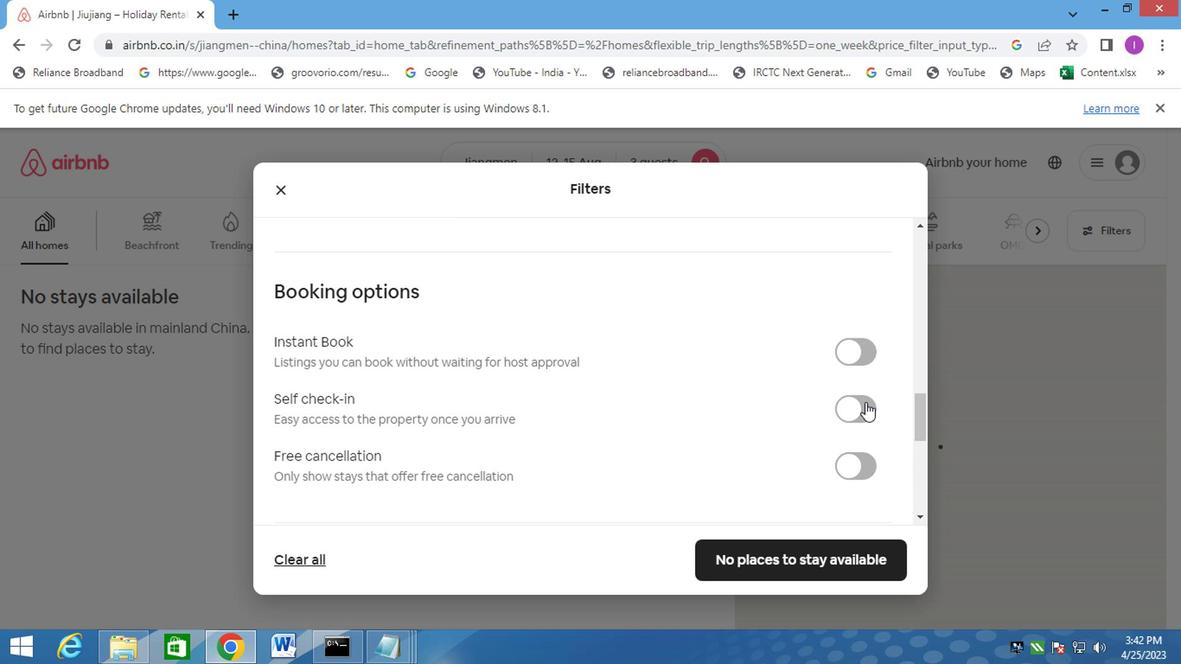 
Action: Mouse pressed left at (714, 386)
Screenshot: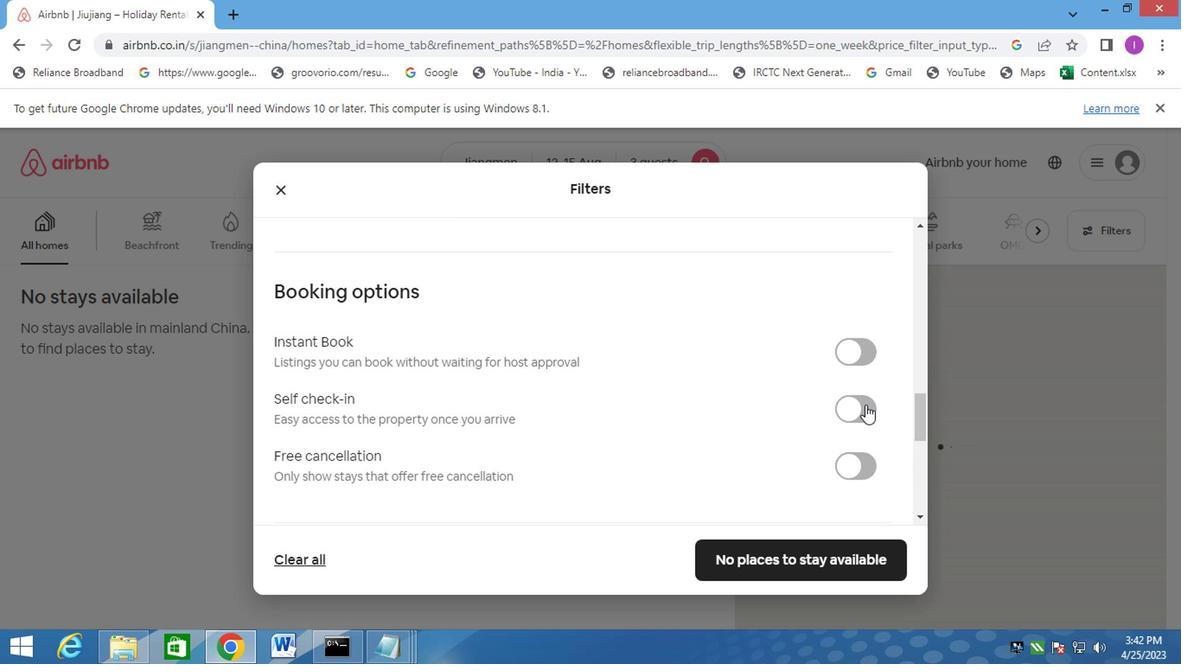 
Action: Mouse moved to (554, 365)
Screenshot: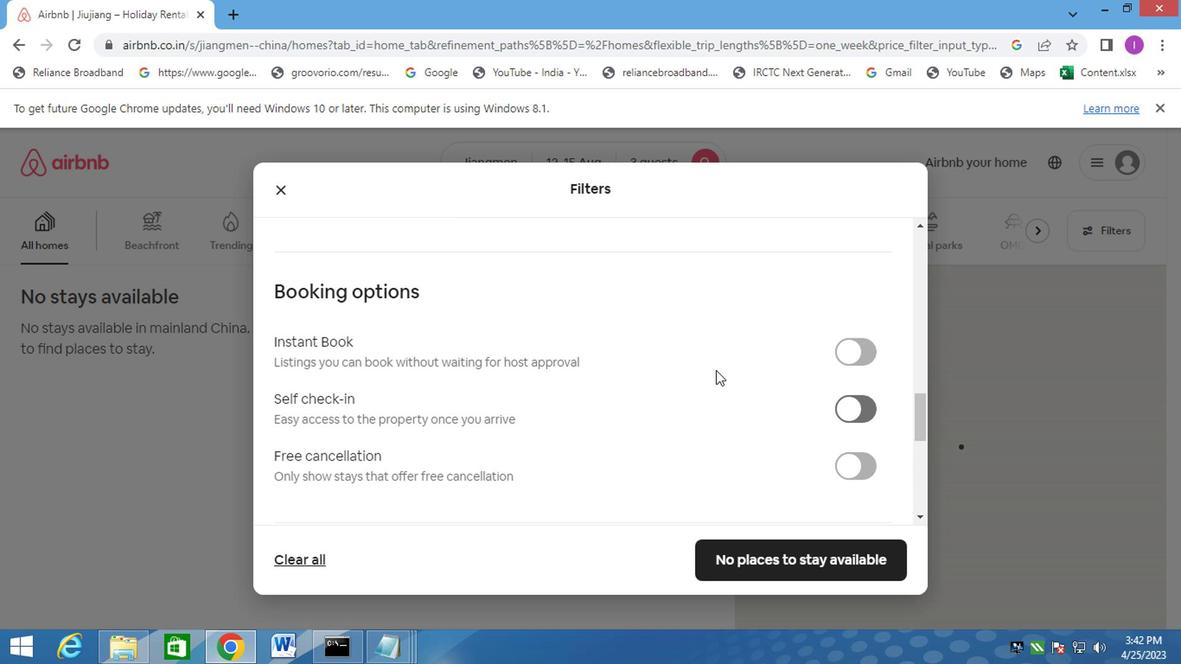 
Action: Mouse scrolled (554, 366) with delta (0, 0)
Screenshot: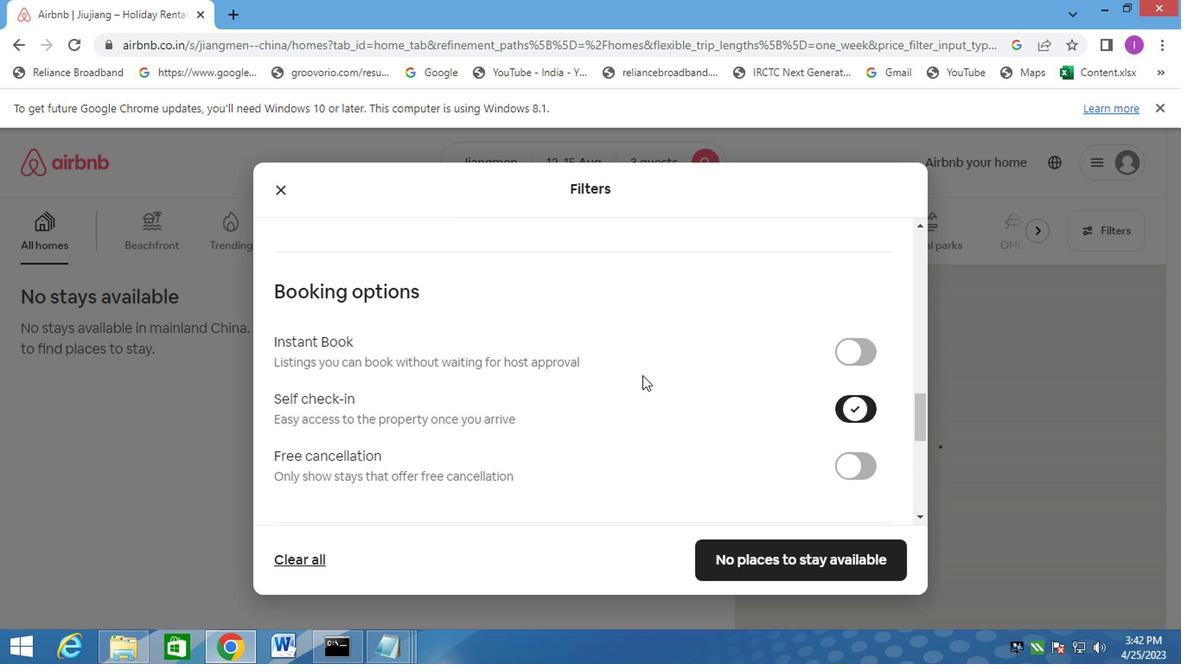 
Action: Mouse scrolled (554, 366) with delta (0, 0)
Screenshot: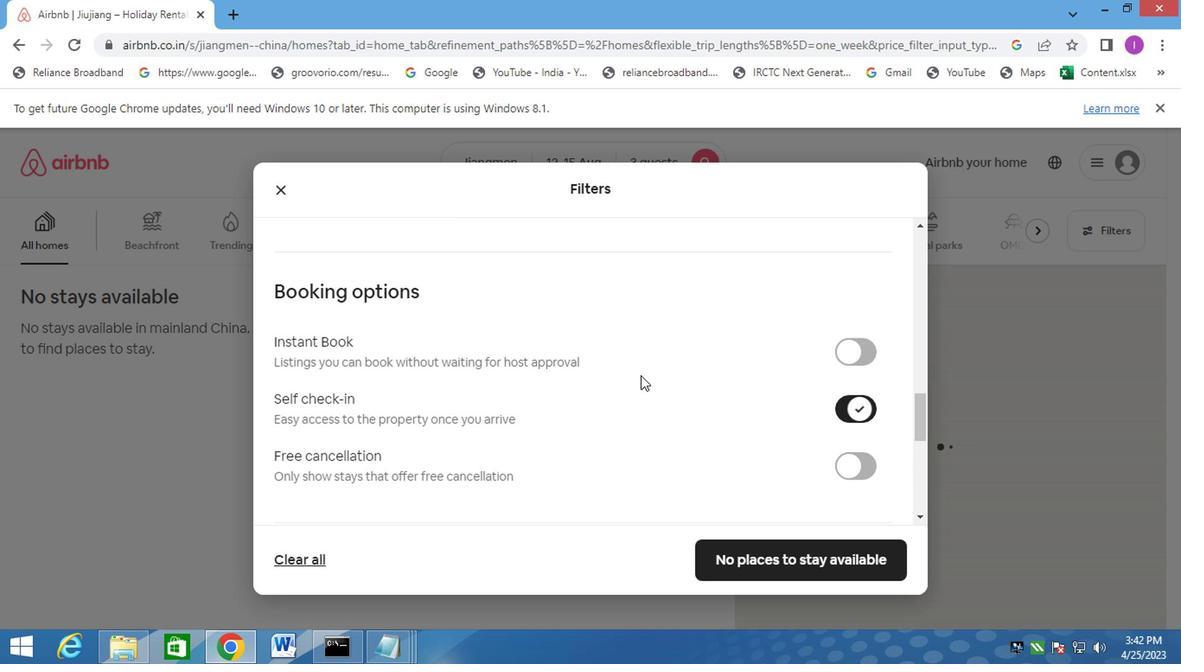 
Action: Mouse moved to (557, 359)
Screenshot: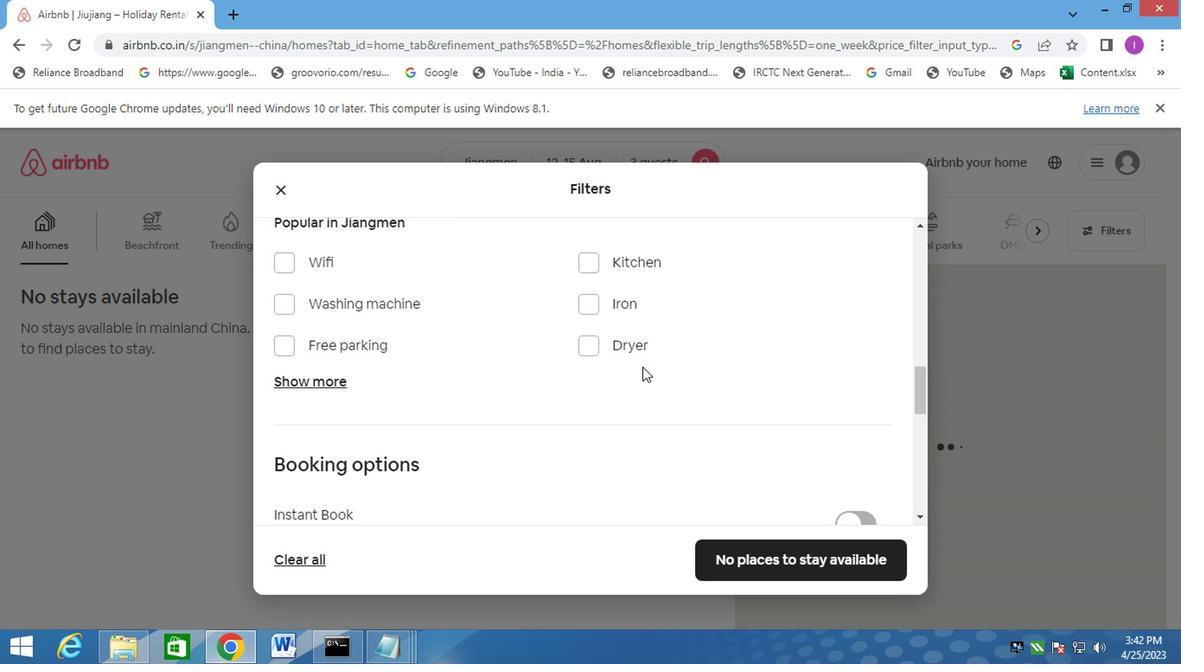 
Action: Mouse scrolled (557, 358) with delta (0, 0)
Screenshot: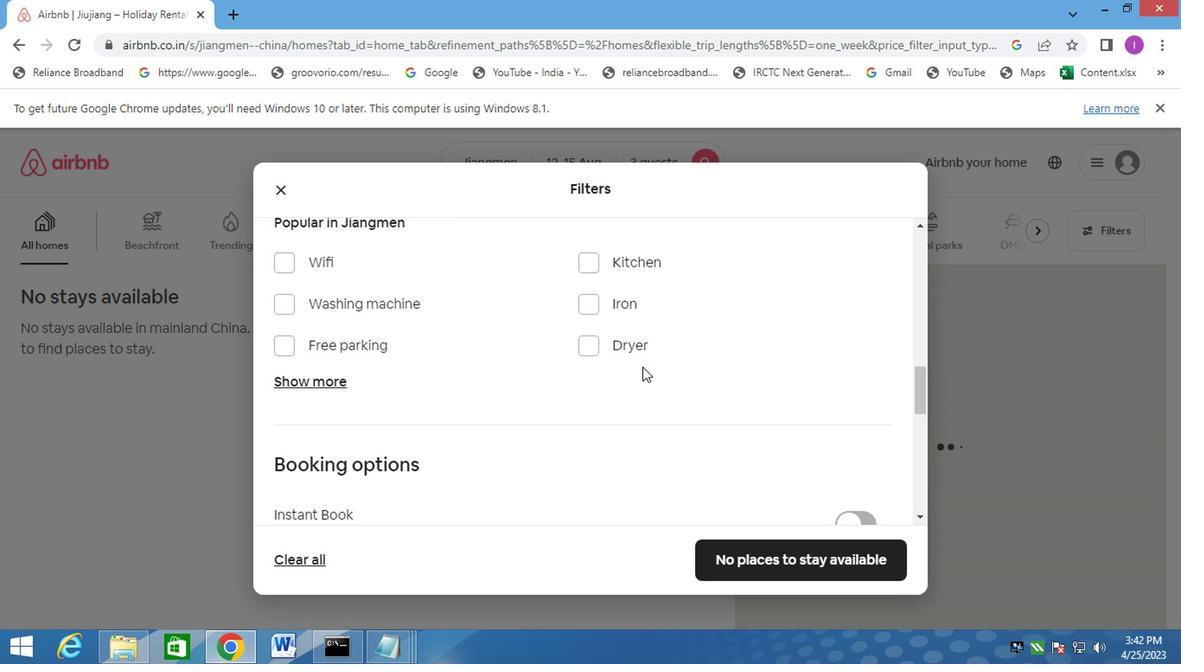 
Action: Mouse moved to (557, 359)
Screenshot: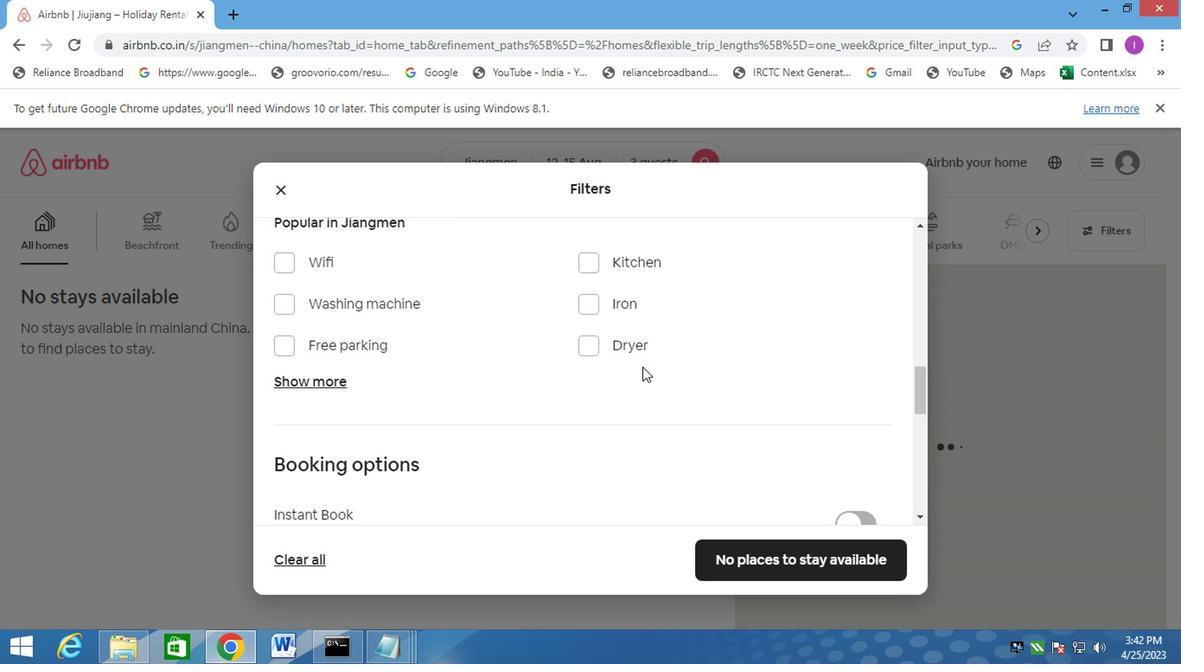
Action: Mouse scrolled (557, 358) with delta (0, 0)
Screenshot: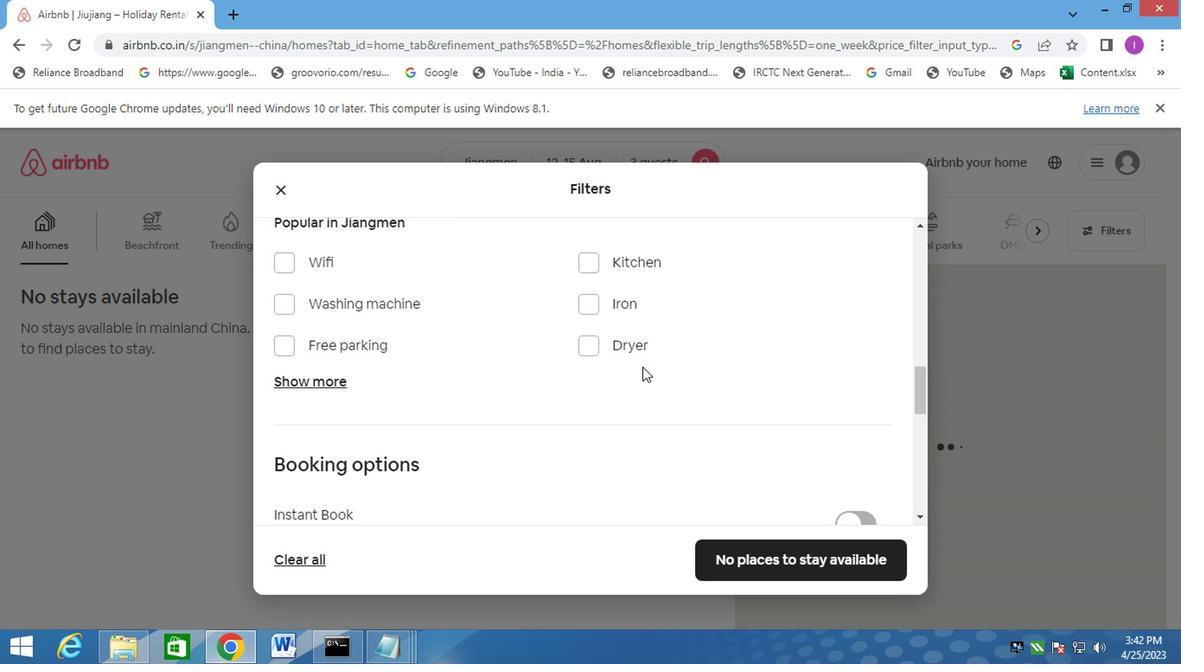 
Action: Mouse moved to (558, 360)
Screenshot: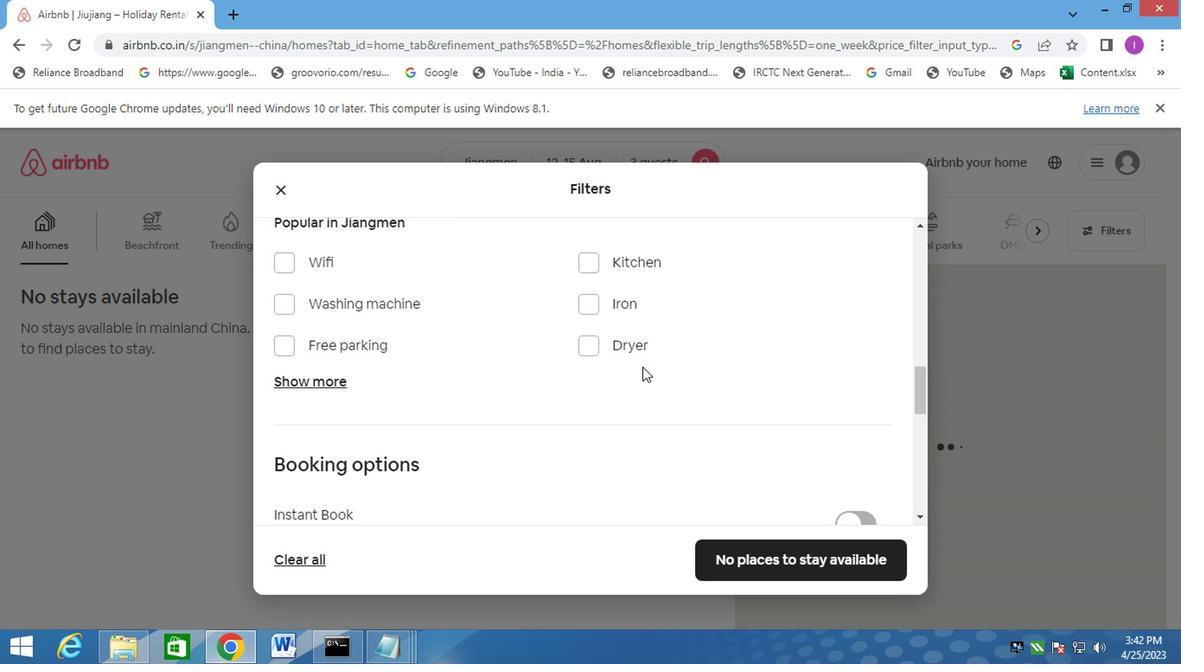 
Action: Mouse scrolled (558, 359) with delta (0, 0)
Screenshot: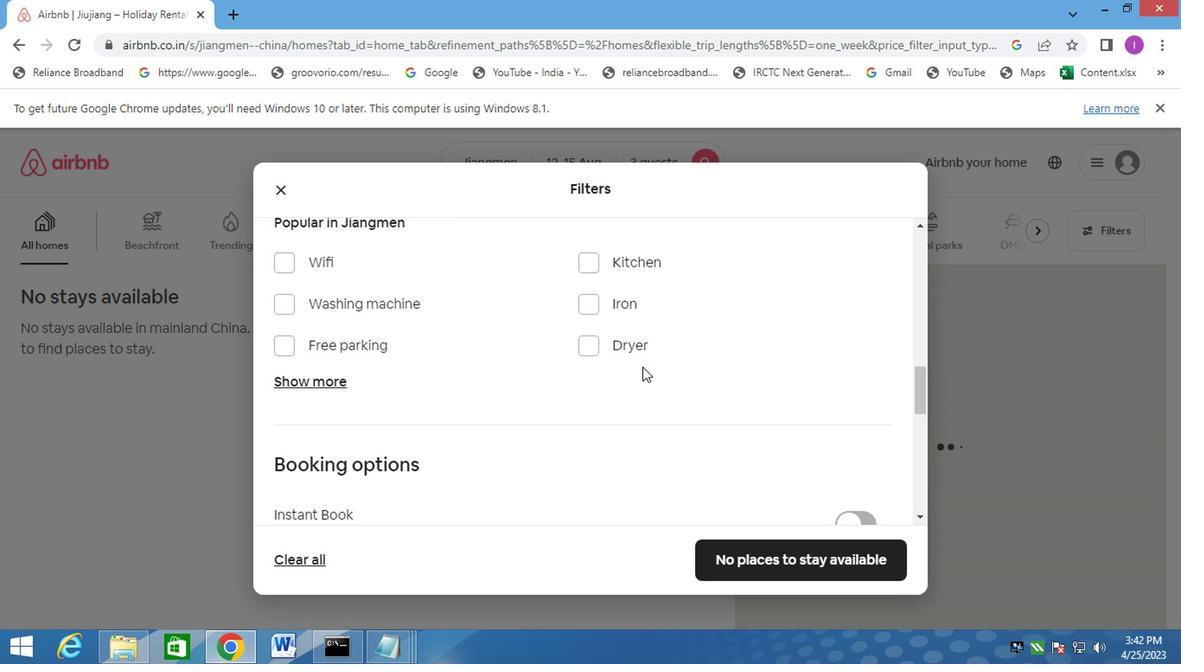 
Action: Mouse scrolled (558, 359) with delta (0, 0)
Screenshot: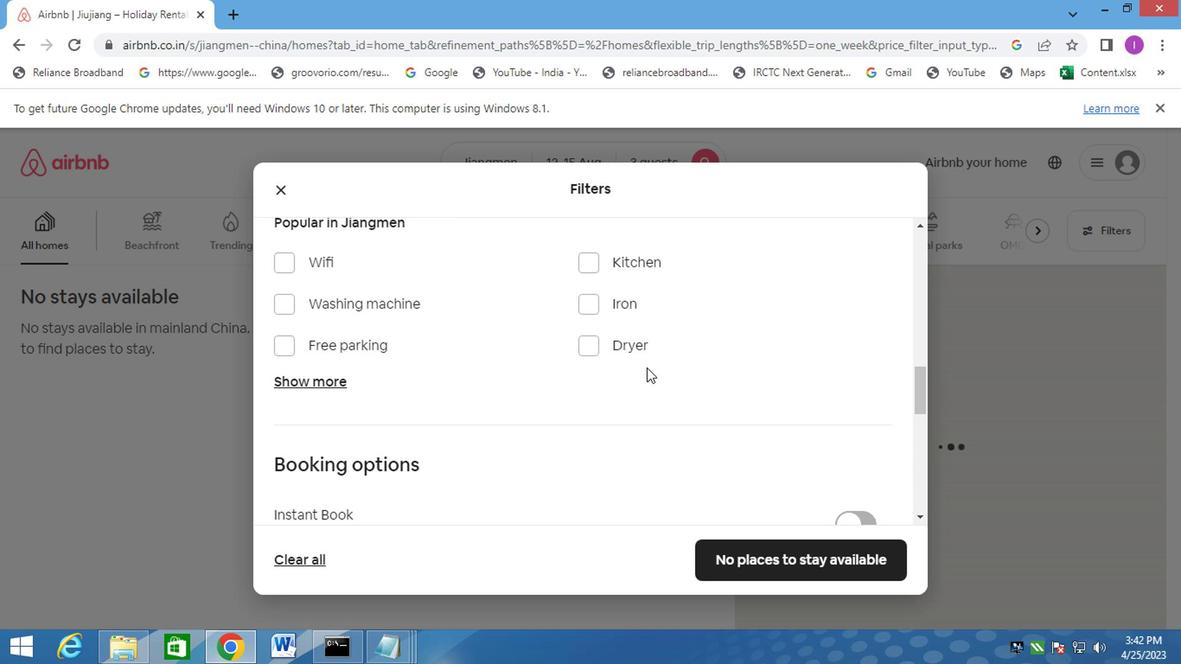 
Action: Mouse moved to (559, 362)
Screenshot: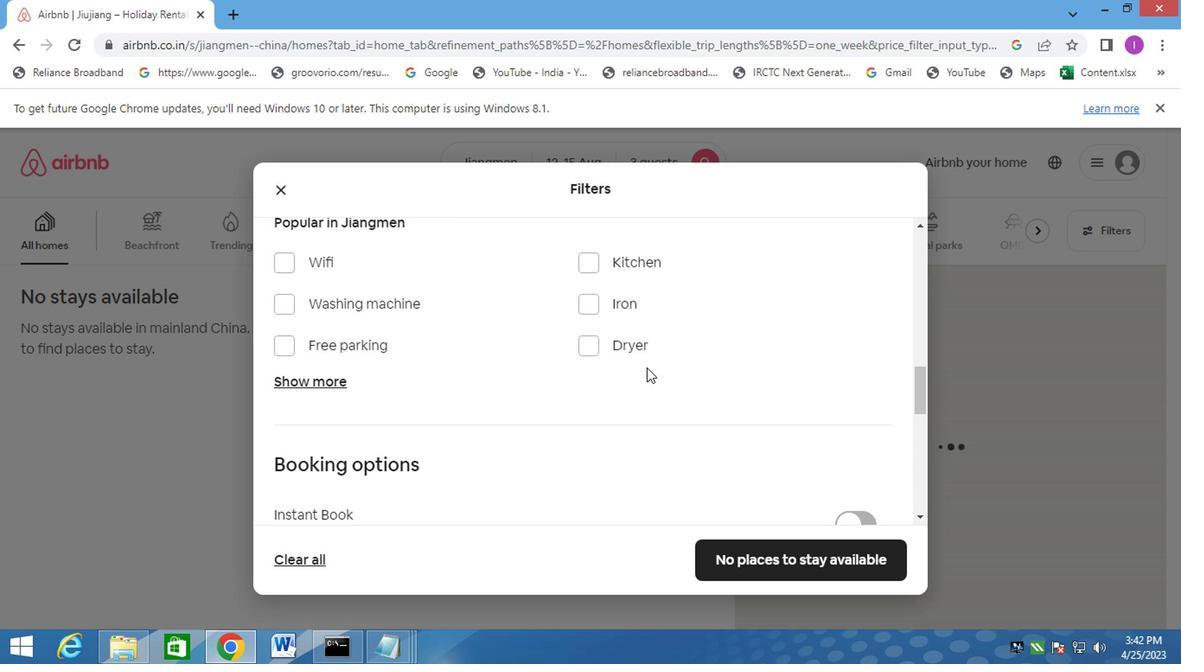 
Action: Mouse scrolled (559, 361) with delta (0, 0)
Screenshot: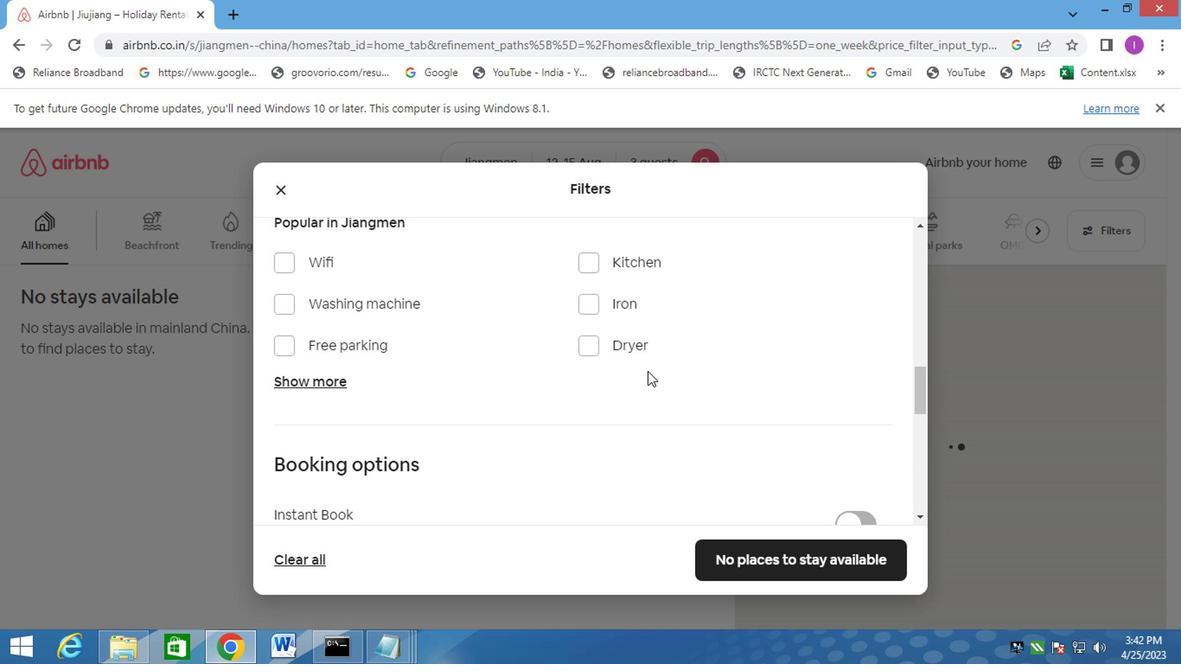 
Action: Mouse moved to (560, 362)
Screenshot: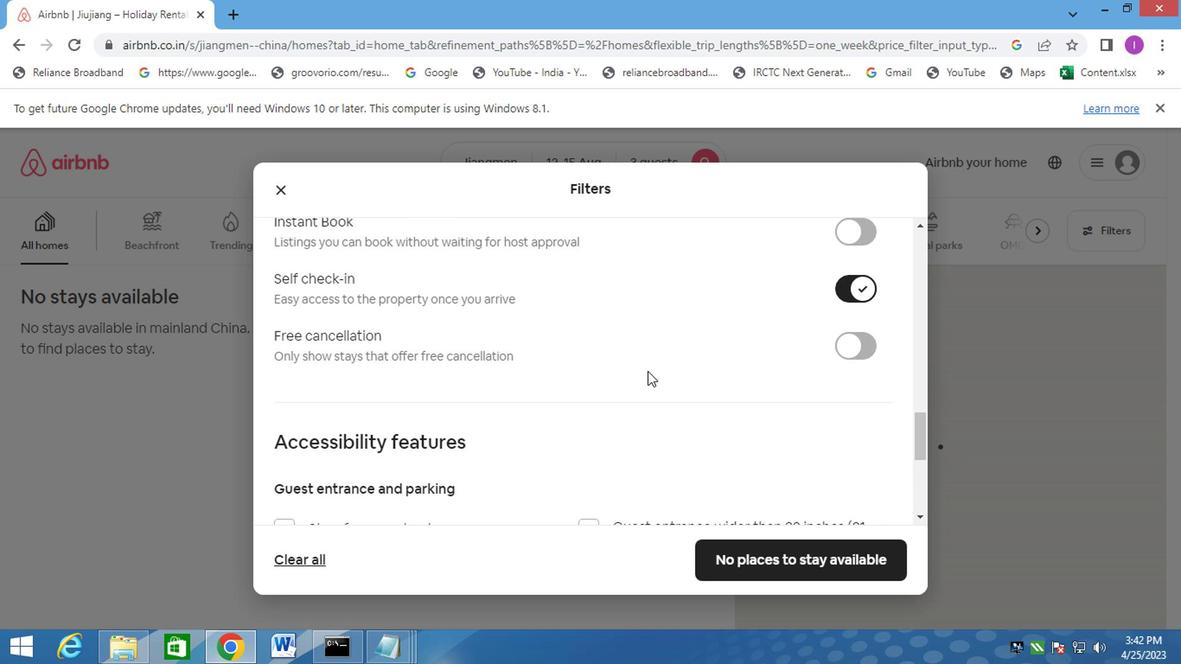 
Action: Mouse scrolled (560, 361) with delta (0, 0)
Screenshot: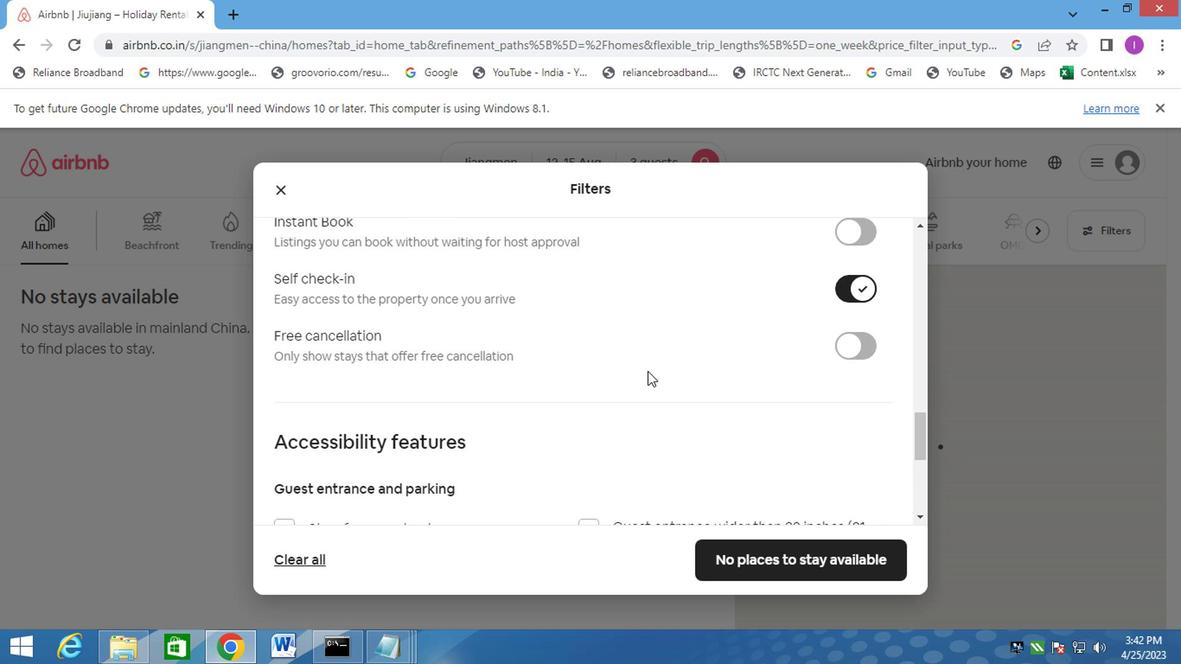 
Action: Mouse scrolled (560, 361) with delta (0, 0)
Screenshot: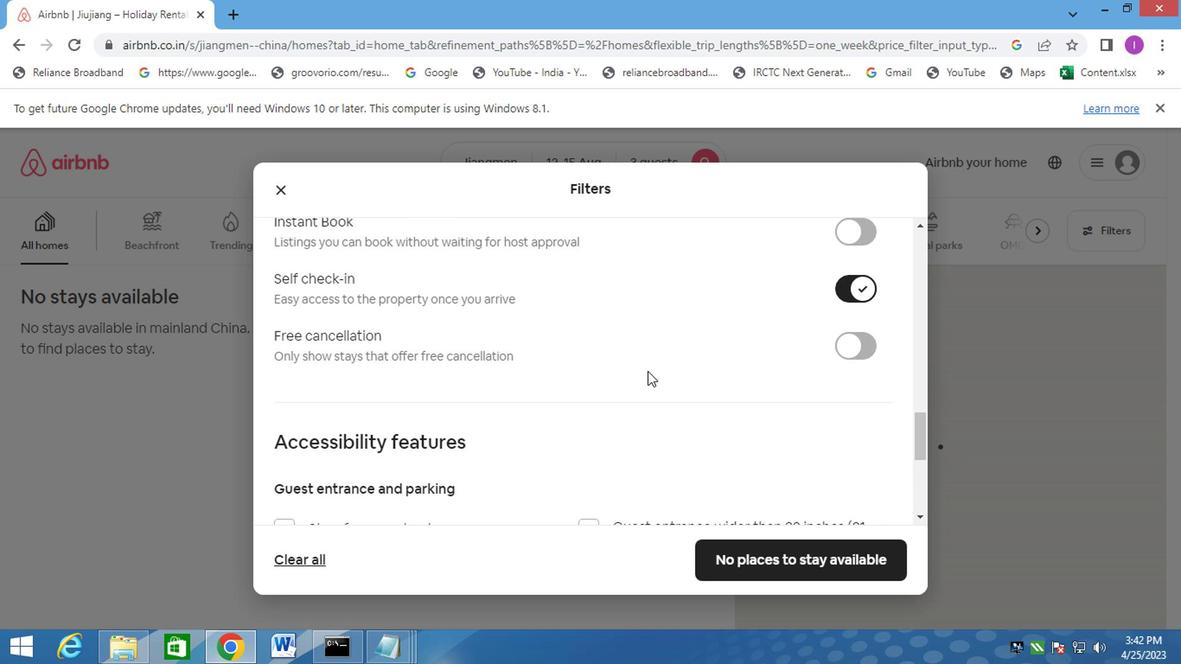 
Action: Mouse moved to (560, 363)
Screenshot: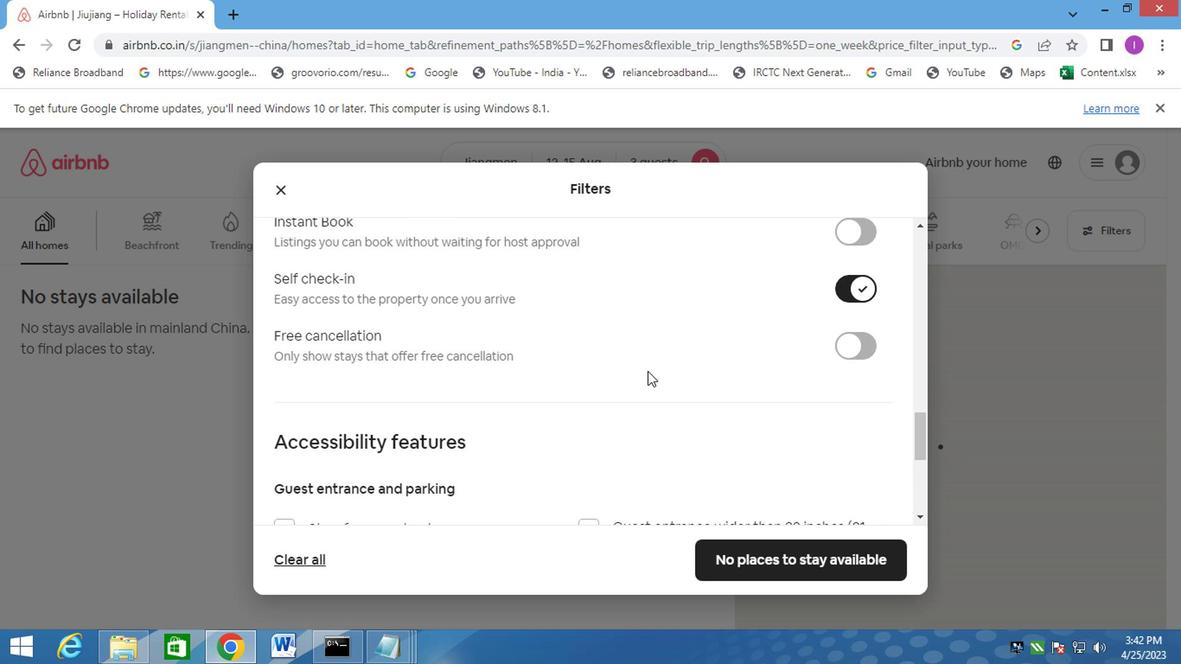 
Action: Mouse scrolled (560, 363) with delta (0, 0)
Screenshot: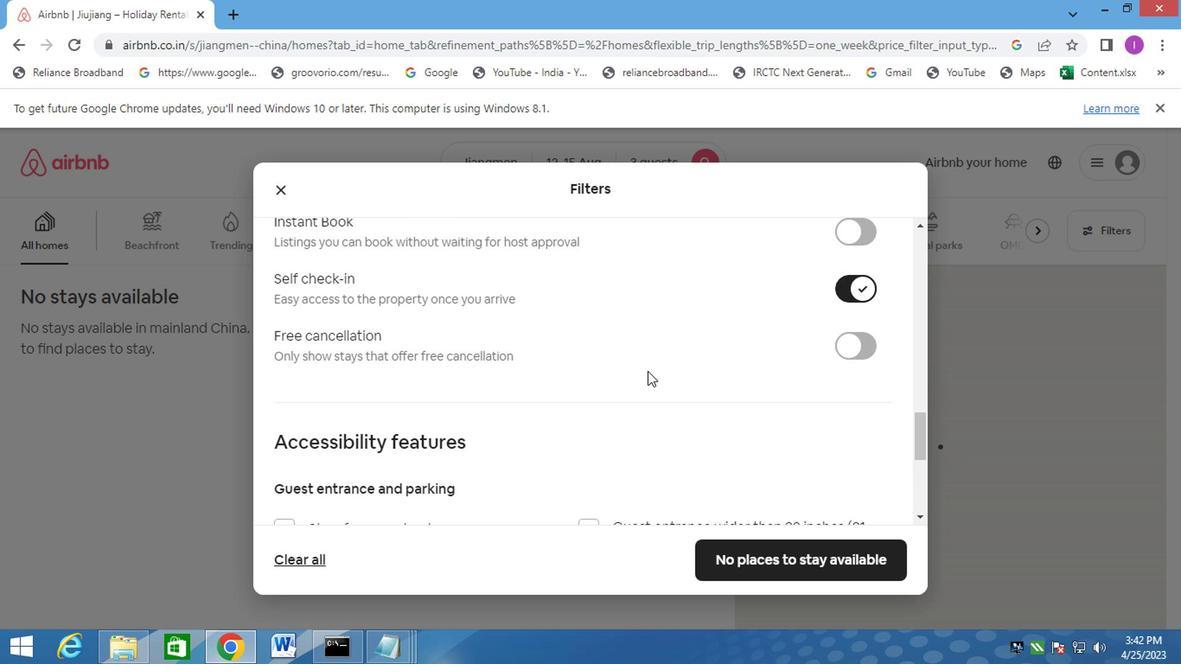
Action: Mouse moved to (561, 364)
Screenshot: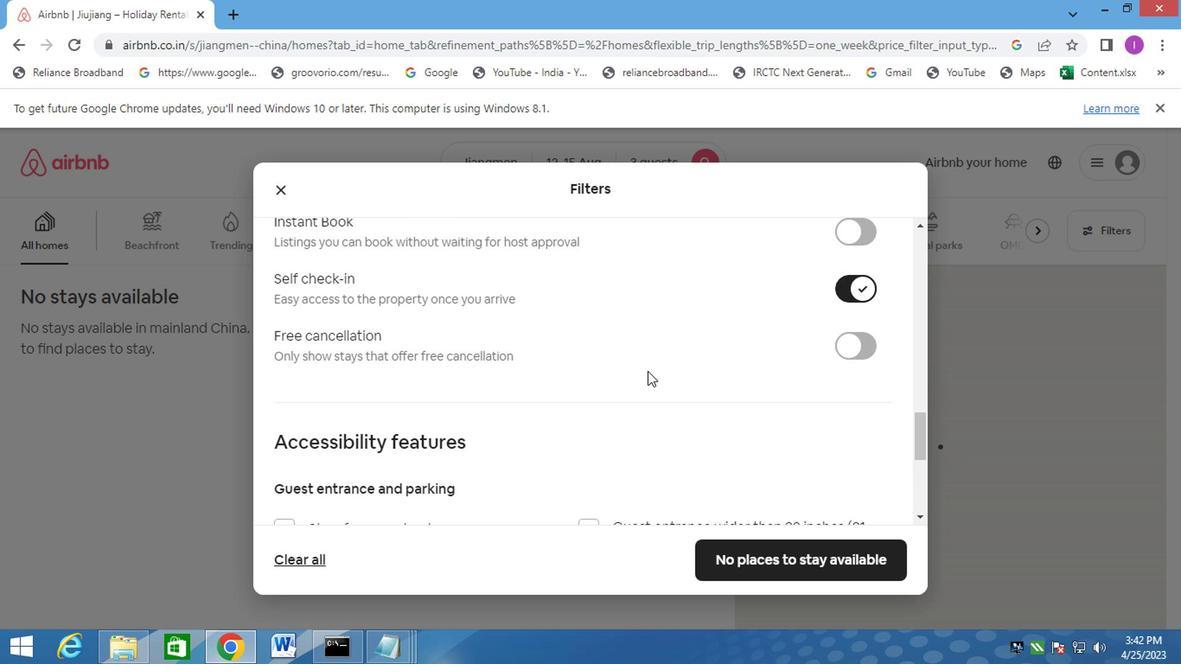 
Action: Mouse scrolled (561, 363) with delta (0, 0)
Screenshot: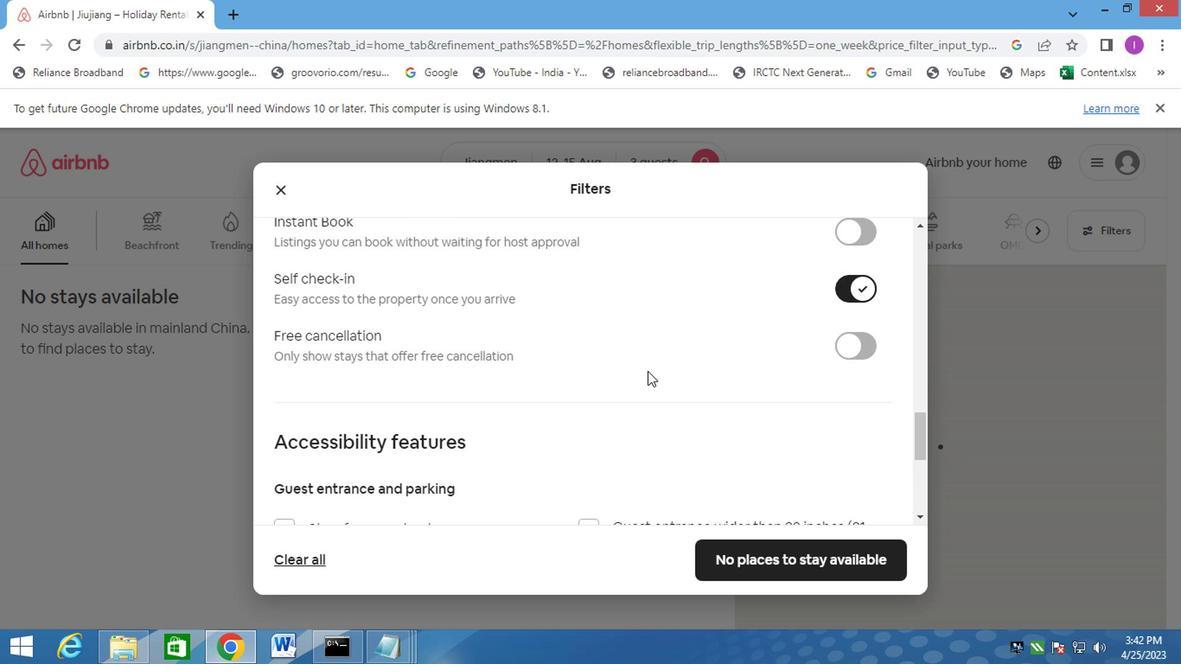 
Action: Mouse moved to (564, 367)
Screenshot: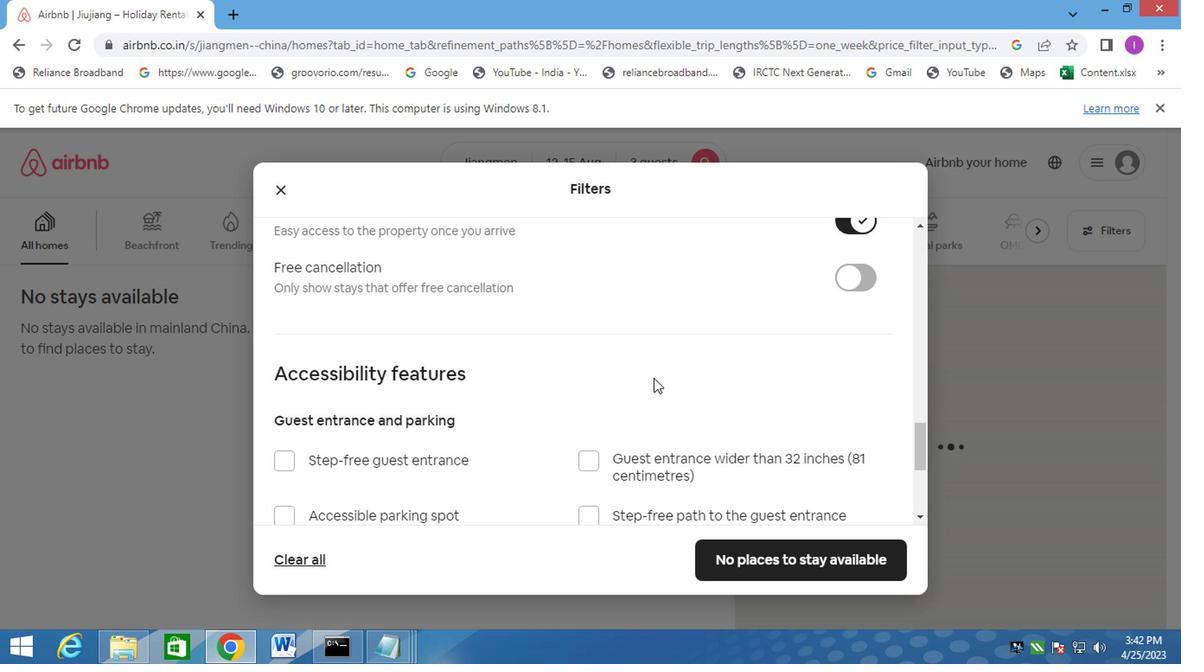 
Action: Mouse scrolled (564, 366) with delta (0, 0)
Screenshot: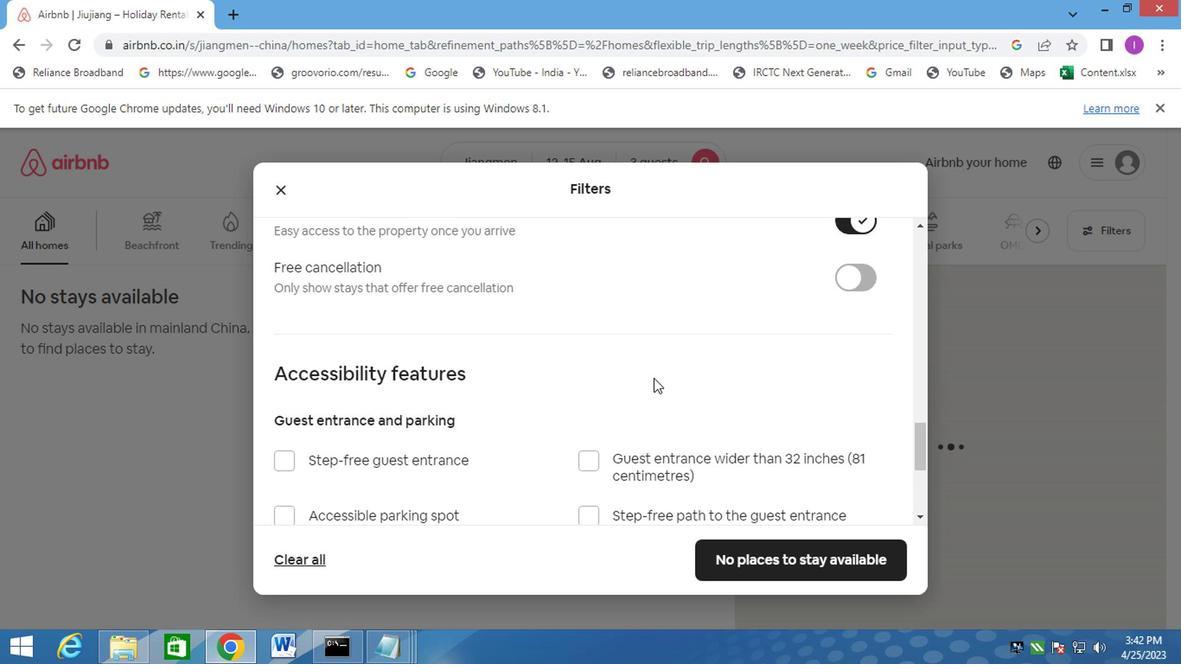 
Action: Mouse scrolled (564, 366) with delta (0, 0)
Screenshot: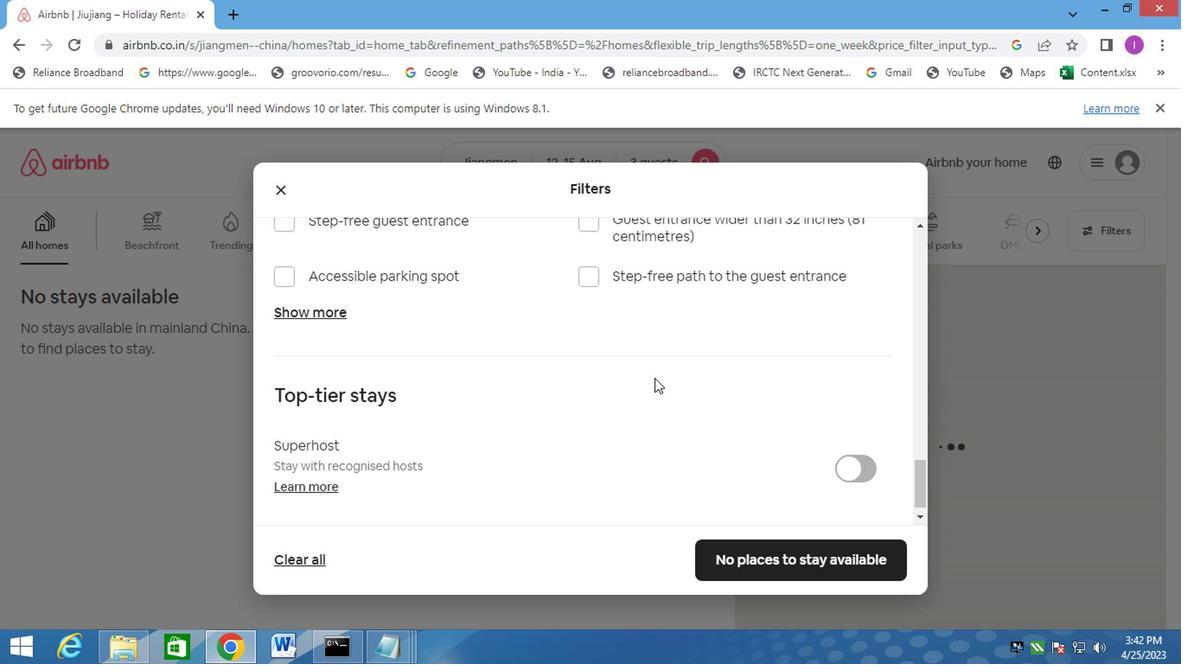 
Action: Mouse scrolled (564, 366) with delta (0, 0)
Screenshot: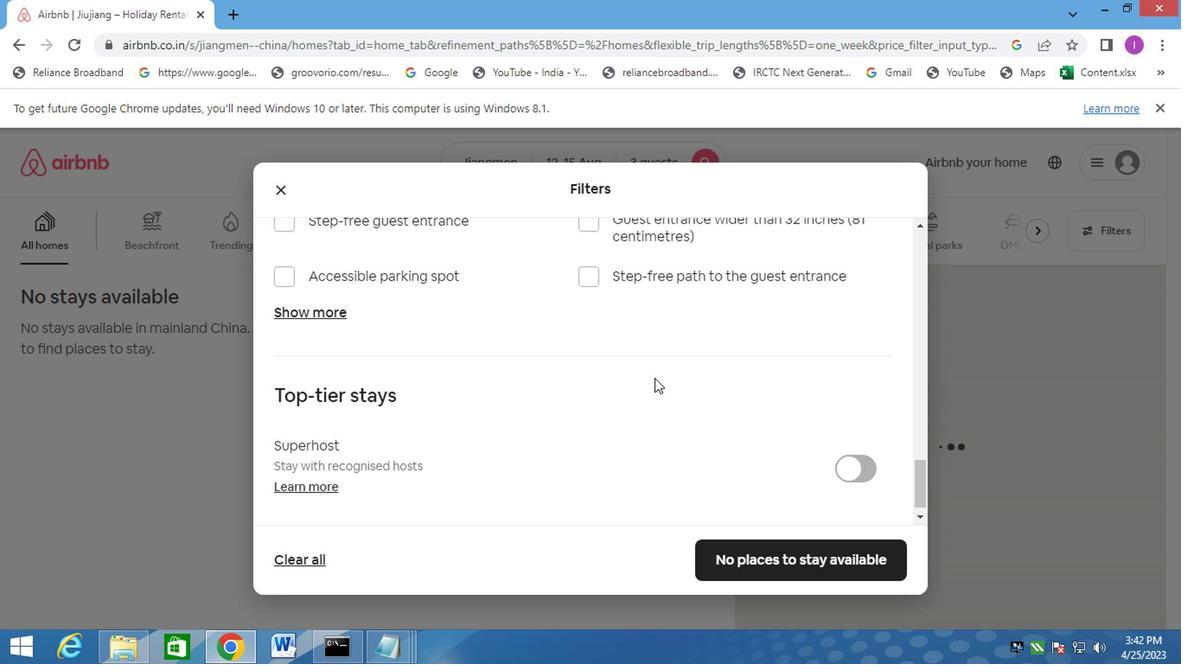 
Action: Mouse scrolled (564, 366) with delta (0, 0)
Screenshot: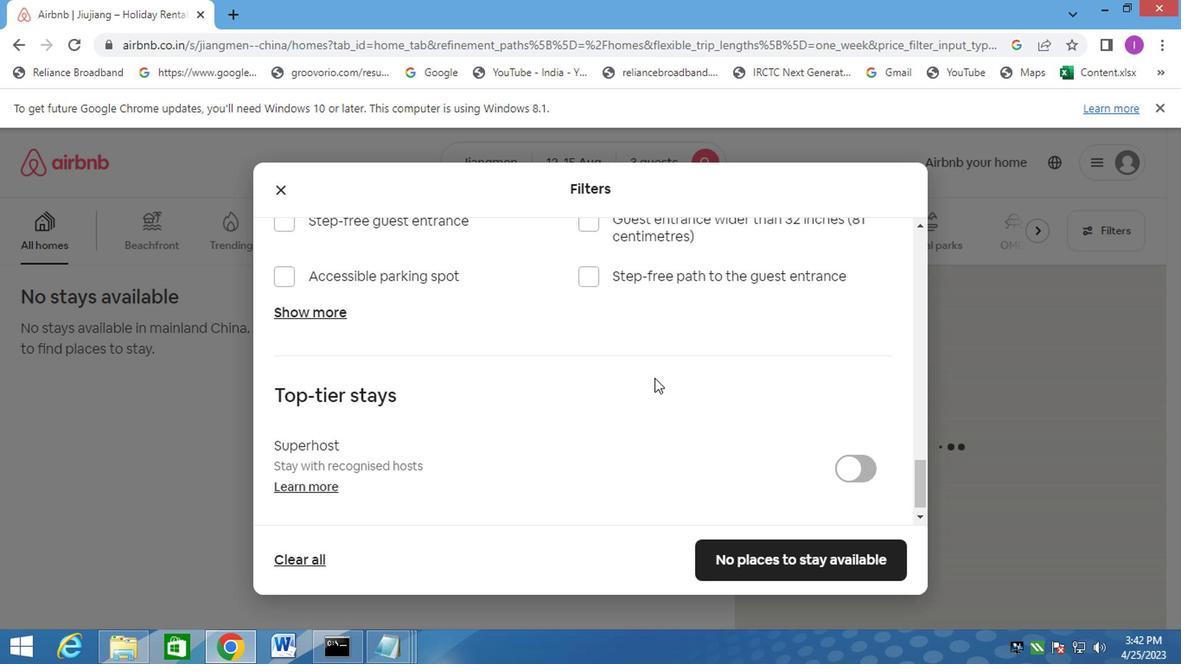 
Action: Mouse moved to (568, 372)
Screenshot: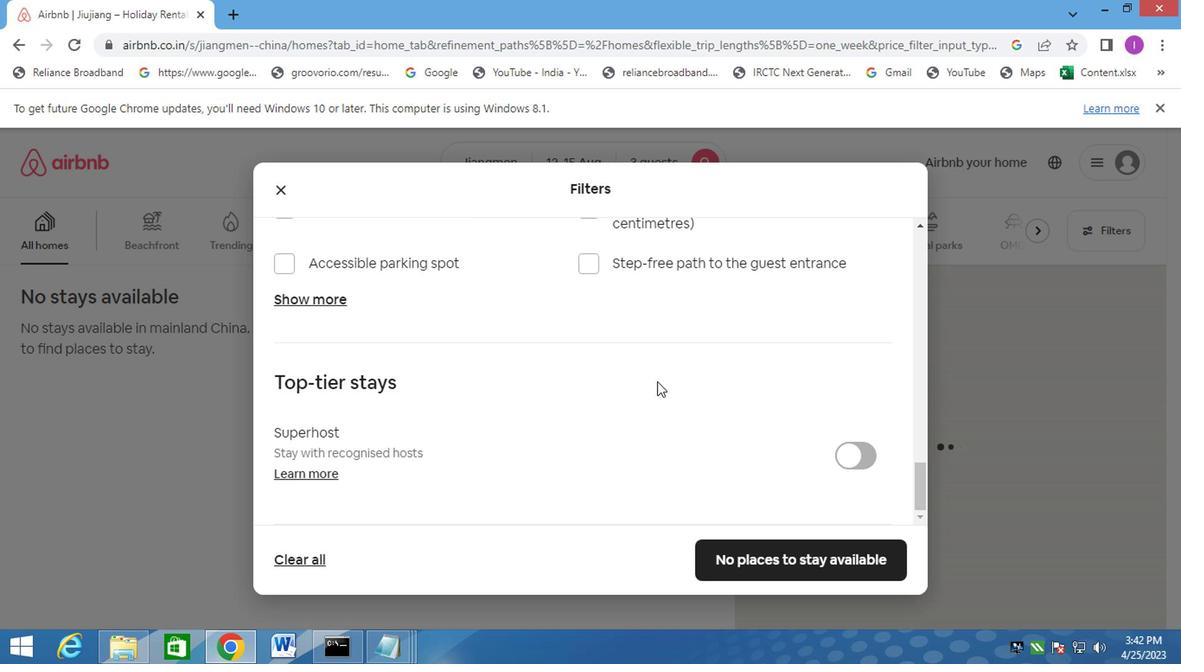 
Action: Mouse scrolled (568, 371) with delta (0, 0)
Screenshot: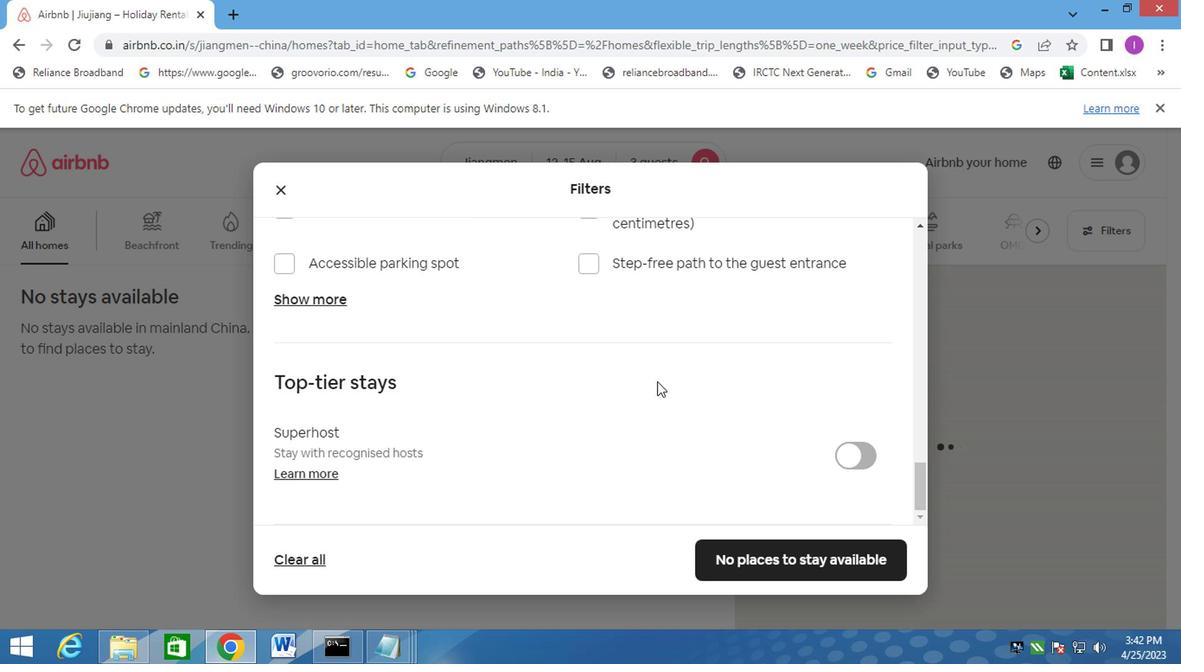 
Action: Mouse moved to (570, 374)
Screenshot: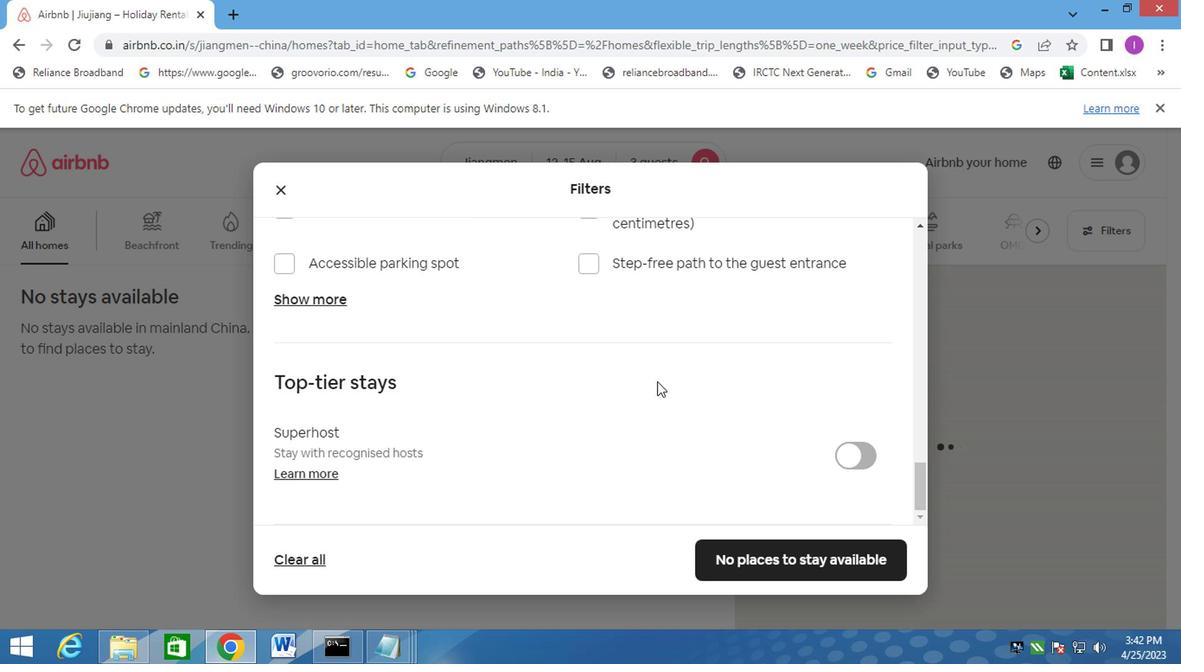 
Action: Mouse scrolled (570, 373) with delta (0, 0)
Screenshot: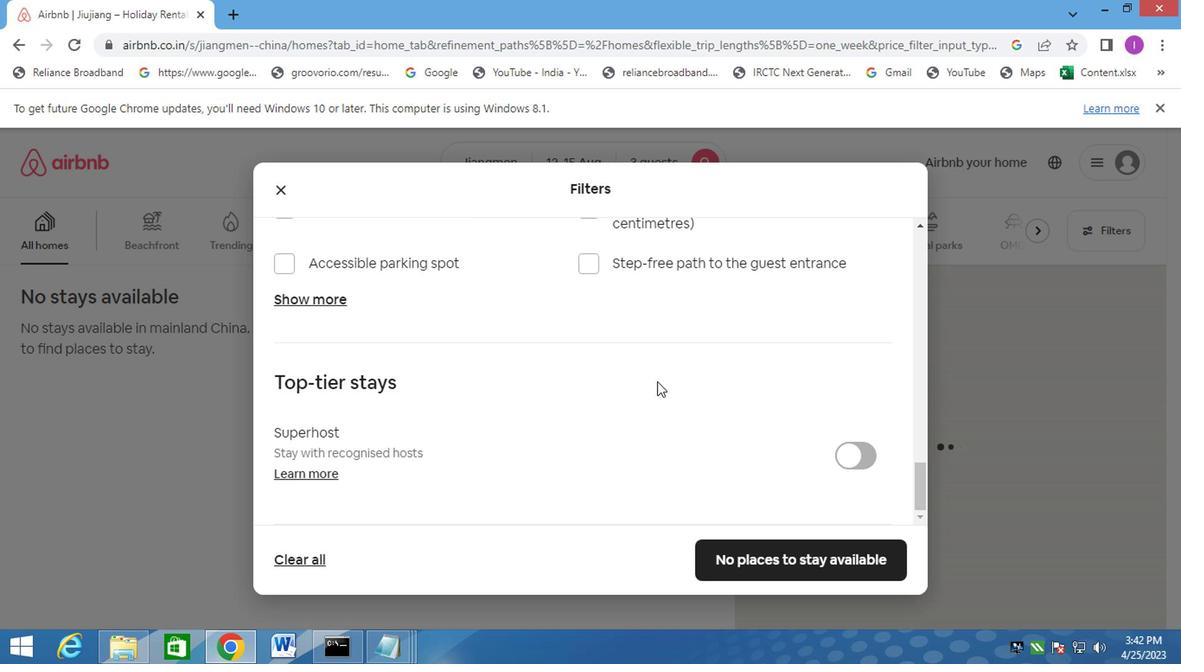 
Action: Mouse moved to (571, 375)
Screenshot: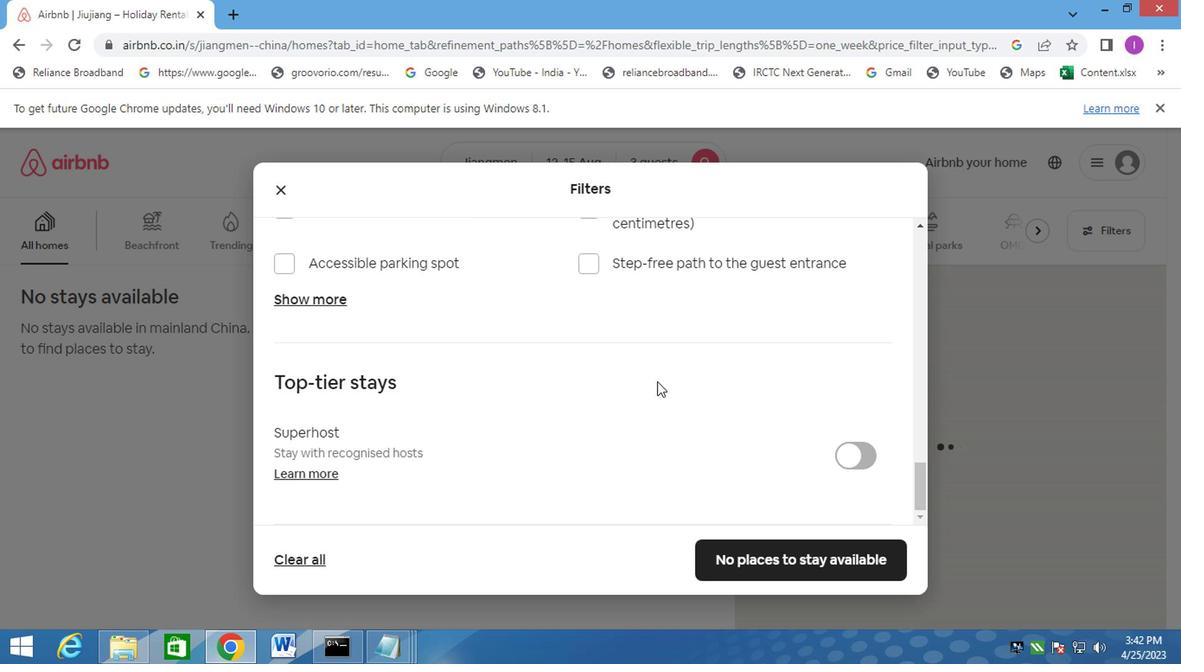 
Action: Mouse scrolled (571, 374) with delta (0, 0)
Screenshot: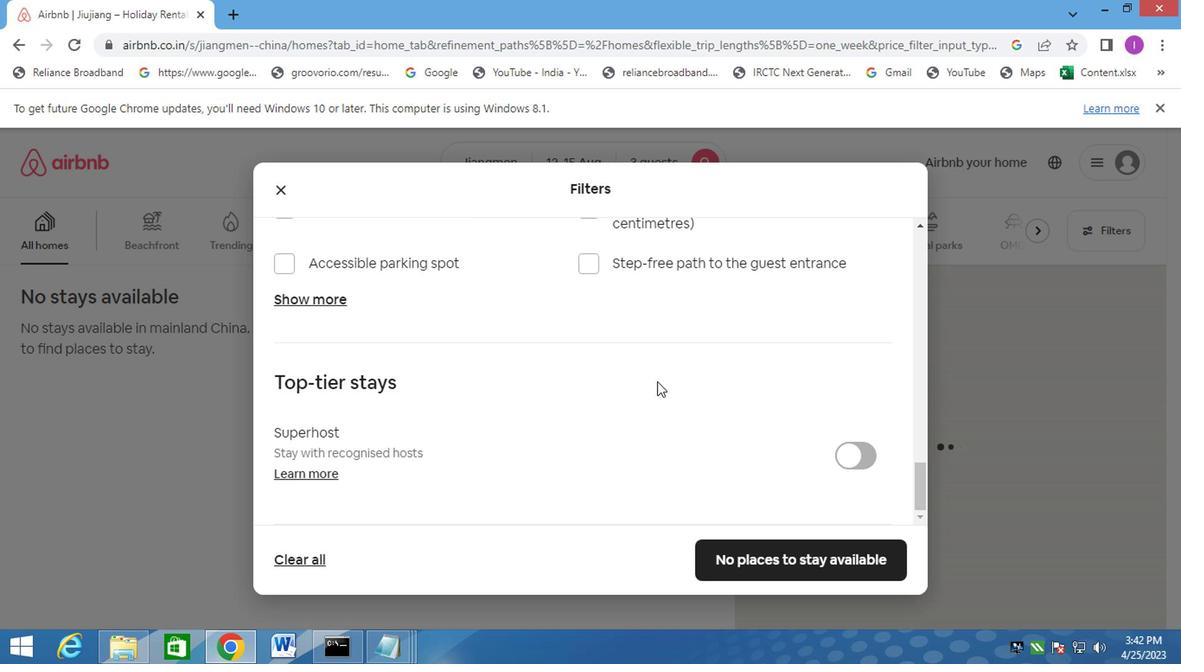 
Action: Mouse moved to (648, 496)
Screenshot: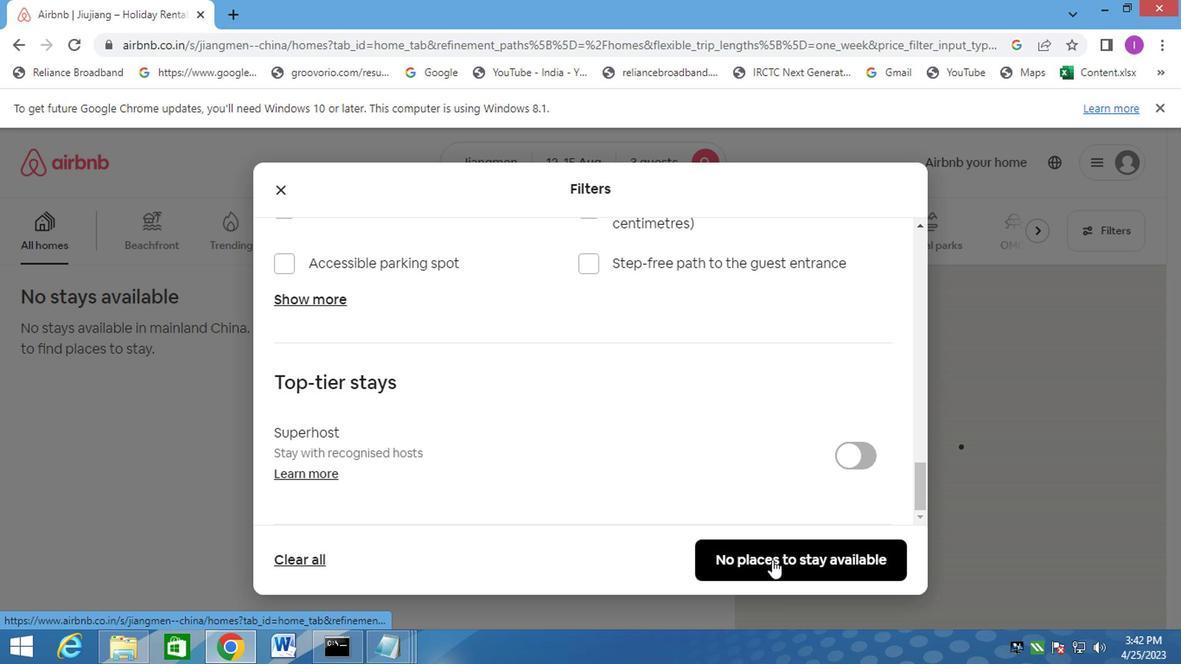 
Action: Mouse pressed left at (648, 496)
Screenshot: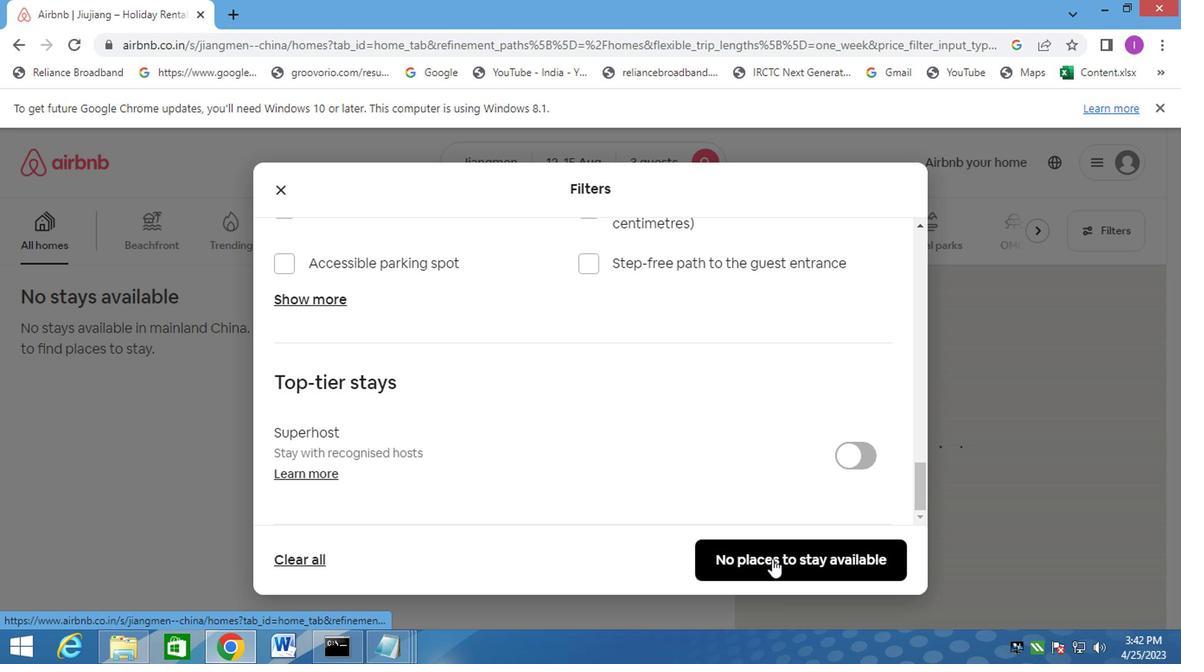 
Action: Mouse moved to (622, 312)
Screenshot: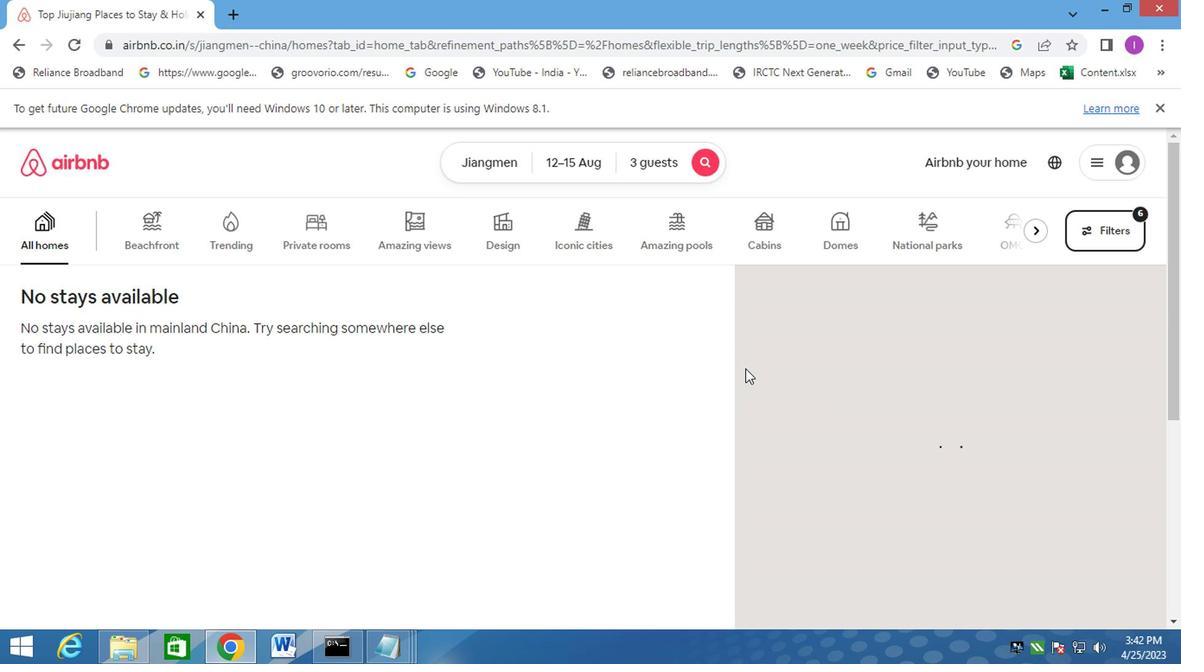 
